 Task: Look for space in Berea, United States from 10th July, 2023 to 25th July, 2023 for 3 adults, 1 child in price range Rs.15000 to Rs.25000. Place can be shared room with 2 bedrooms having 3 beds and 2 bathrooms. Property type can be house, flat, guest house. Amenities needed are: wifi, TV, free parkinig on premises, gym, breakfast. Booking option can be shelf check-in. Required host language is English.
Action: Mouse moved to (593, 124)
Screenshot: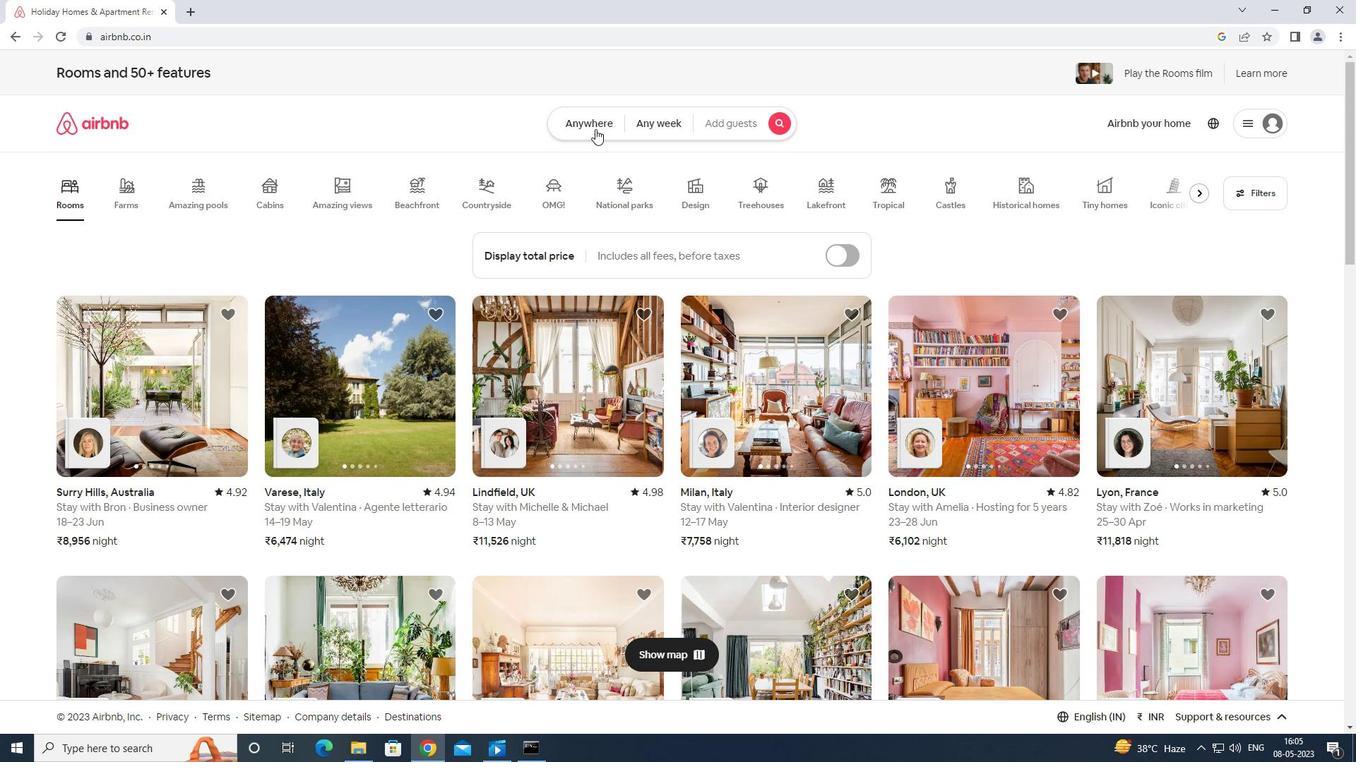 
Action: Mouse pressed left at (593, 124)
Screenshot: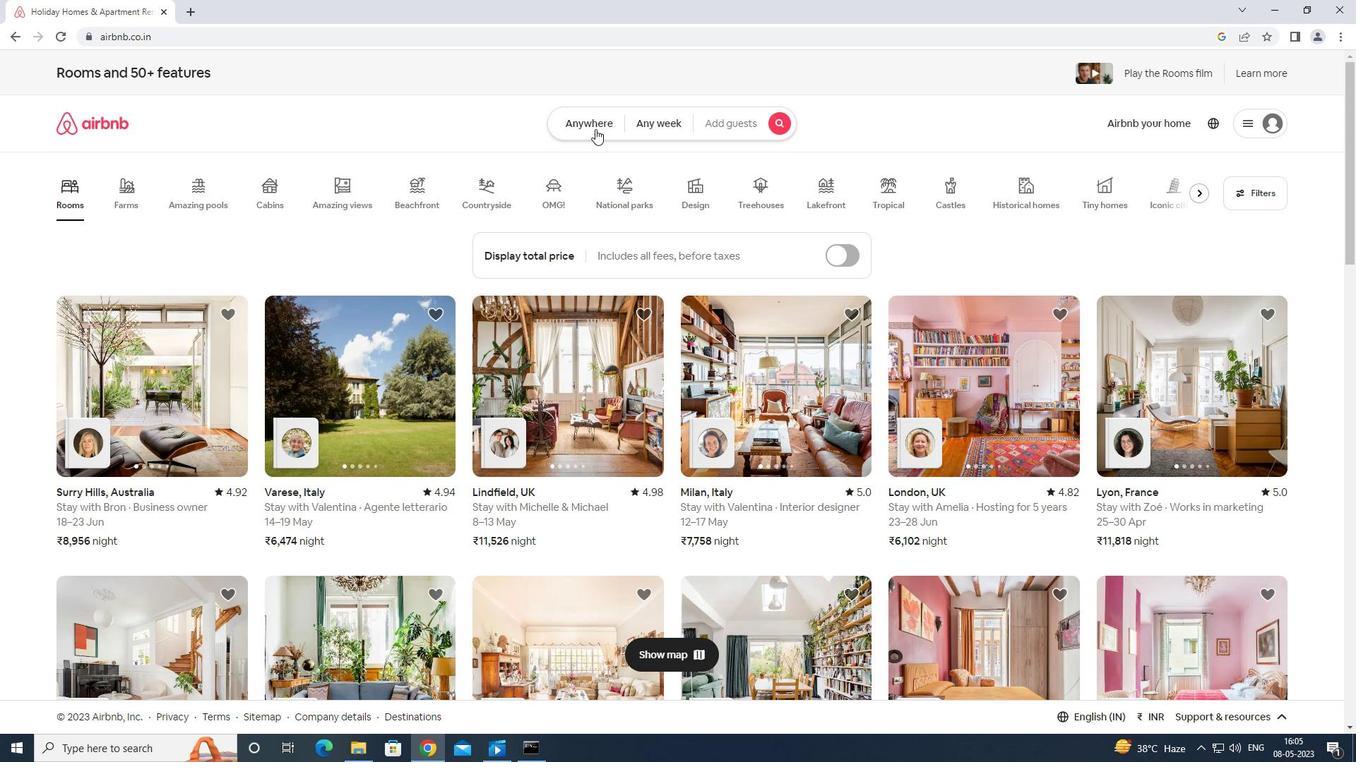 
Action: Mouse moved to (517, 173)
Screenshot: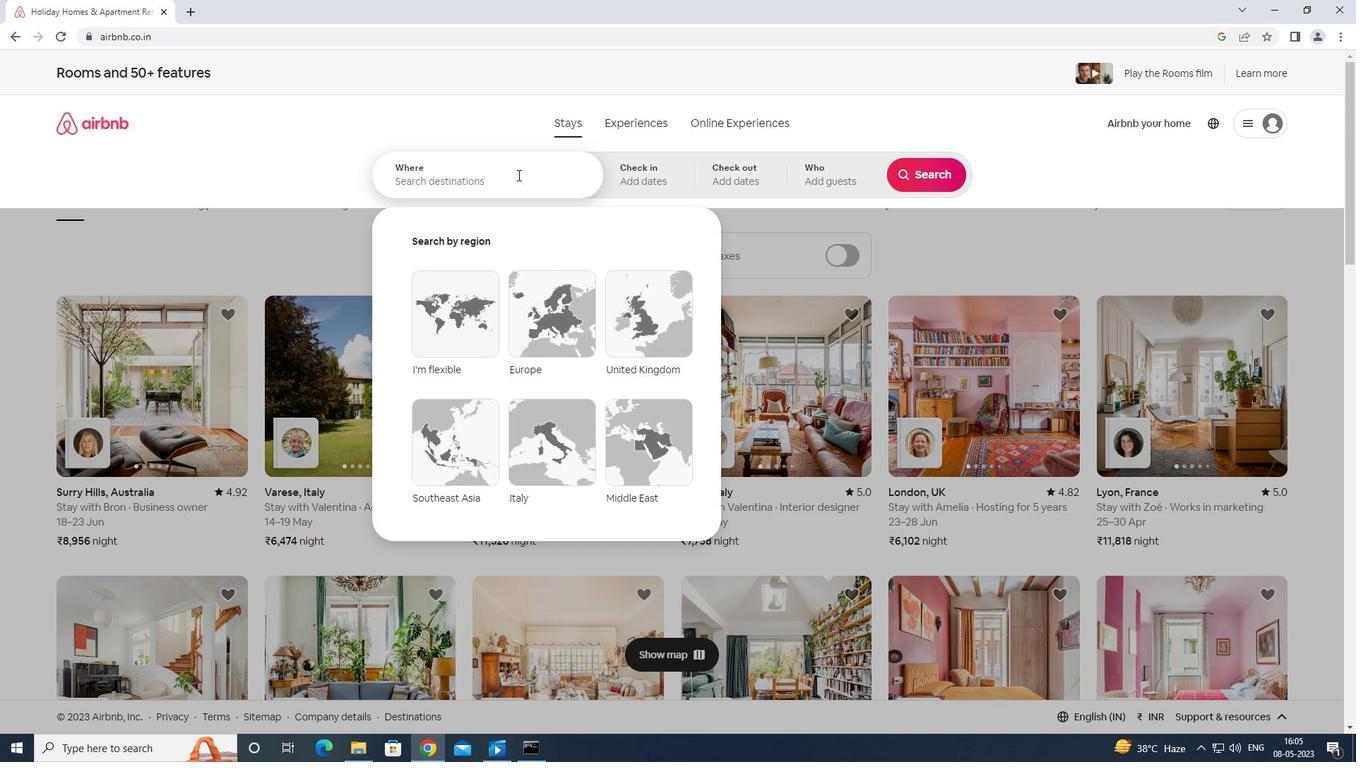 
Action: Mouse pressed left at (517, 173)
Screenshot: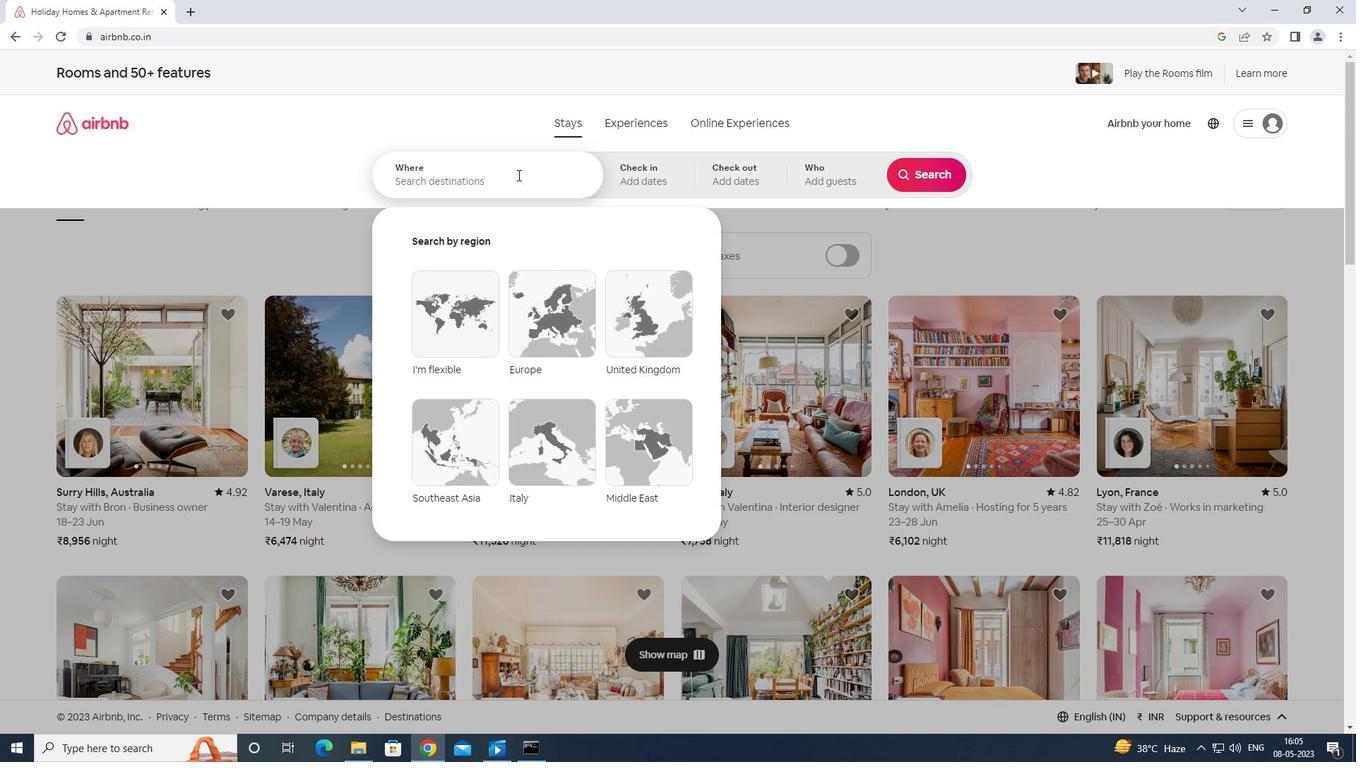
Action: Mouse moved to (524, 192)
Screenshot: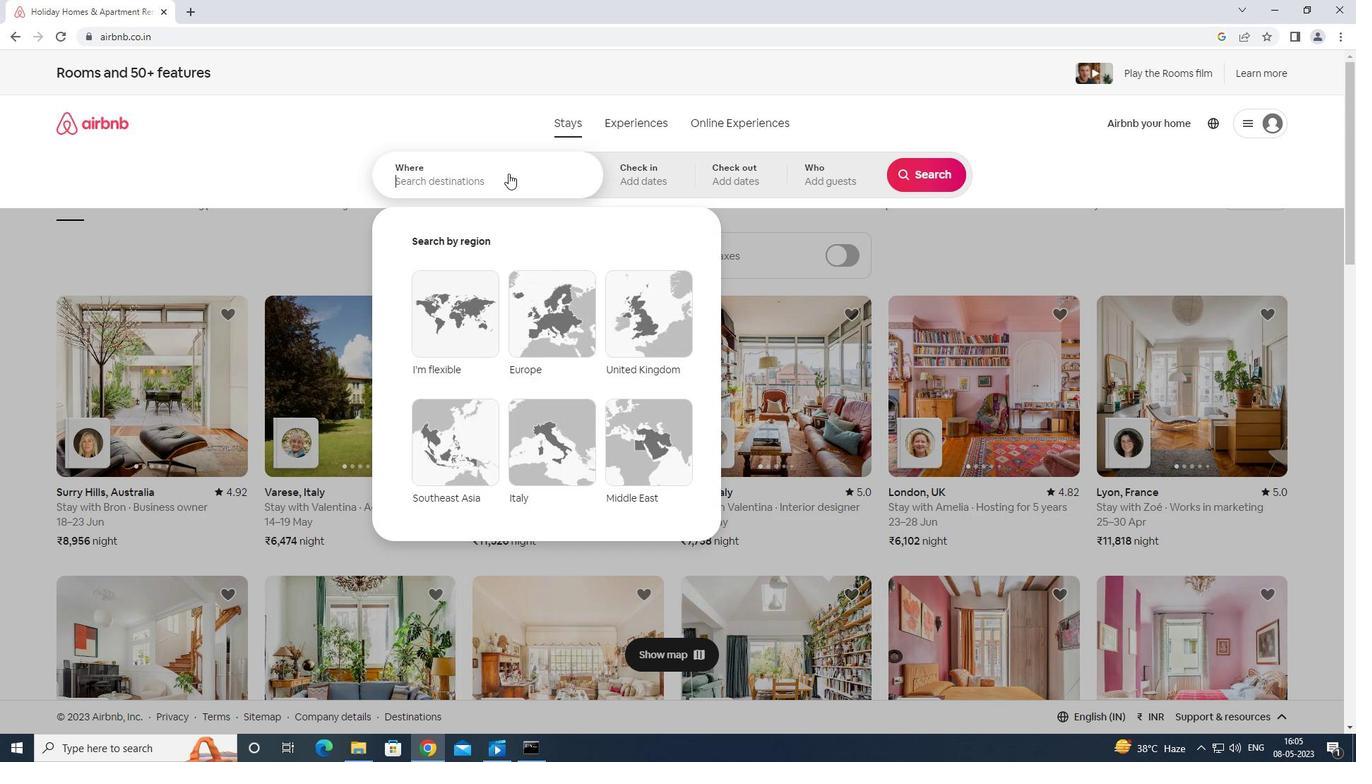 
Action: Key pressed <Key.shift>B<Key.backspace><Key.shift>BRE<Key.backspace><Key.backspace>EREA<Key.space>UNITED<Key.space>STT<Key.backspace>ATES<Key.enter>
Screenshot: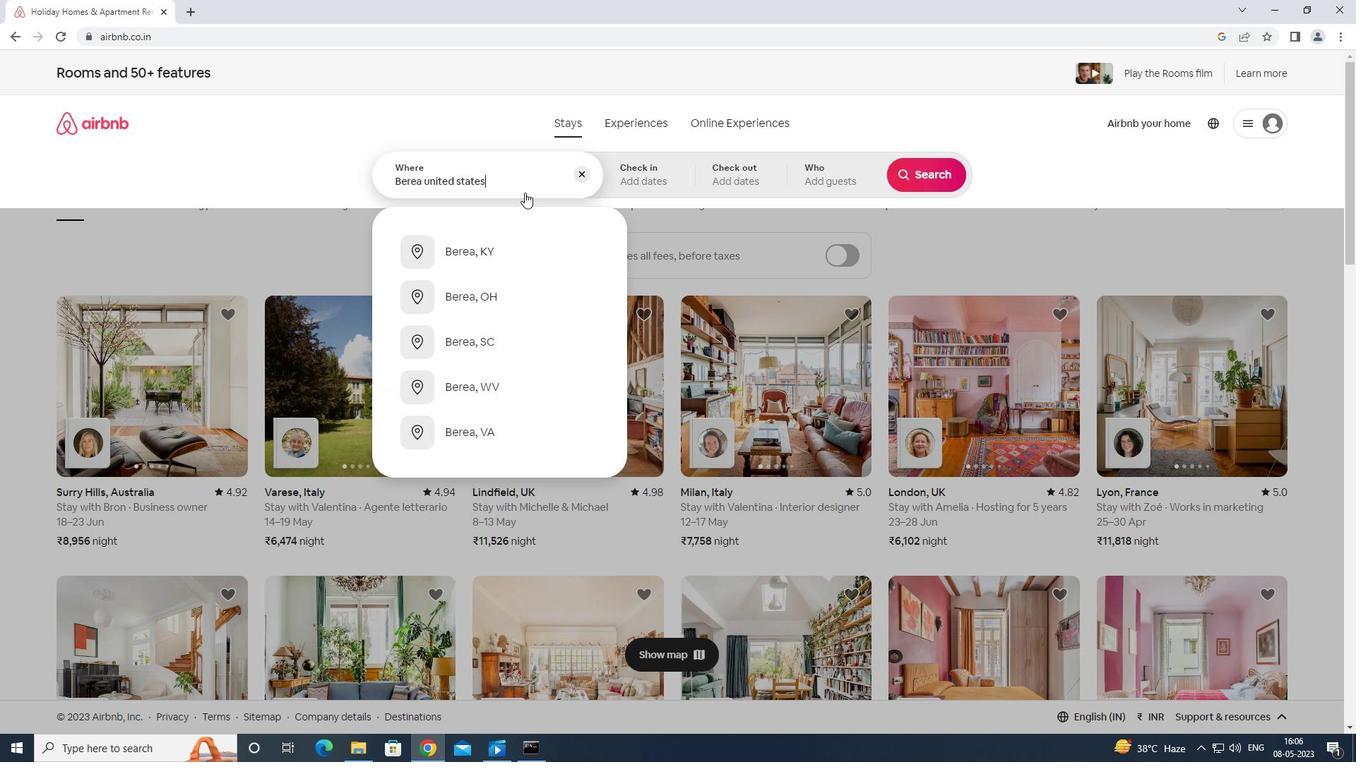 
Action: Mouse moved to (924, 290)
Screenshot: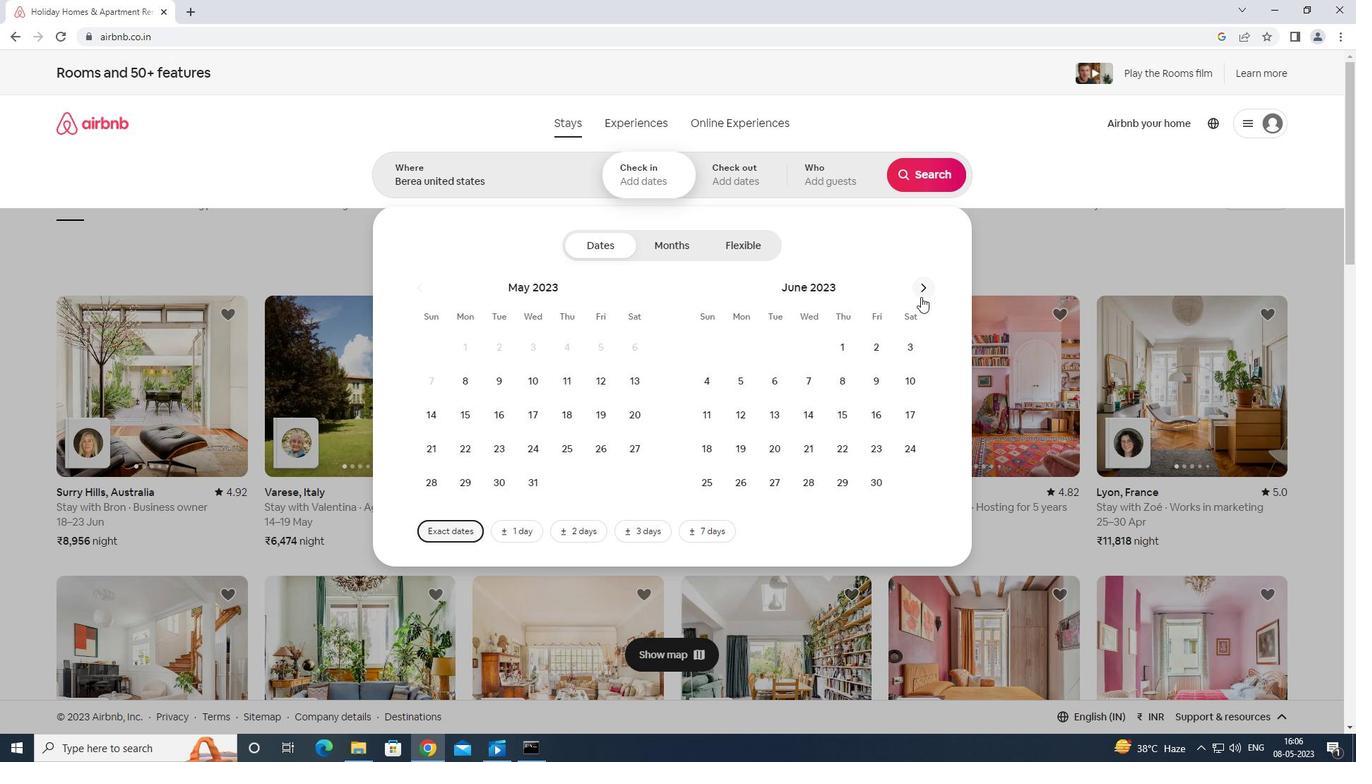 
Action: Mouse pressed left at (924, 290)
Screenshot: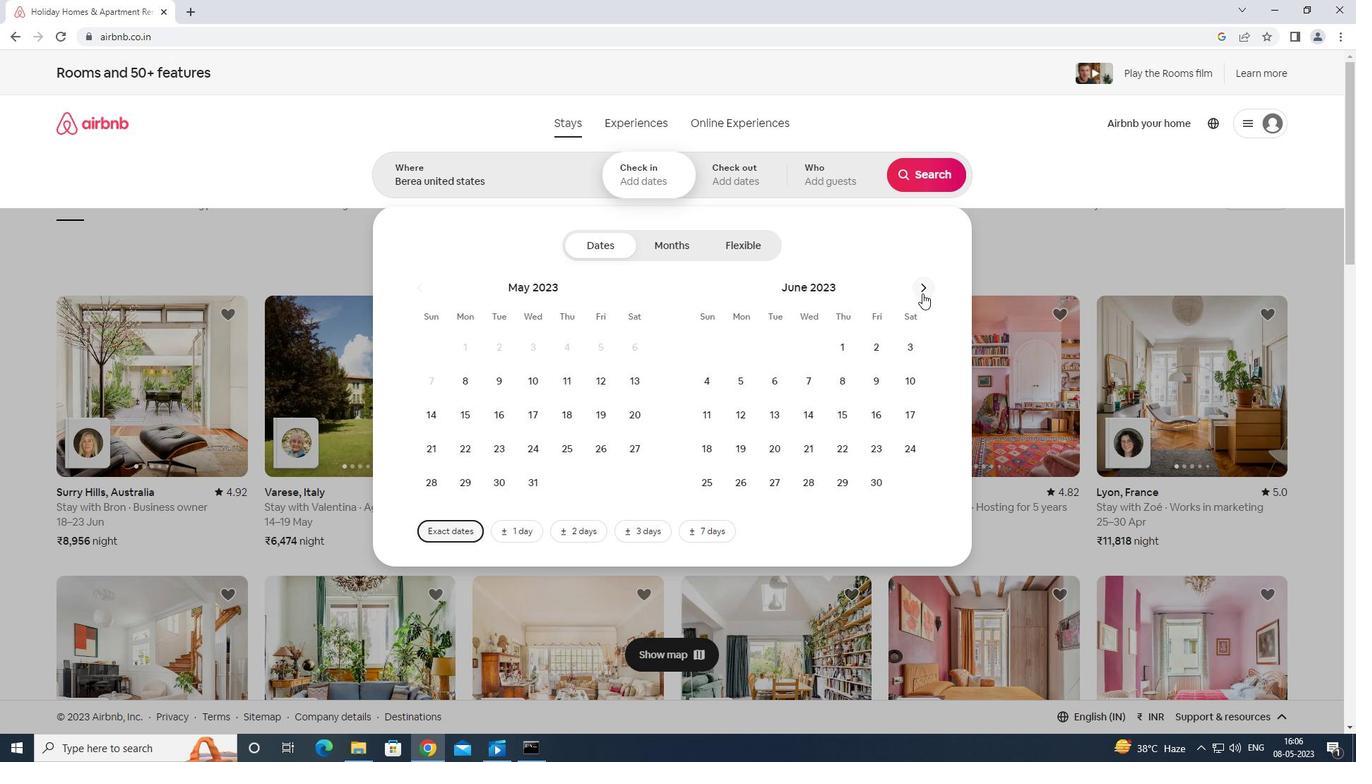 
Action: Mouse moved to (738, 413)
Screenshot: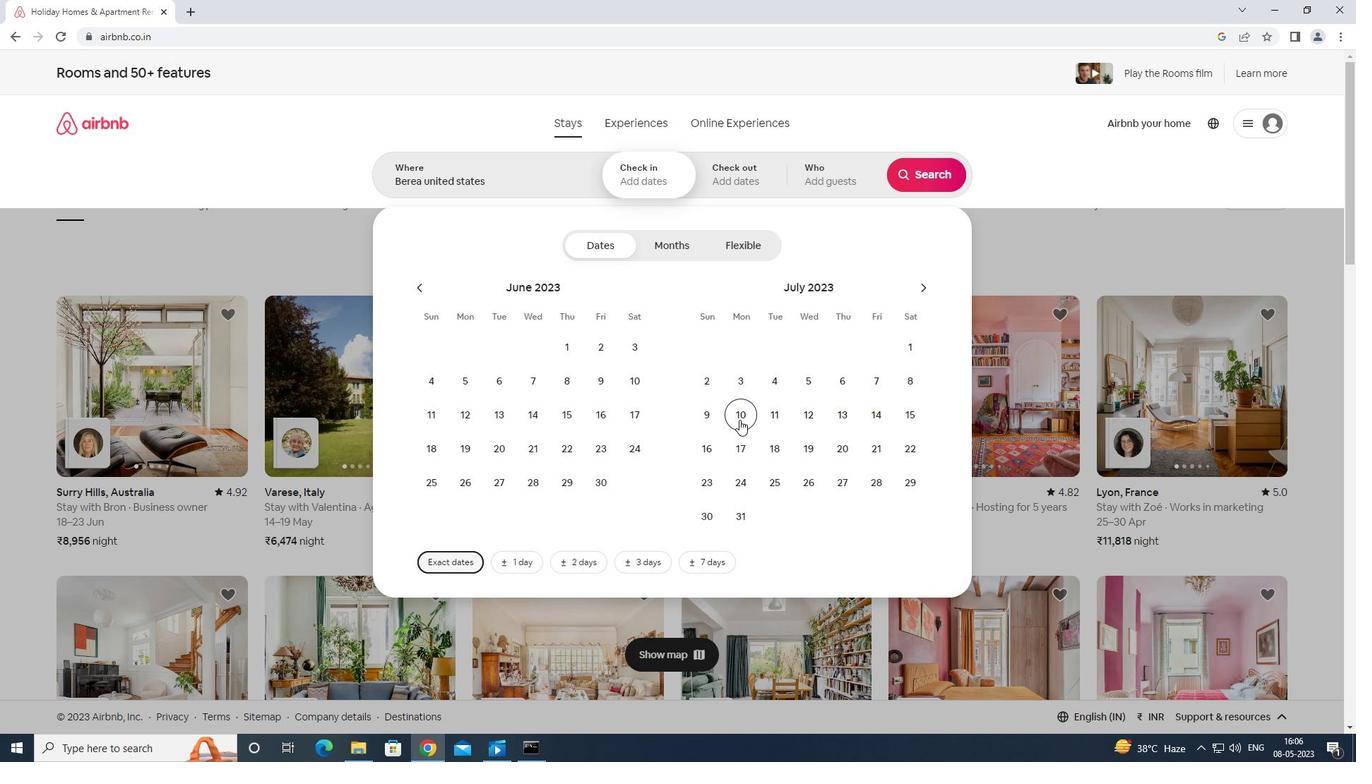 
Action: Mouse pressed left at (738, 413)
Screenshot: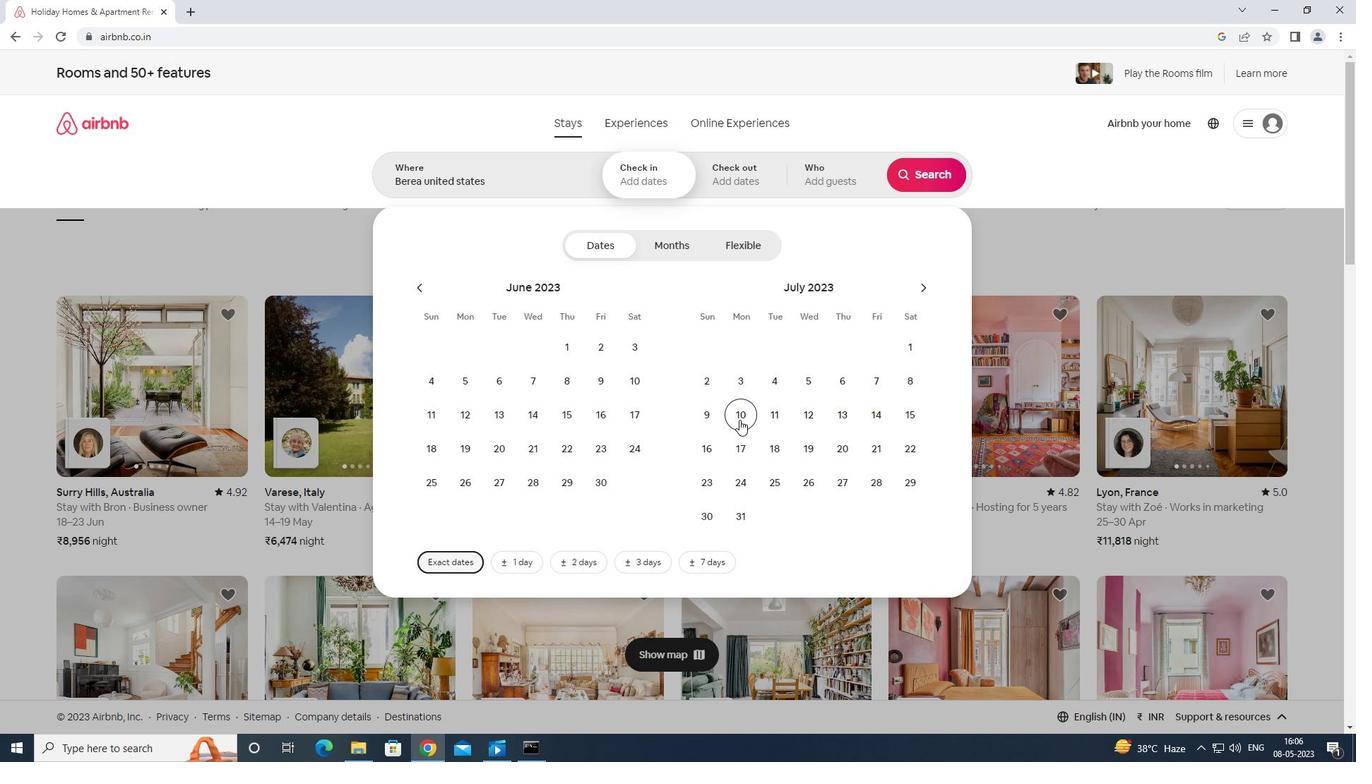 
Action: Mouse moved to (781, 479)
Screenshot: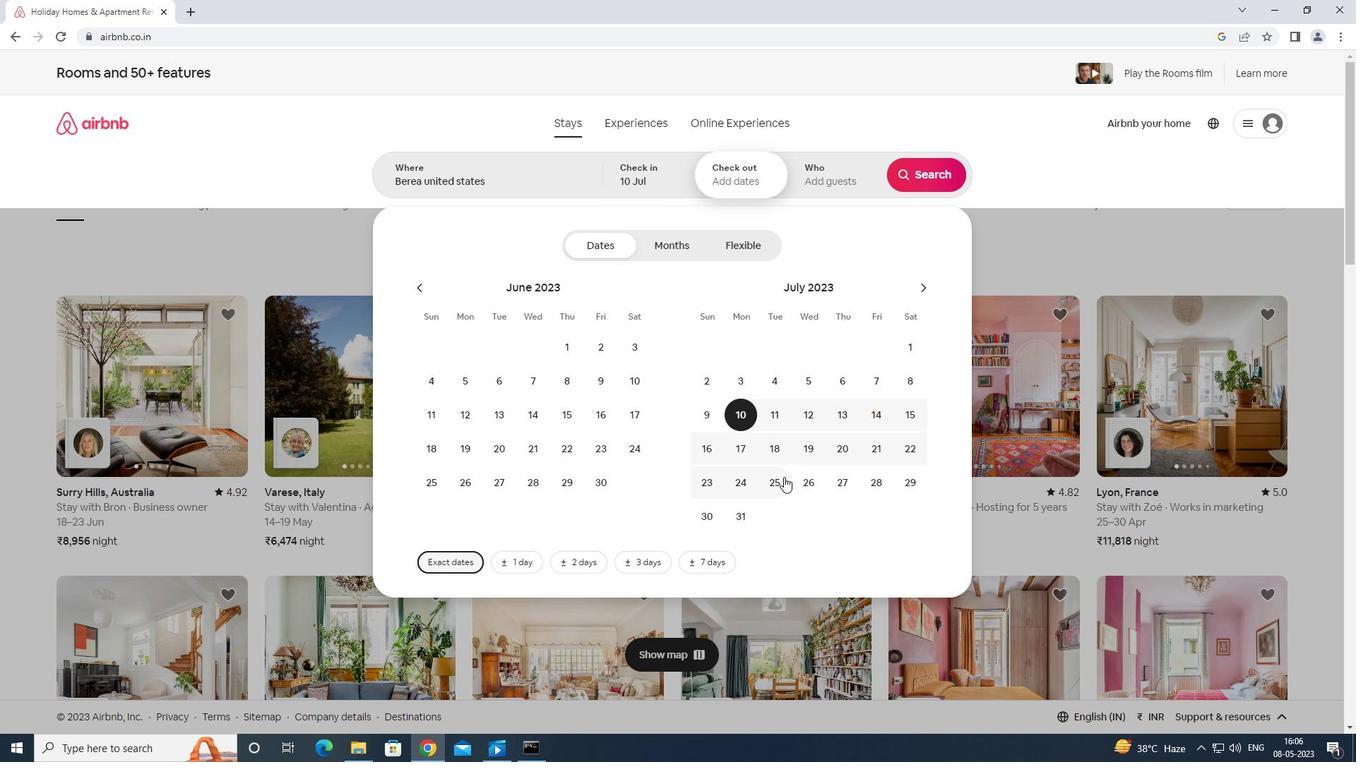 
Action: Mouse pressed left at (781, 479)
Screenshot: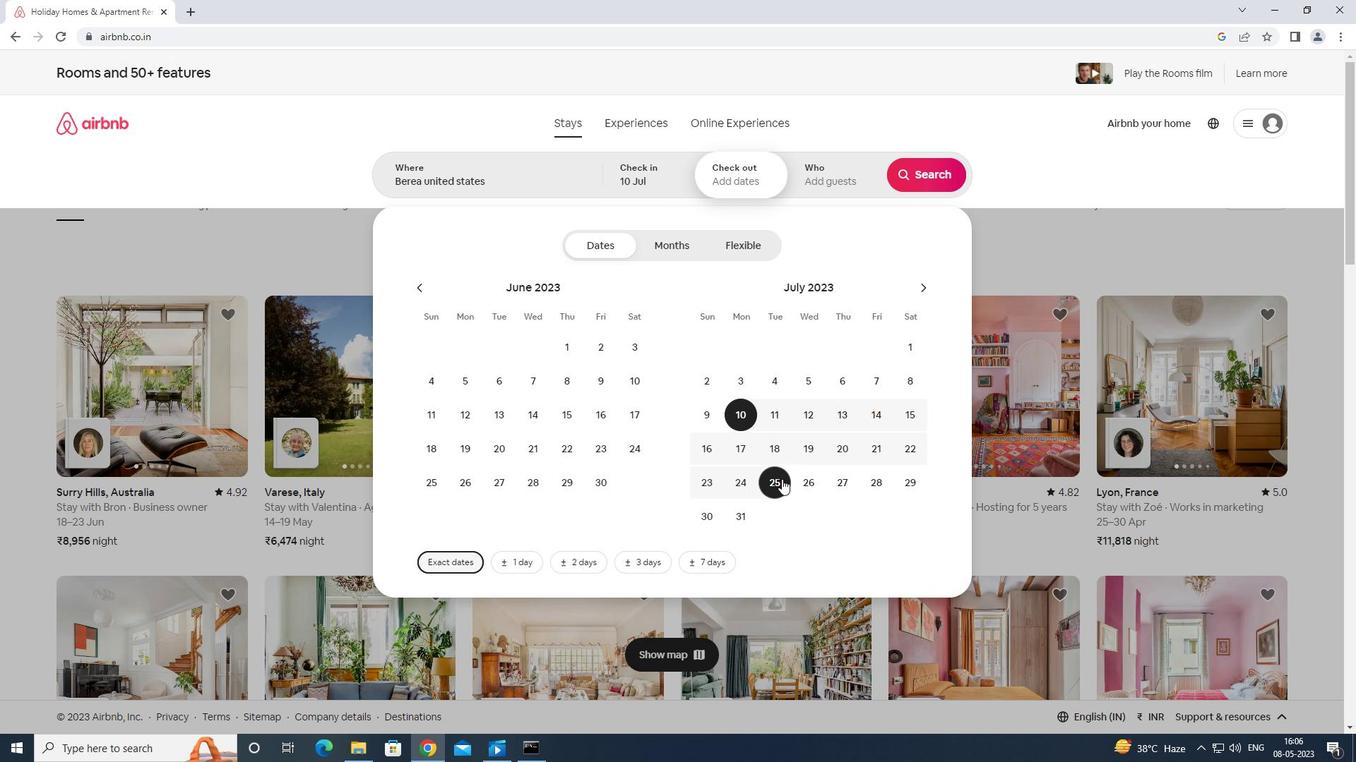 
Action: Mouse moved to (832, 177)
Screenshot: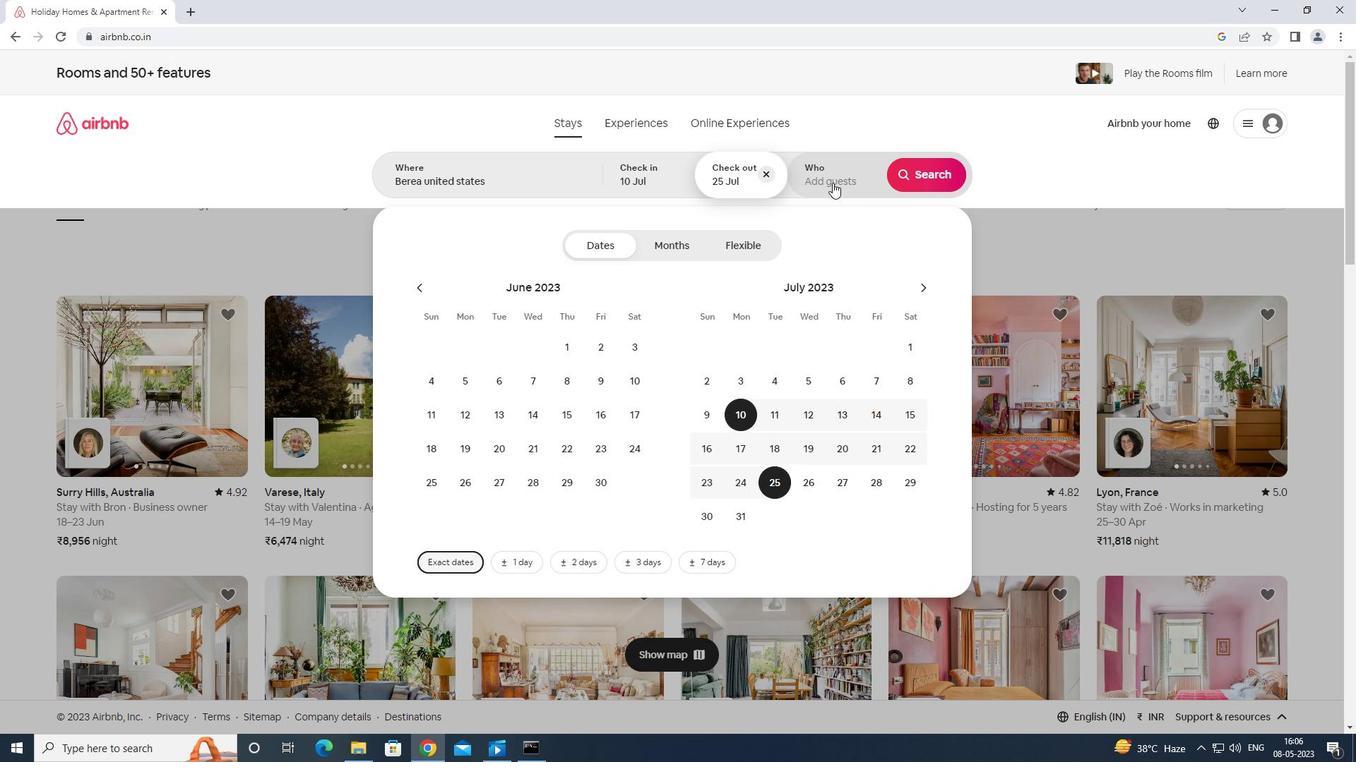 
Action: Mouse pressed left at (832, 177)
Screenshot: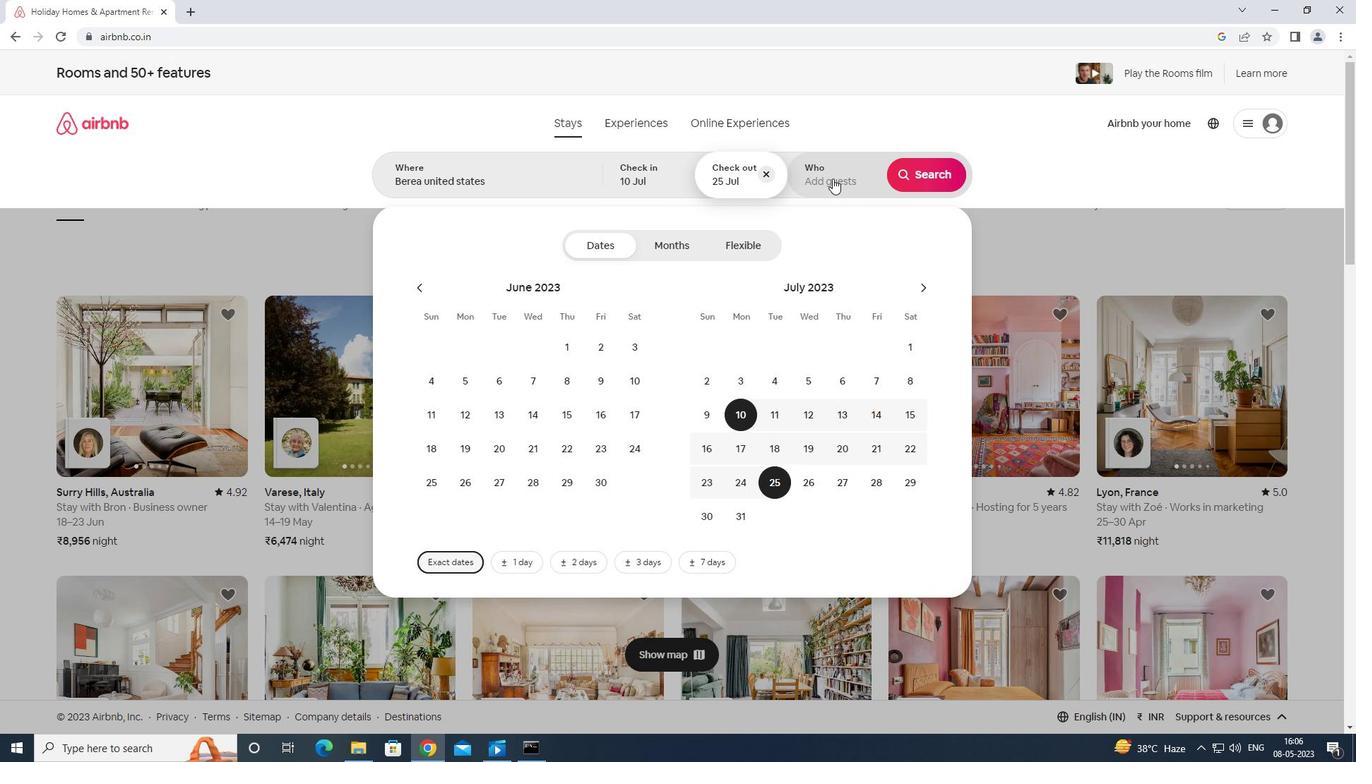 
Action: Mouse moved to (926, 250)
Screenshot: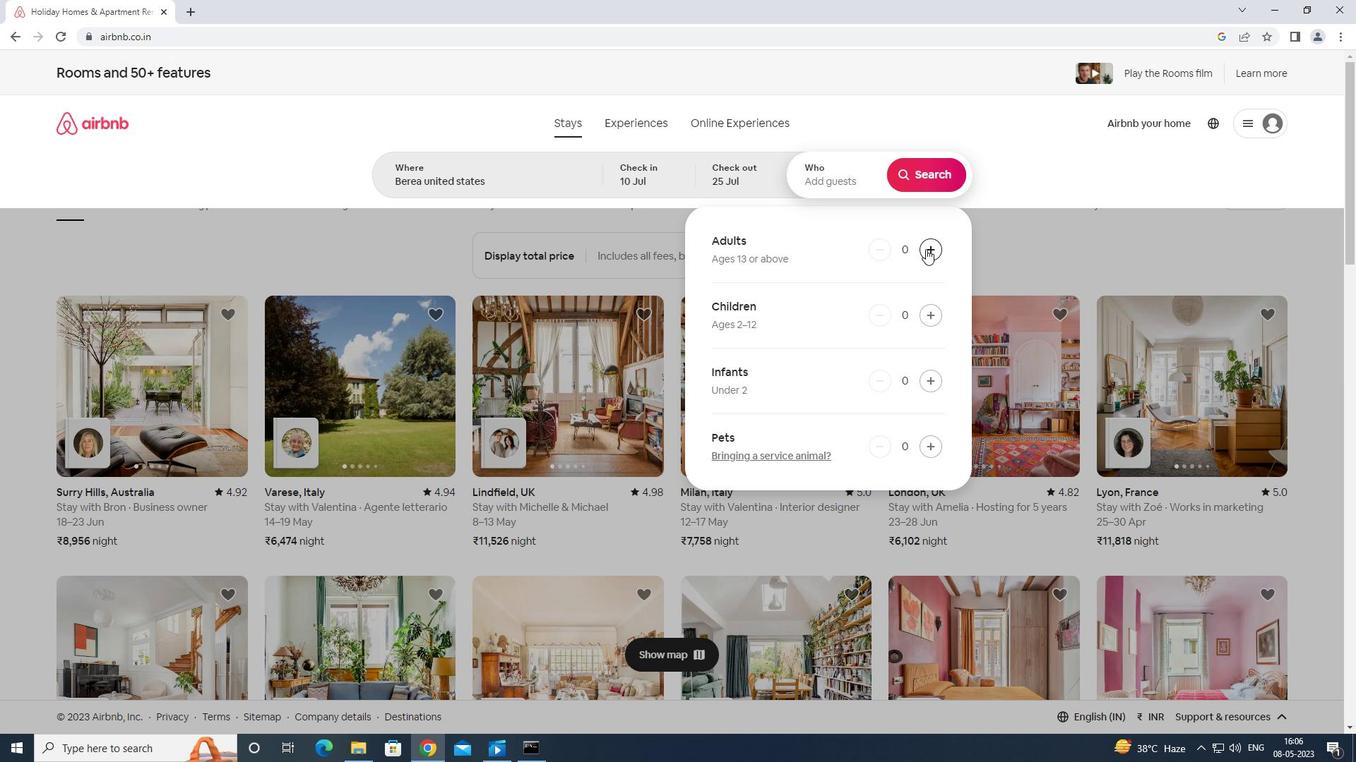 
Action: Mouse pressed left at (926, 250)
Screenshot: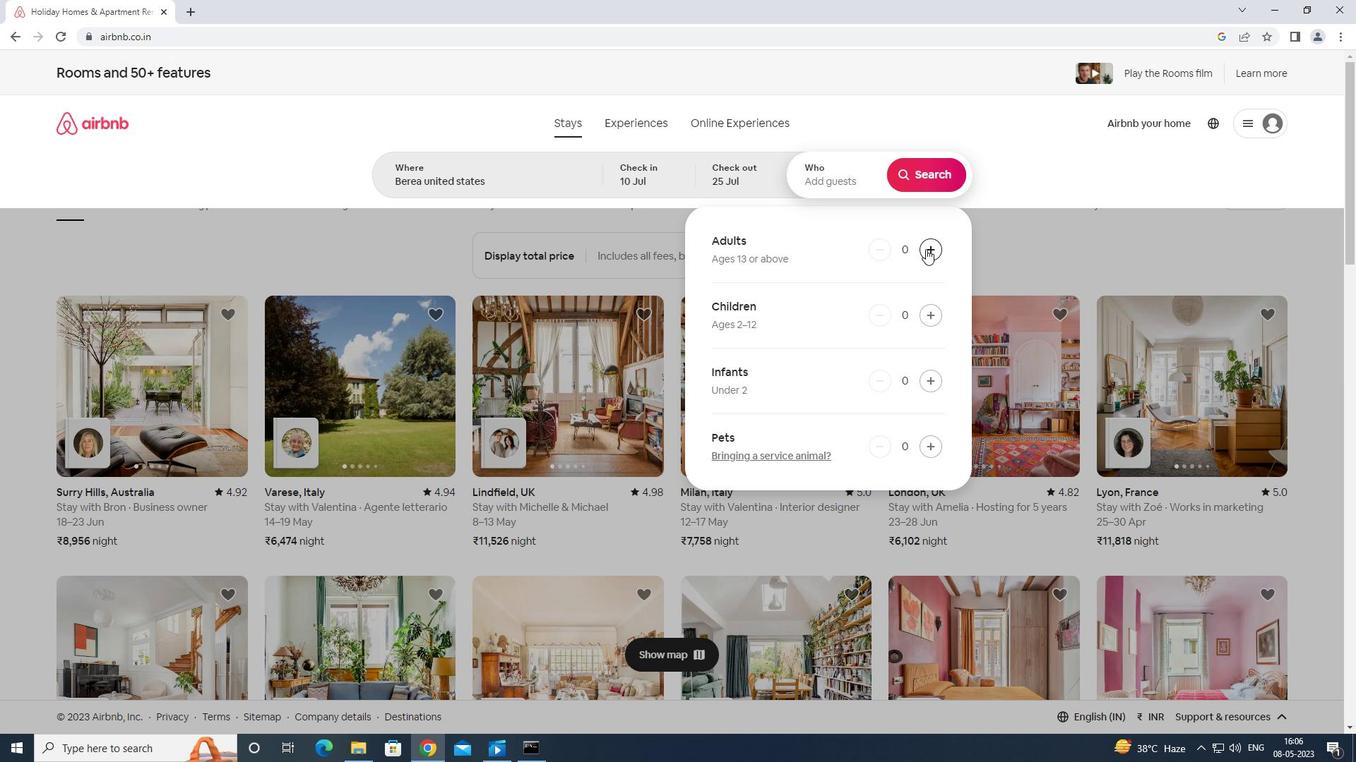 
Action: Mouse moved to (927, 250)
Screenshot: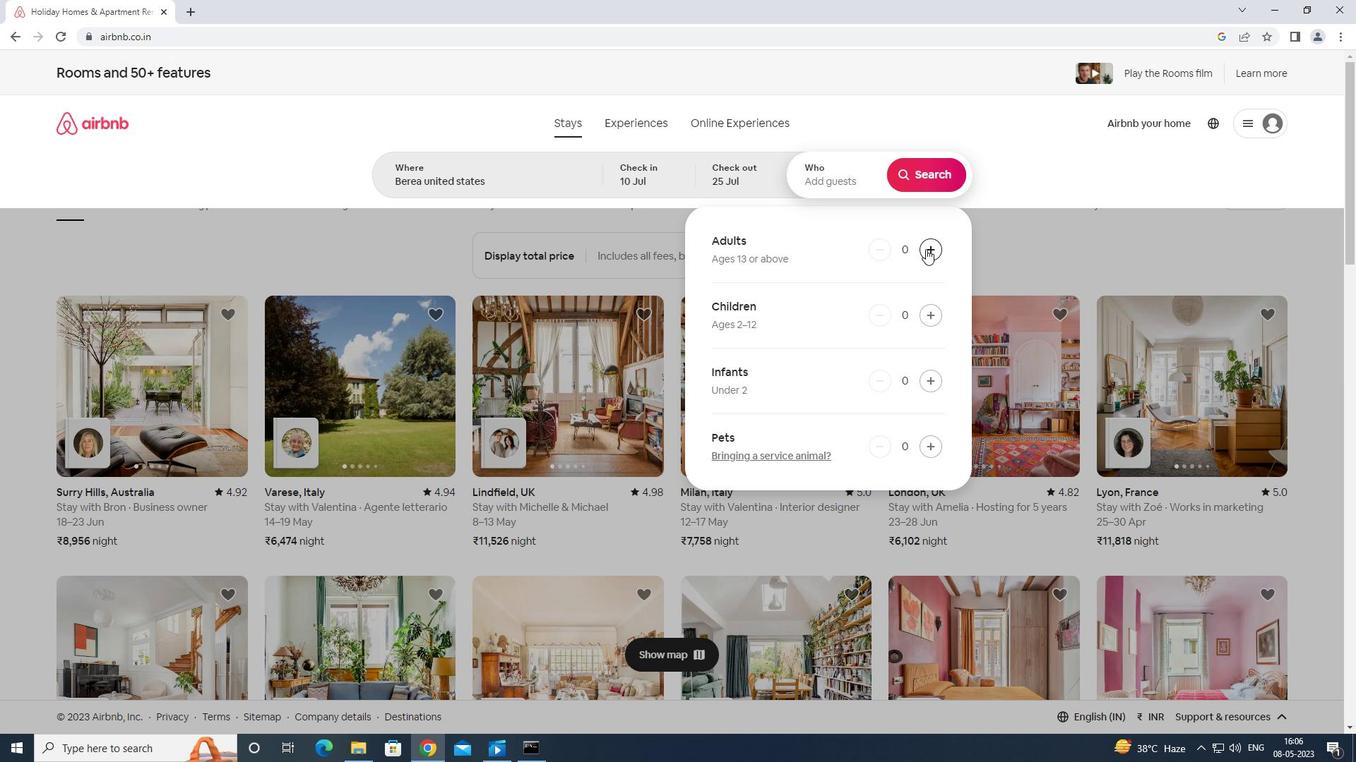 
Action: Mouse pressed left at (927, 250)
Screenshot: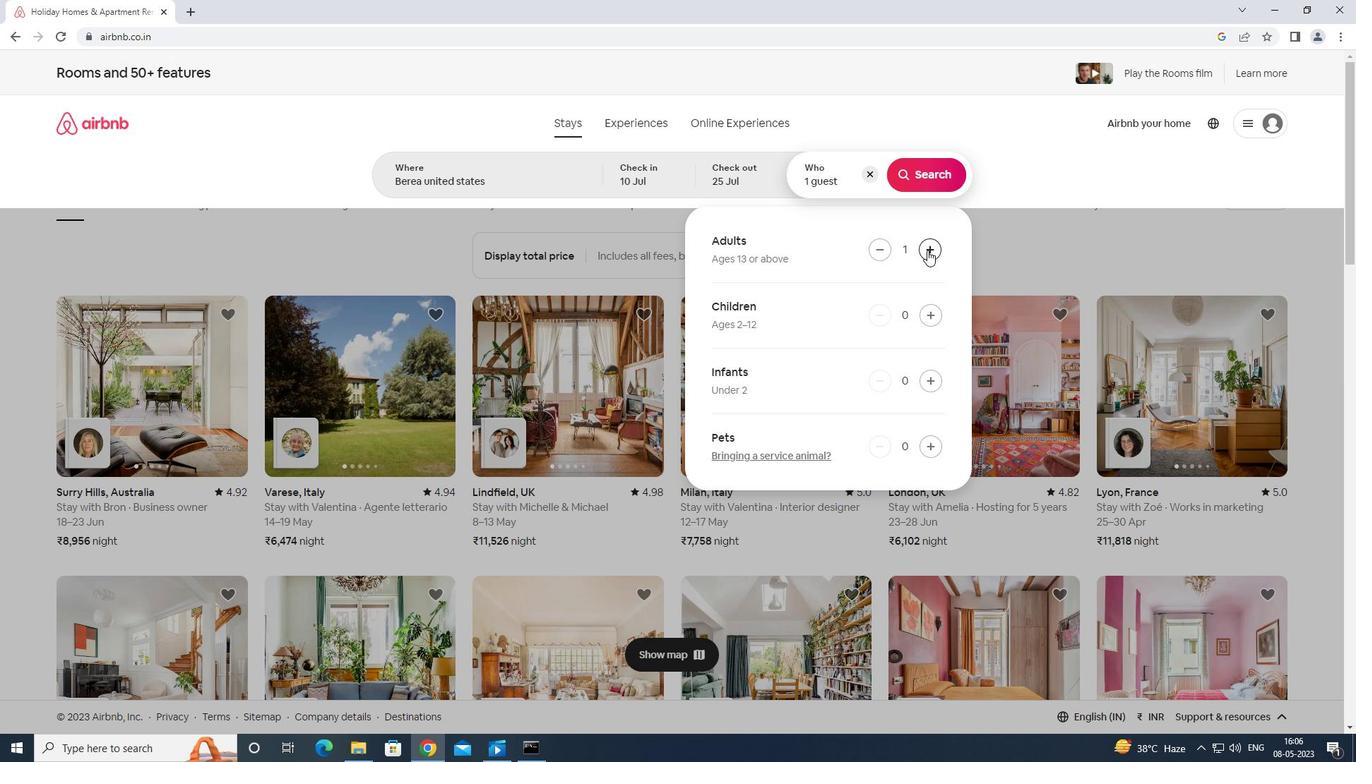 
Action: Mouse pressed left at (927, 250)
Screenshot: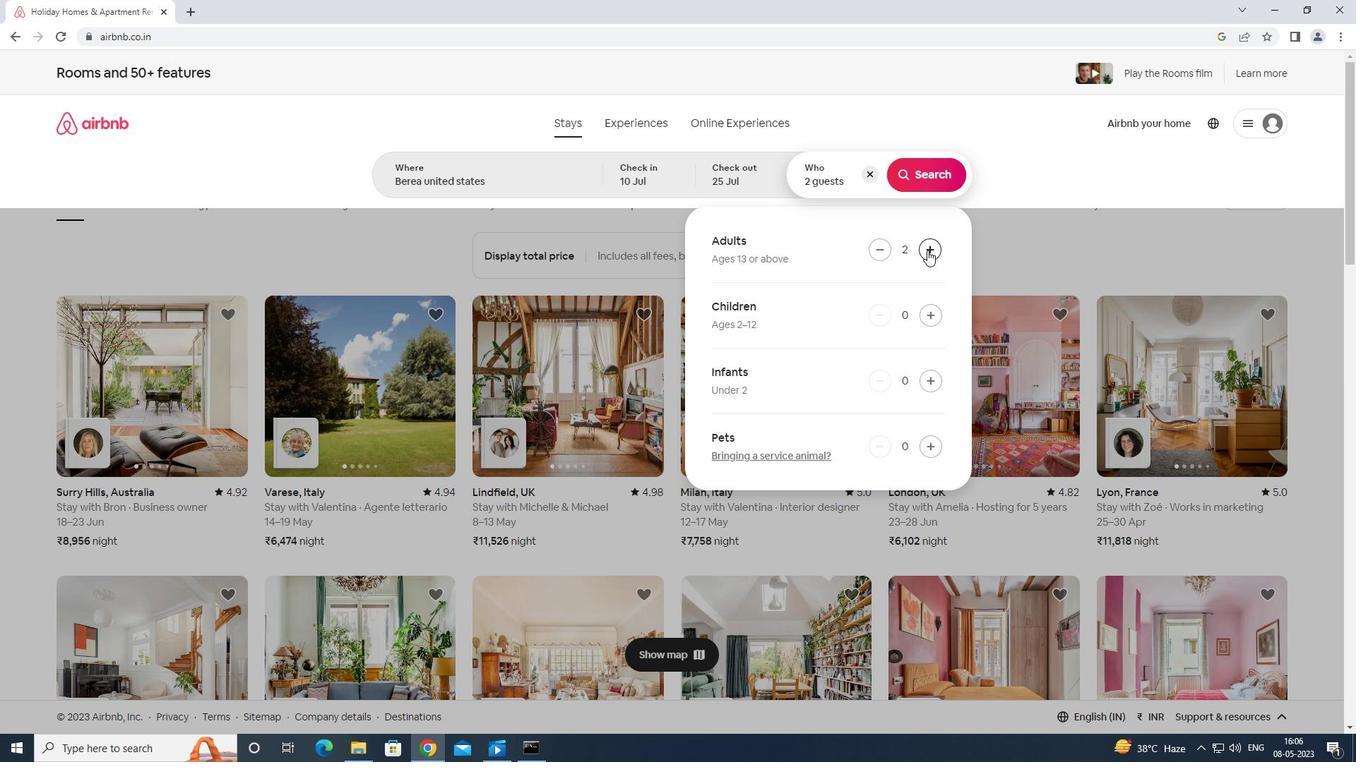 
Action: Mouse moved to (930, 312)
Screenshot: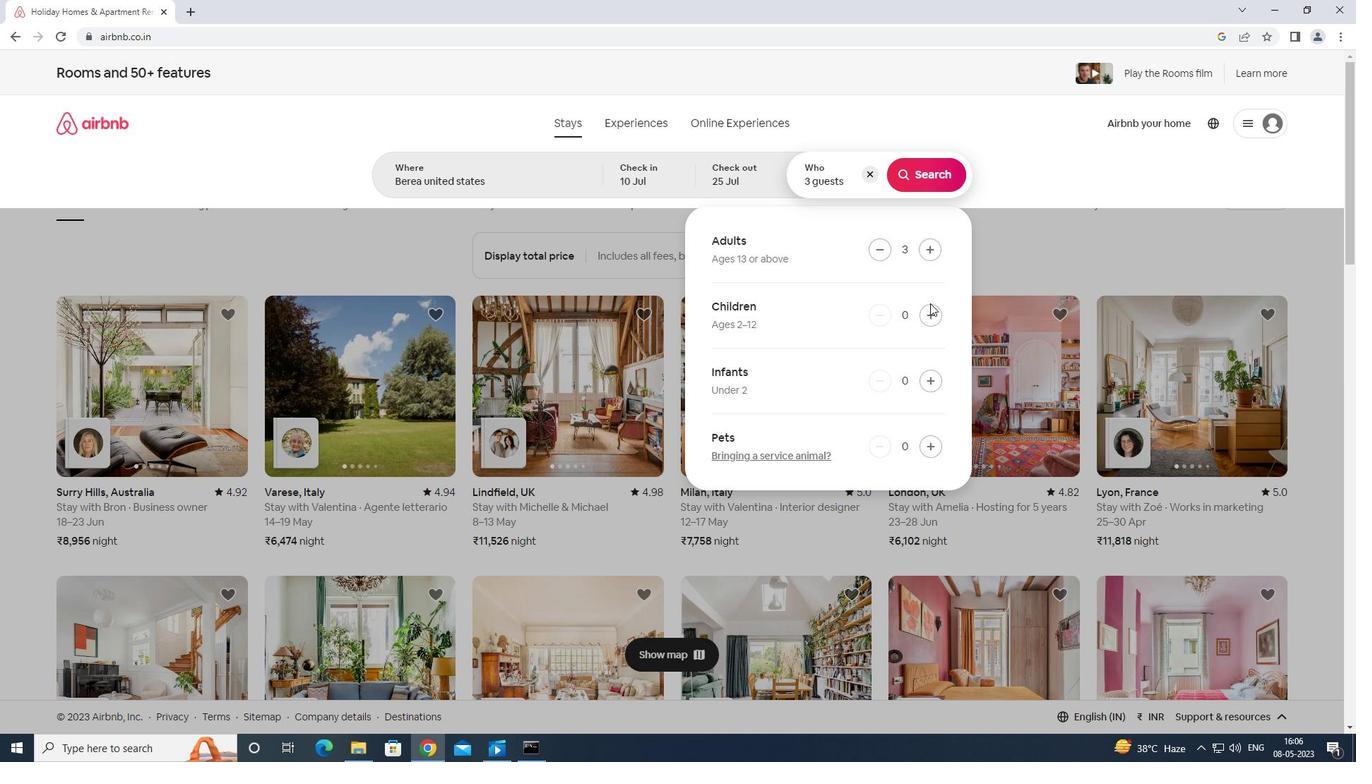 
Action: Mouse pressed left at (930, 312)
Screenshot: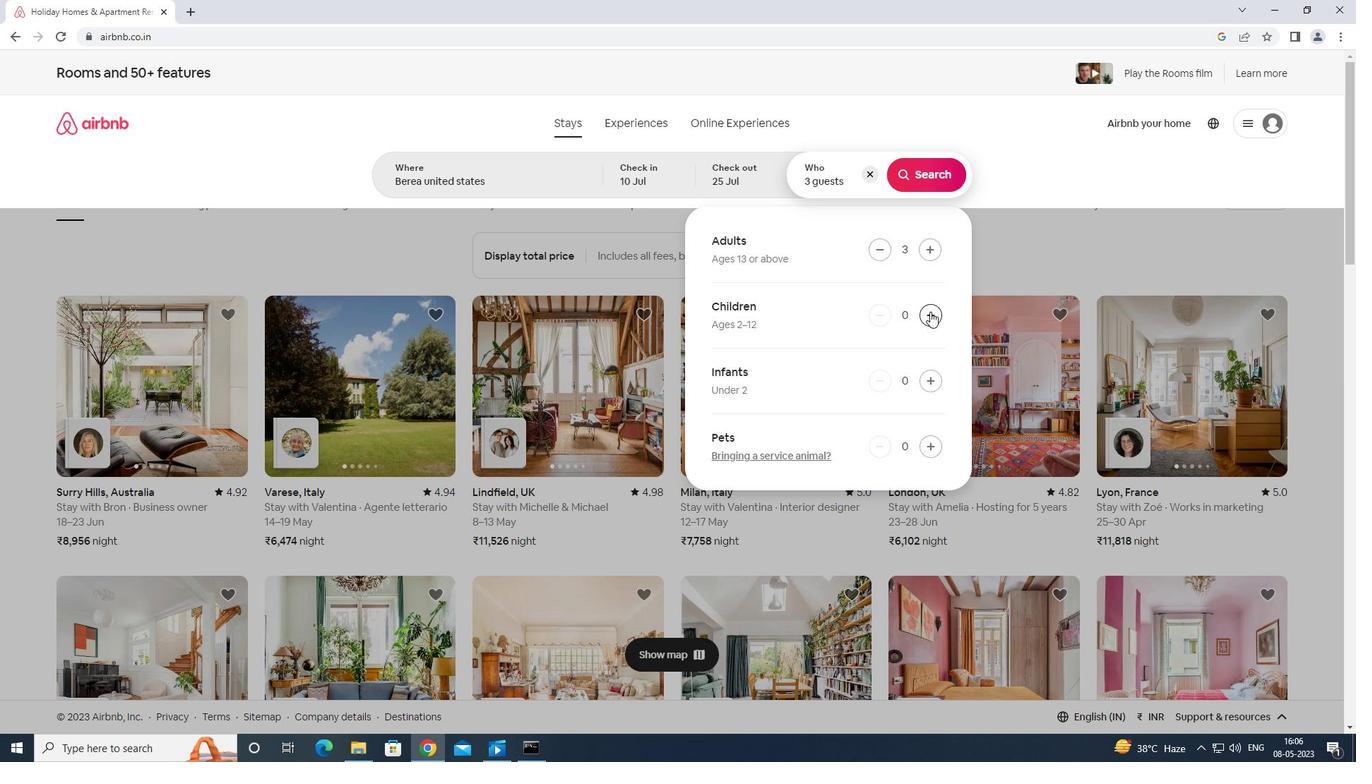 
Action: Mouse moved to (927, 171)
Screenshot: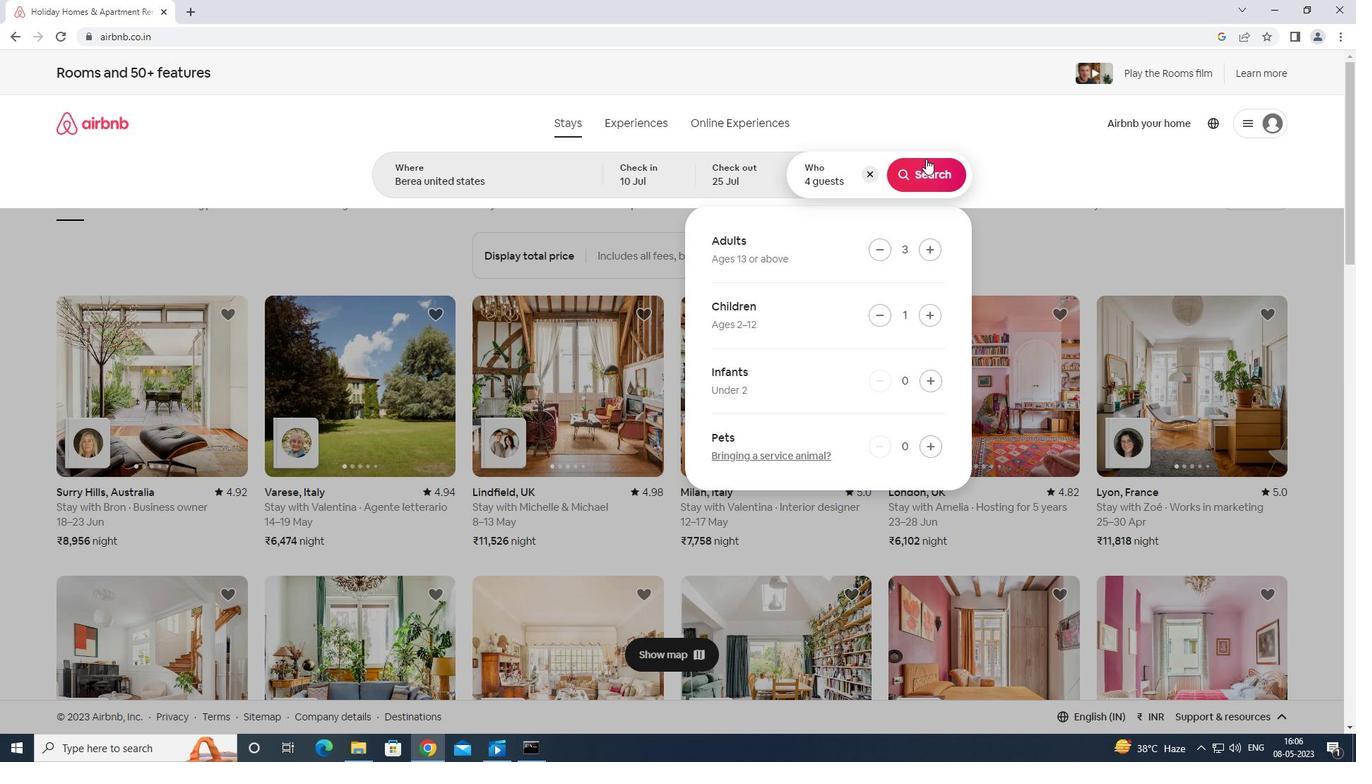 
Action: Mouse pressed left at (927, 171)
Screenshot: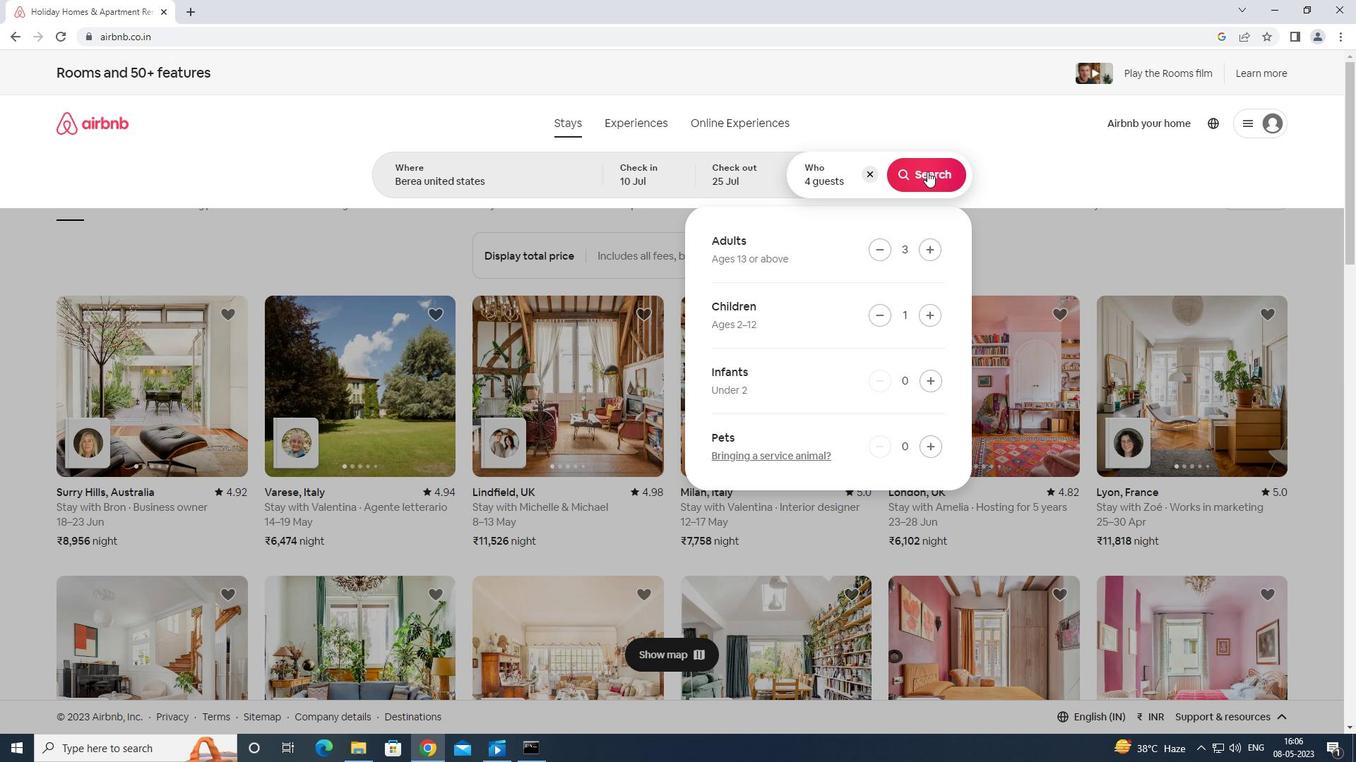 
Action: Mouse moved to (1301, 129)
Screenshot: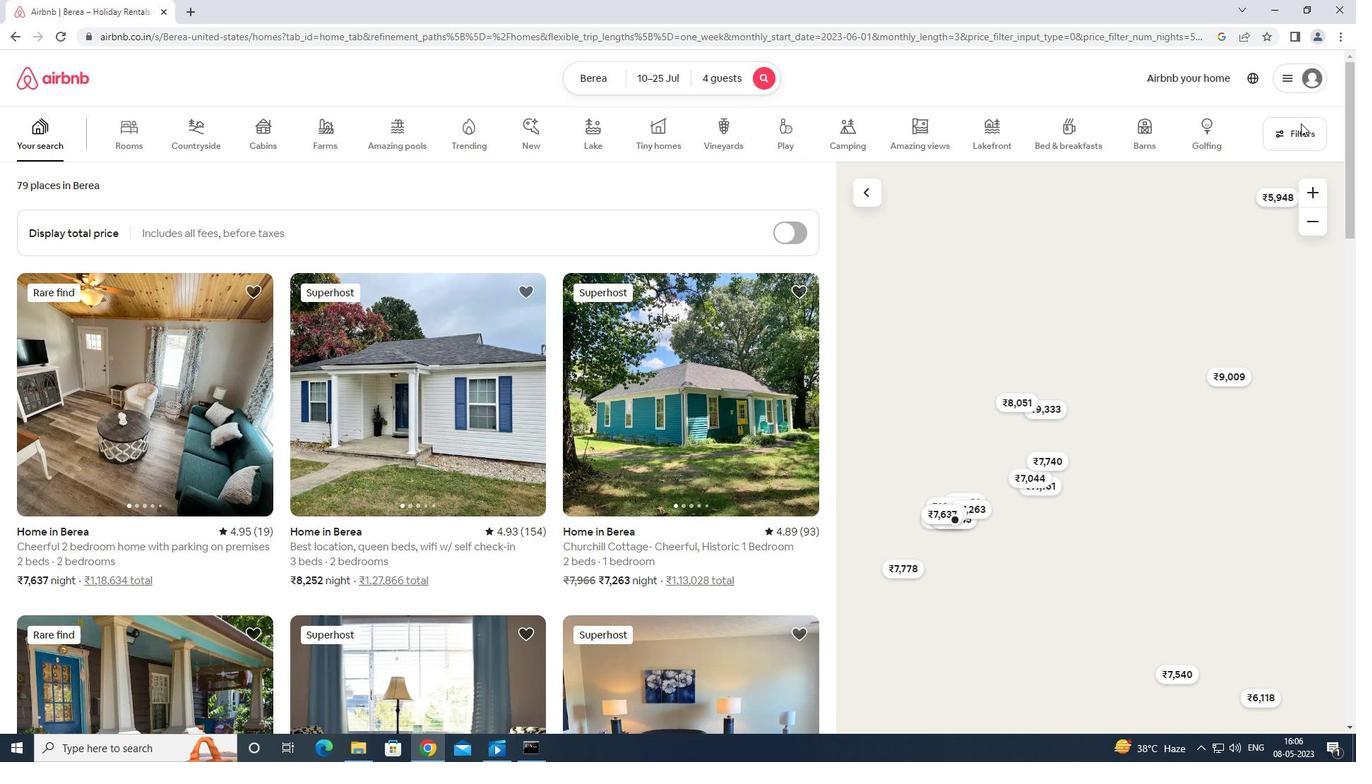 
Action: Mouse pressed left at (1301, 129)
Screenshot: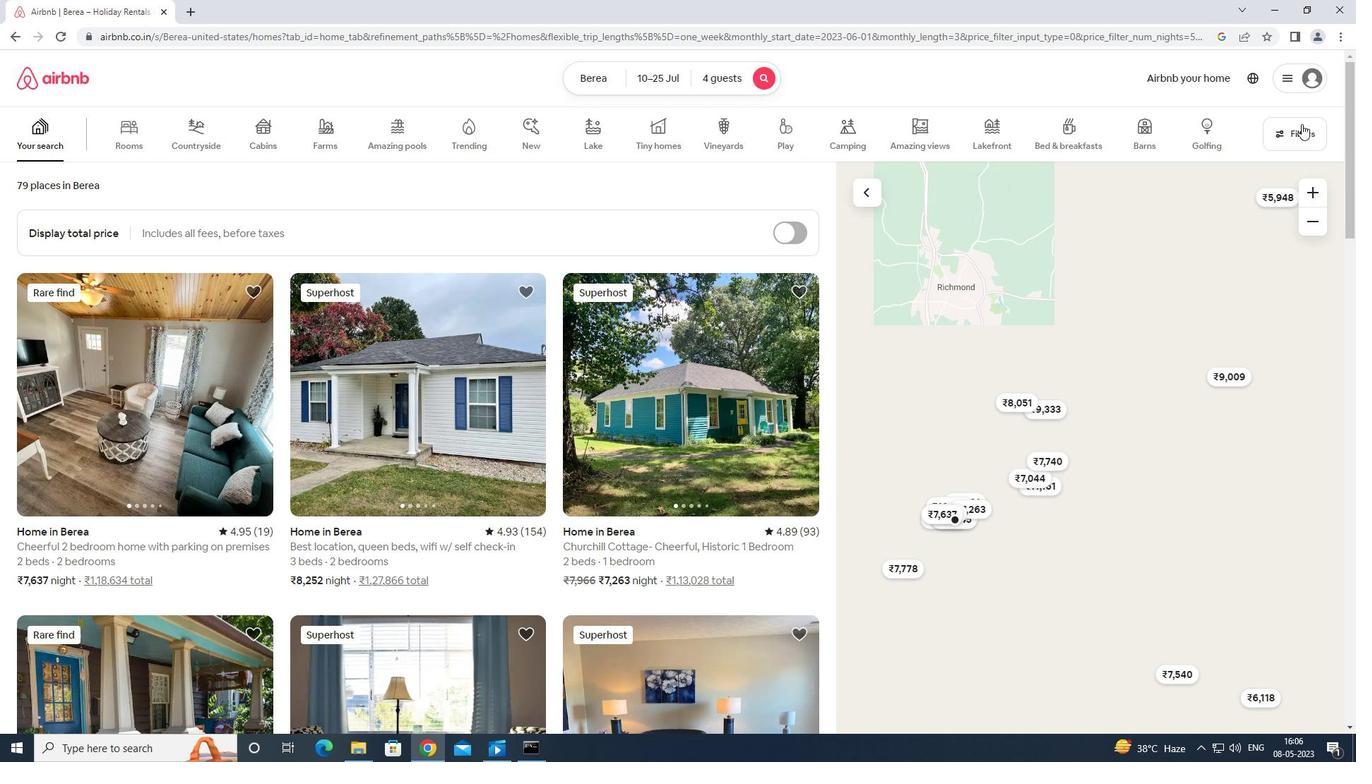 
Action: Mouse moved to (609, 465)
Screenshot: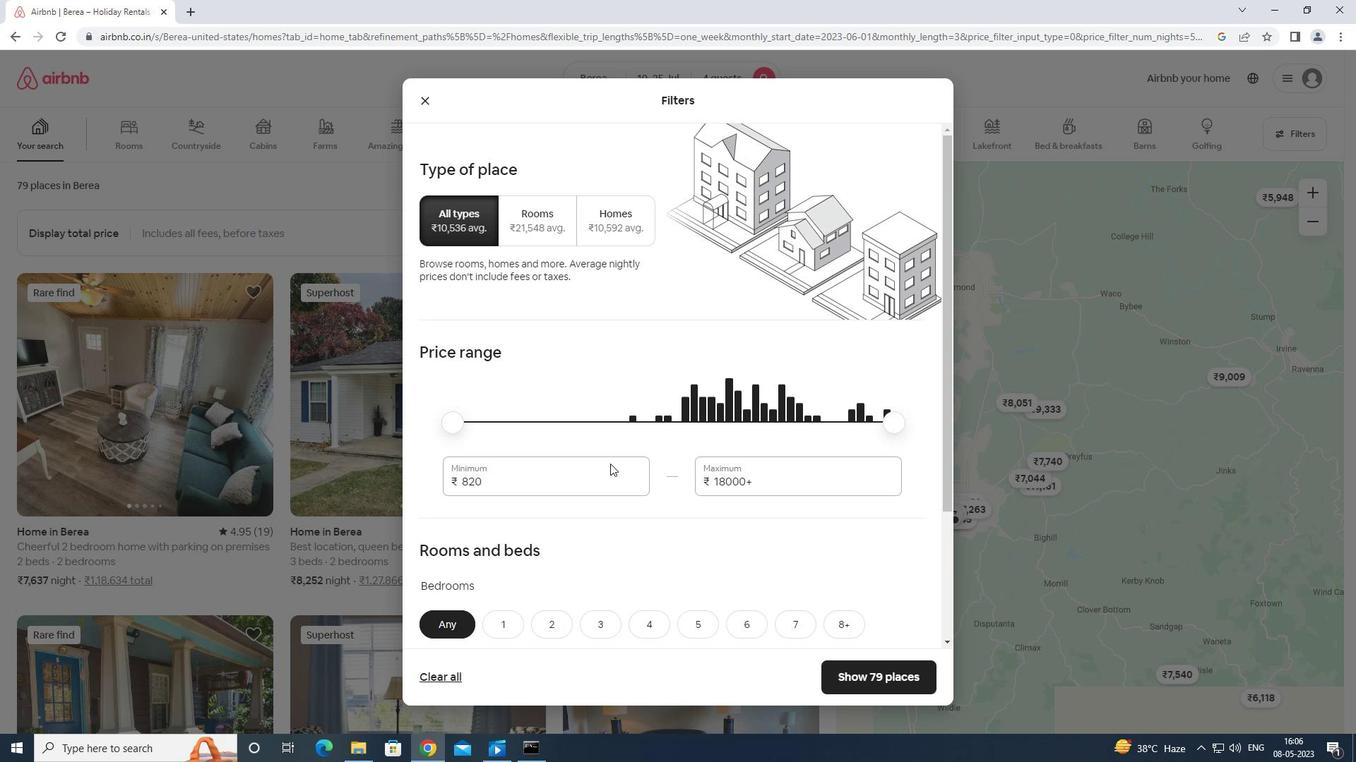 
Action: Mouse pressed left at (609, 465)
Screenshot: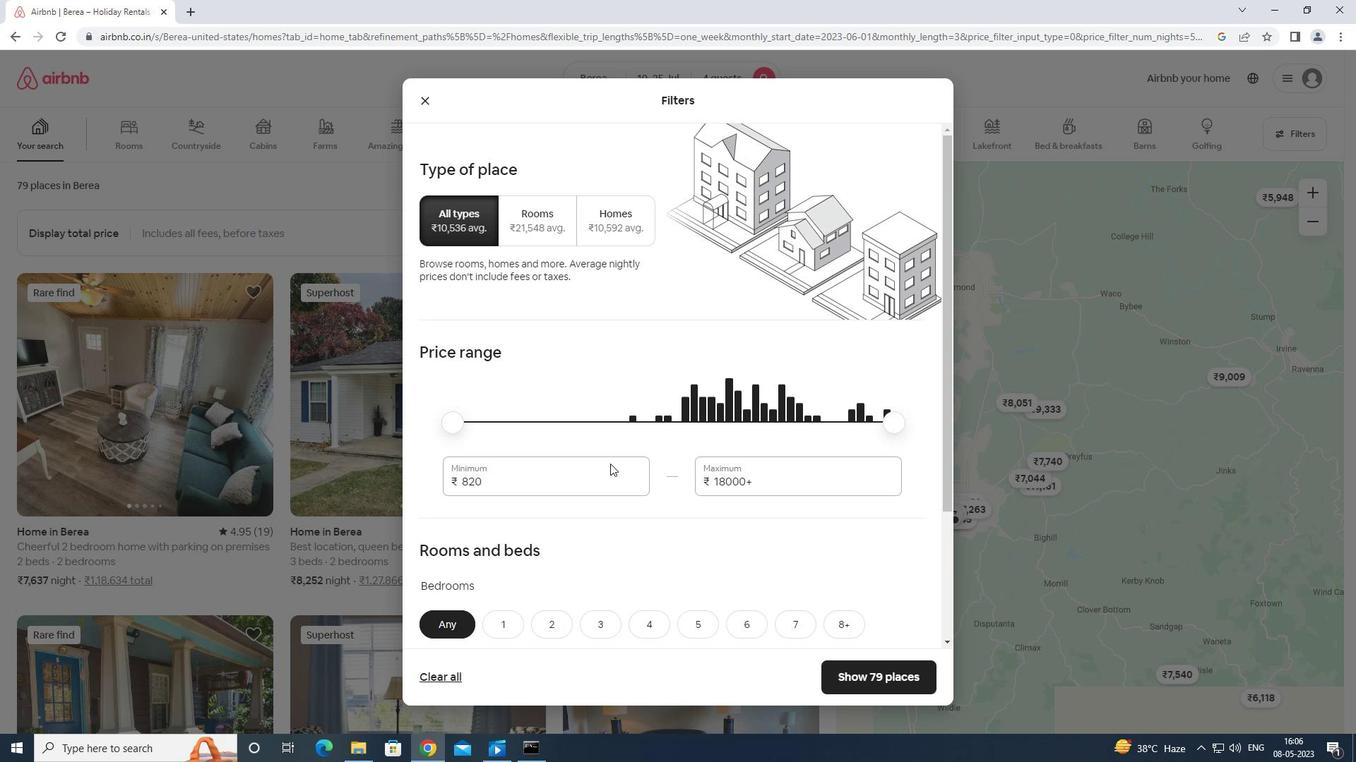 
Action: Mouse moved to (620, 482)
Screenshot: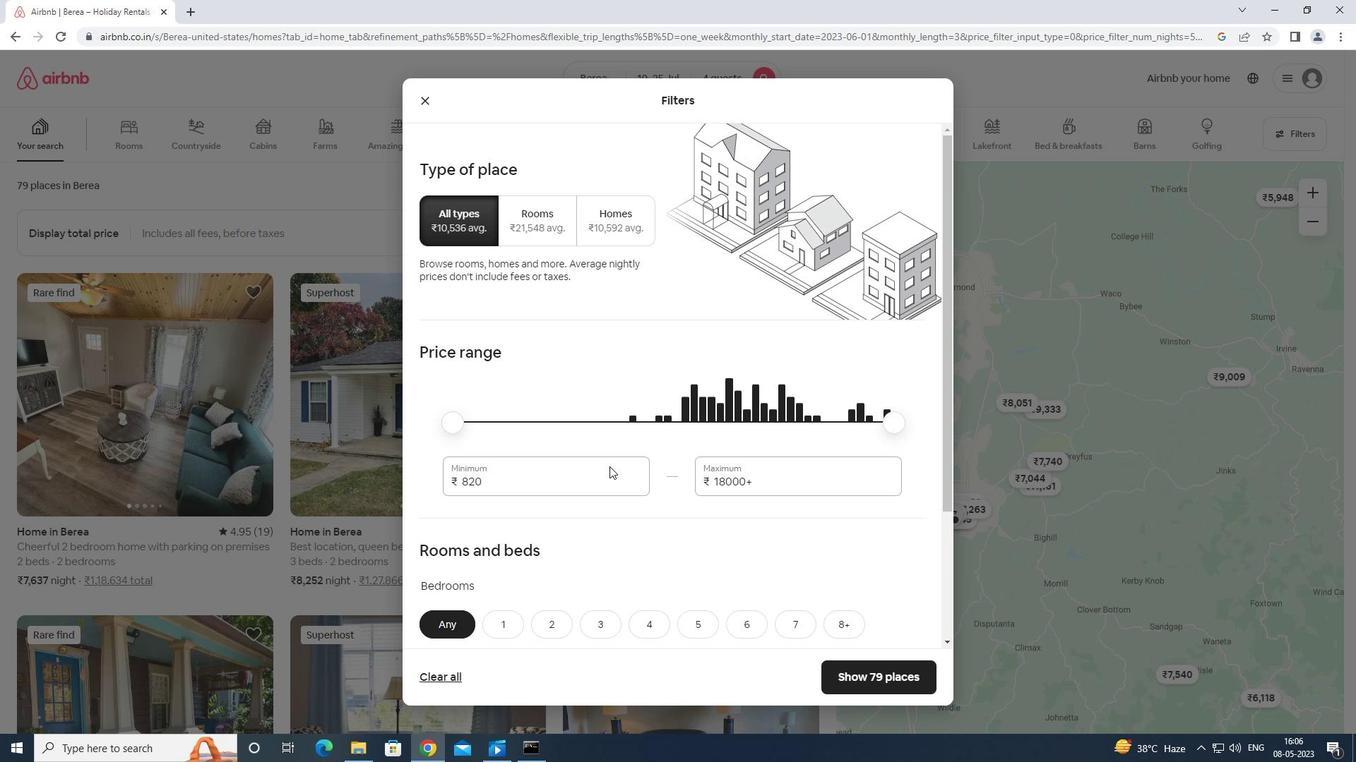 
Action: Key pressed <Key.backspace><Key.backspace><Key.backspace><Key.backspace><Key.backspace><Key.backspace><Key.backspace><Key.backspace><Key.backspace><Key.backspace><Key.backspace><Key.backspace>10<Key.backspace>5000
Screenshot: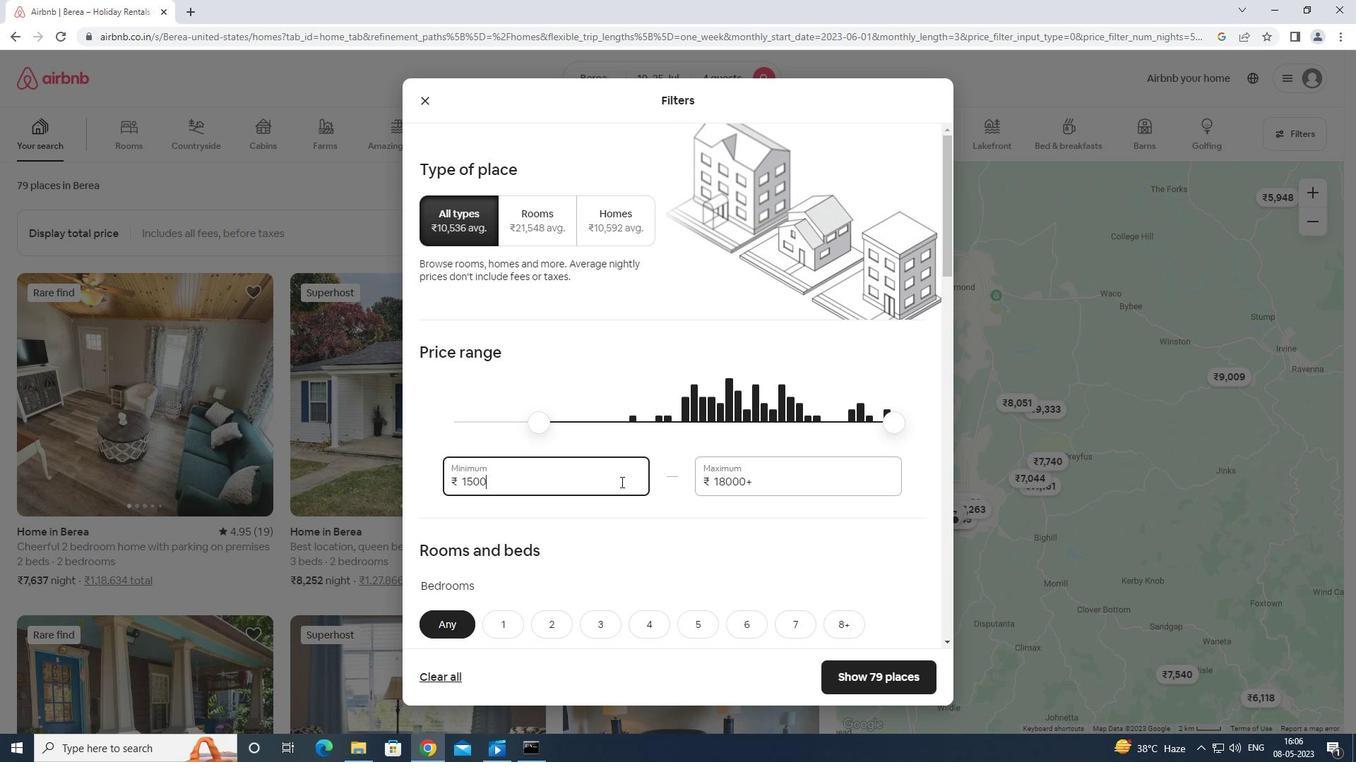 
Action: Mouse moved to (750, 478)
Screenshot: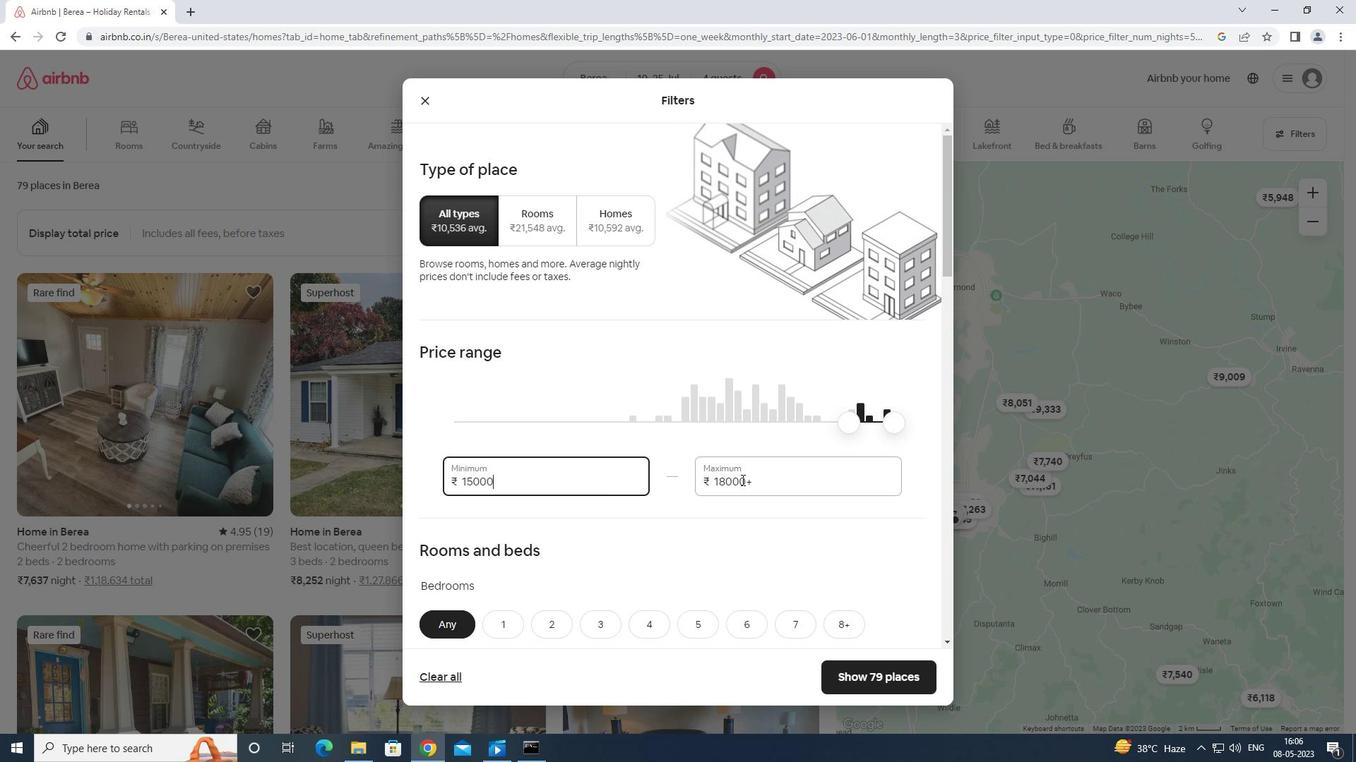 
Action: Mouse pressed left at (750, 478)
Screenshot: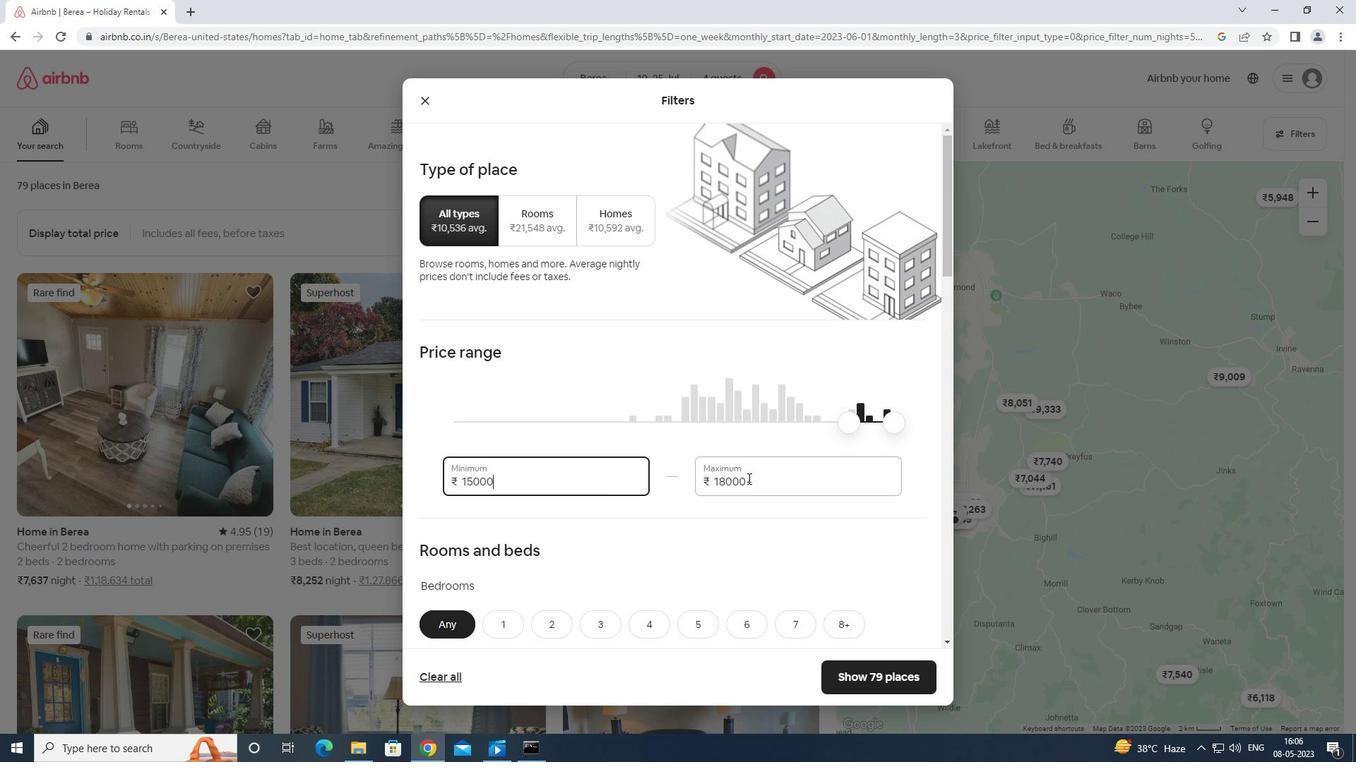 
Action: Mouse moved to (759, 478)
Screenshot: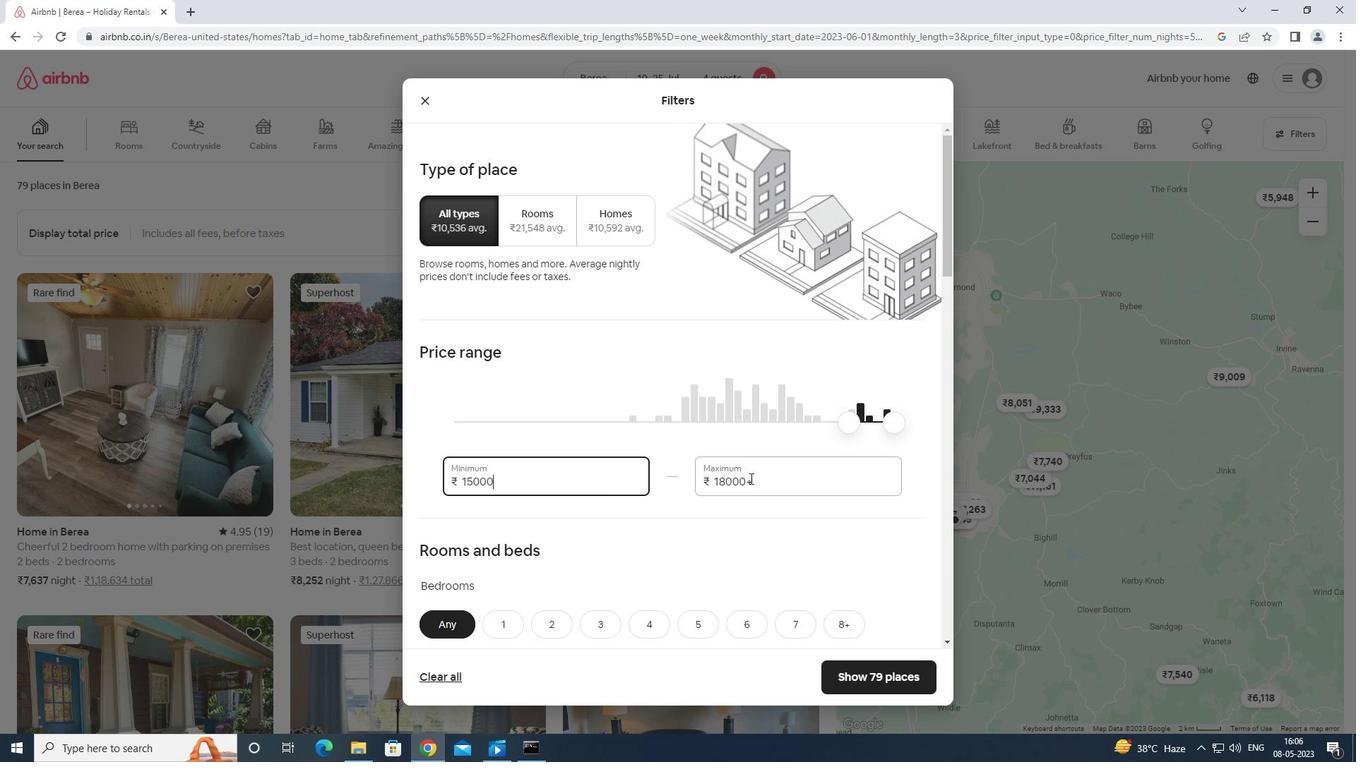 
Action: Key pressed <Key.backspace><Key.backspace><Key.backspace><Key.backspace><Key.backspace><Key.backspace><Key.backspace><Key.backspace><Key.backspace><Key.backspace><Key.backspace><Key.backspace><Key.backspace><Key.backspace><Key.backspace><Key.backspace><Key.backspace><Key.backspace>25000
Screenshot: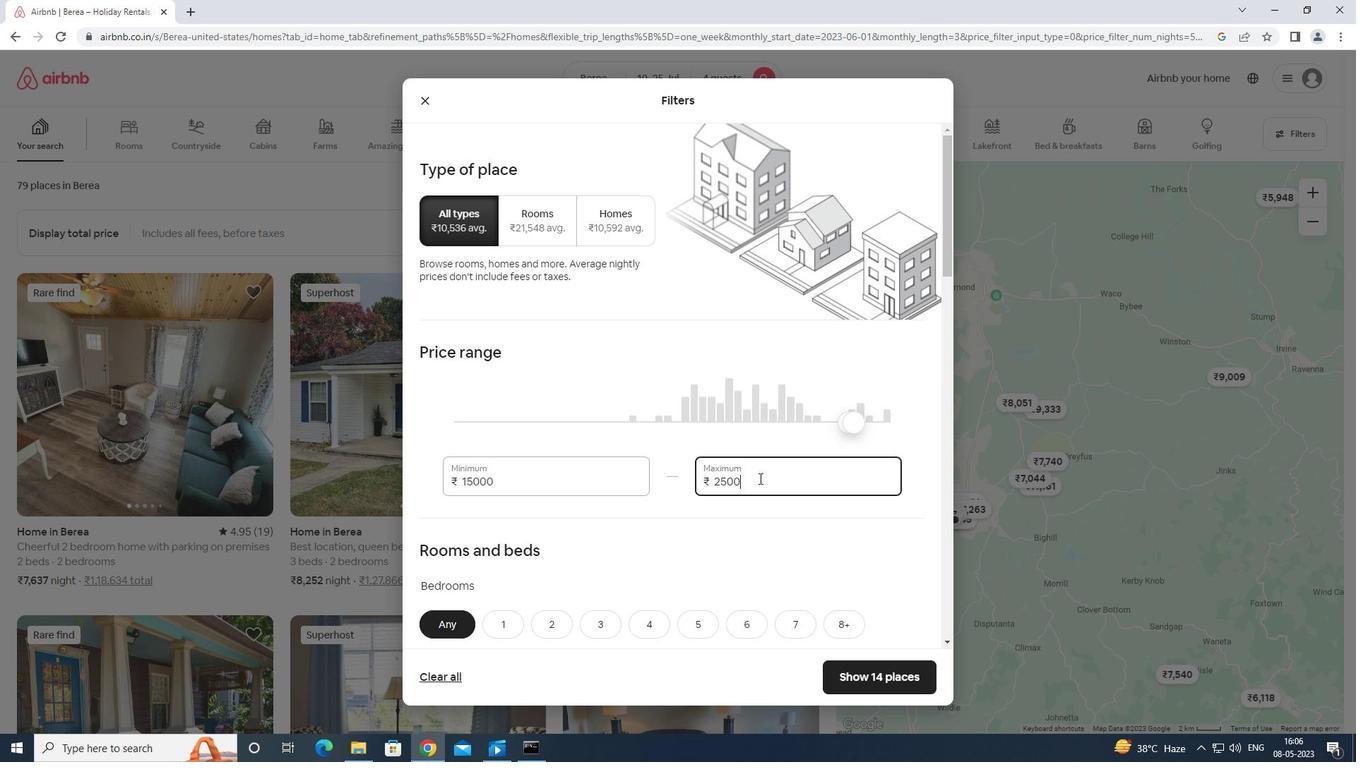 
Action: Mouse moved to (764, 478)
Screenshot: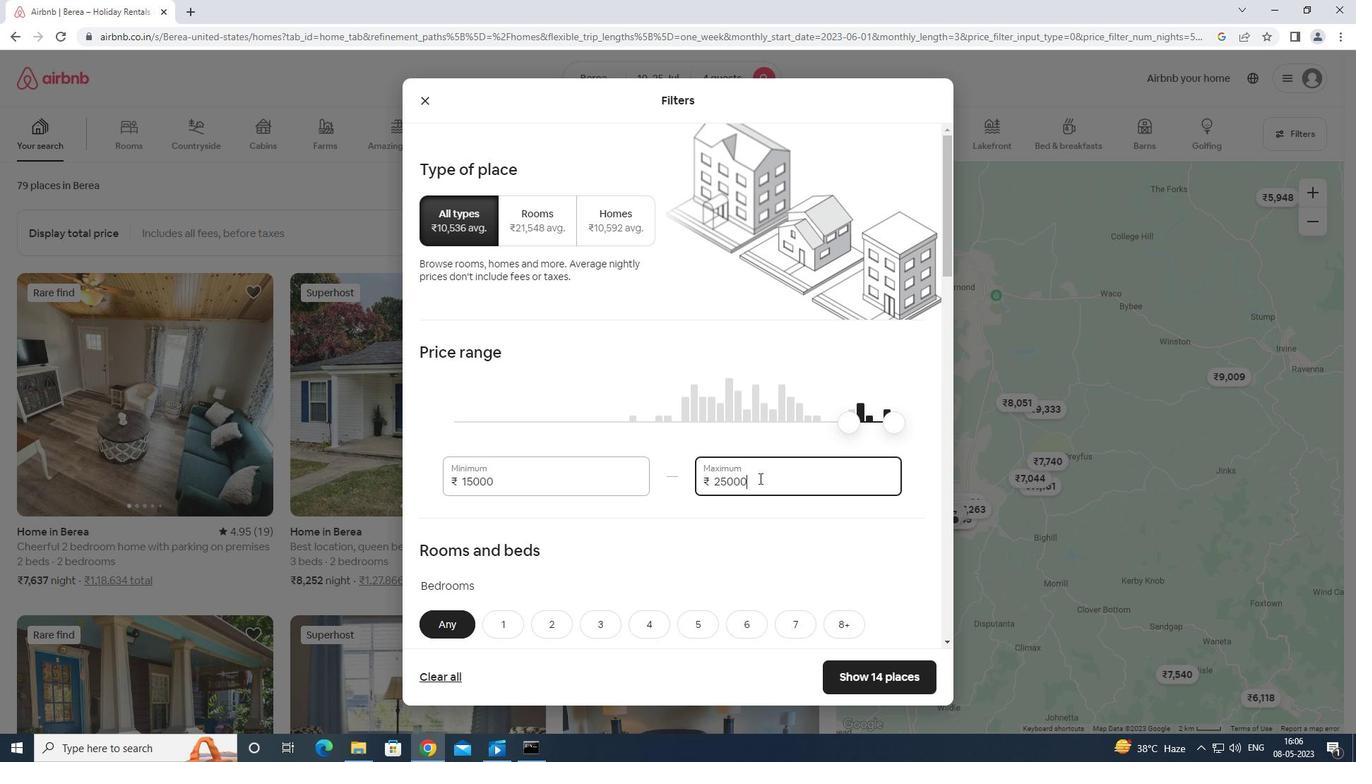 
Action: Mouse scrolled (764, 478) with delta (0, 0)
Screenshot: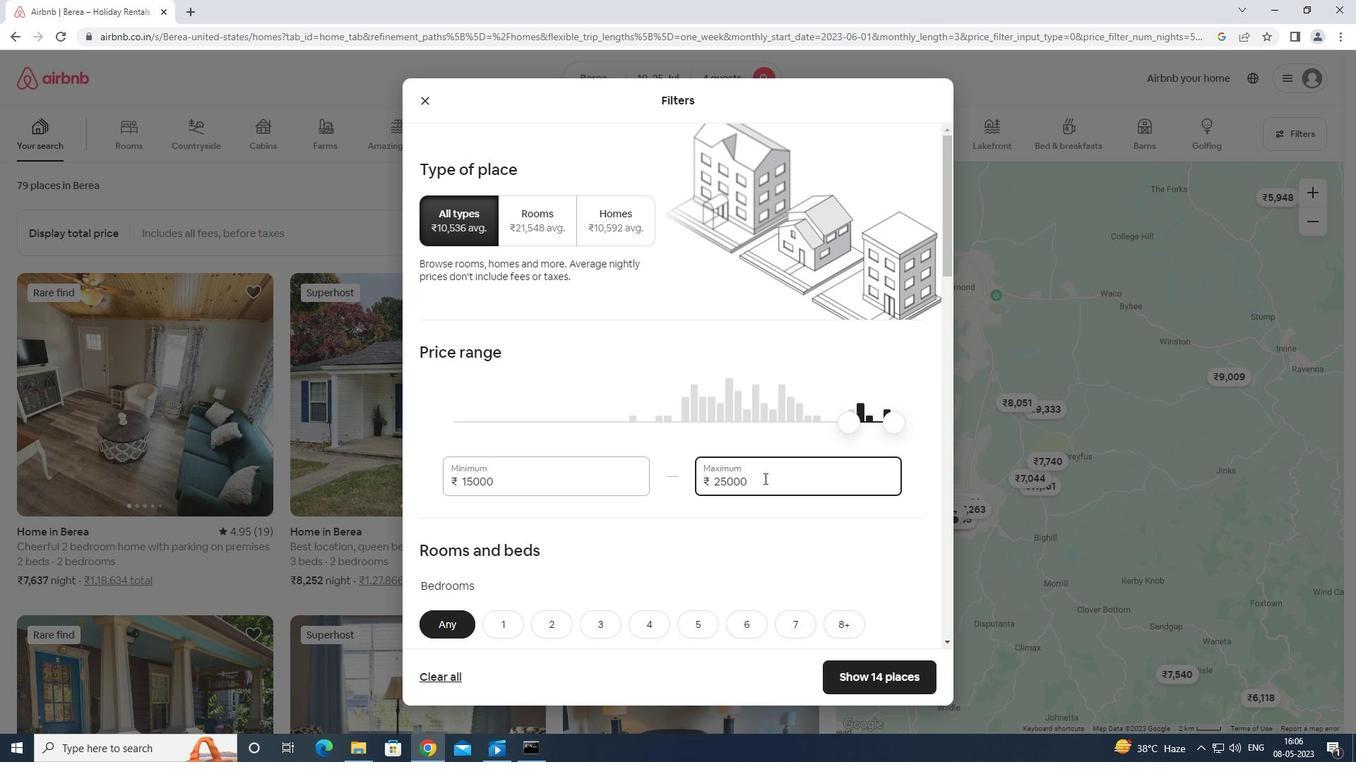 
Action: Mouse scrolled (764, 478) with delta (0, 0)
Screenshot: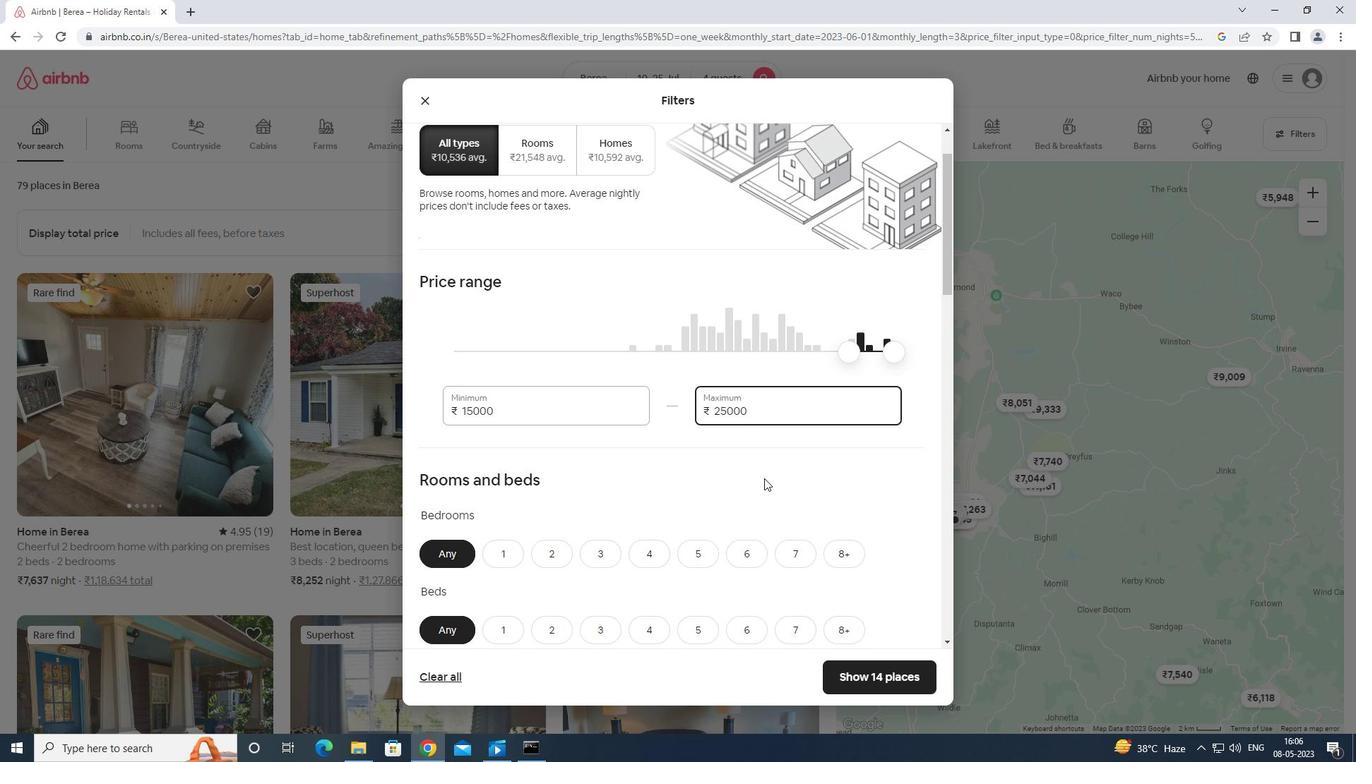 
Action: Mouse moved to (561, 486)
Screenshot: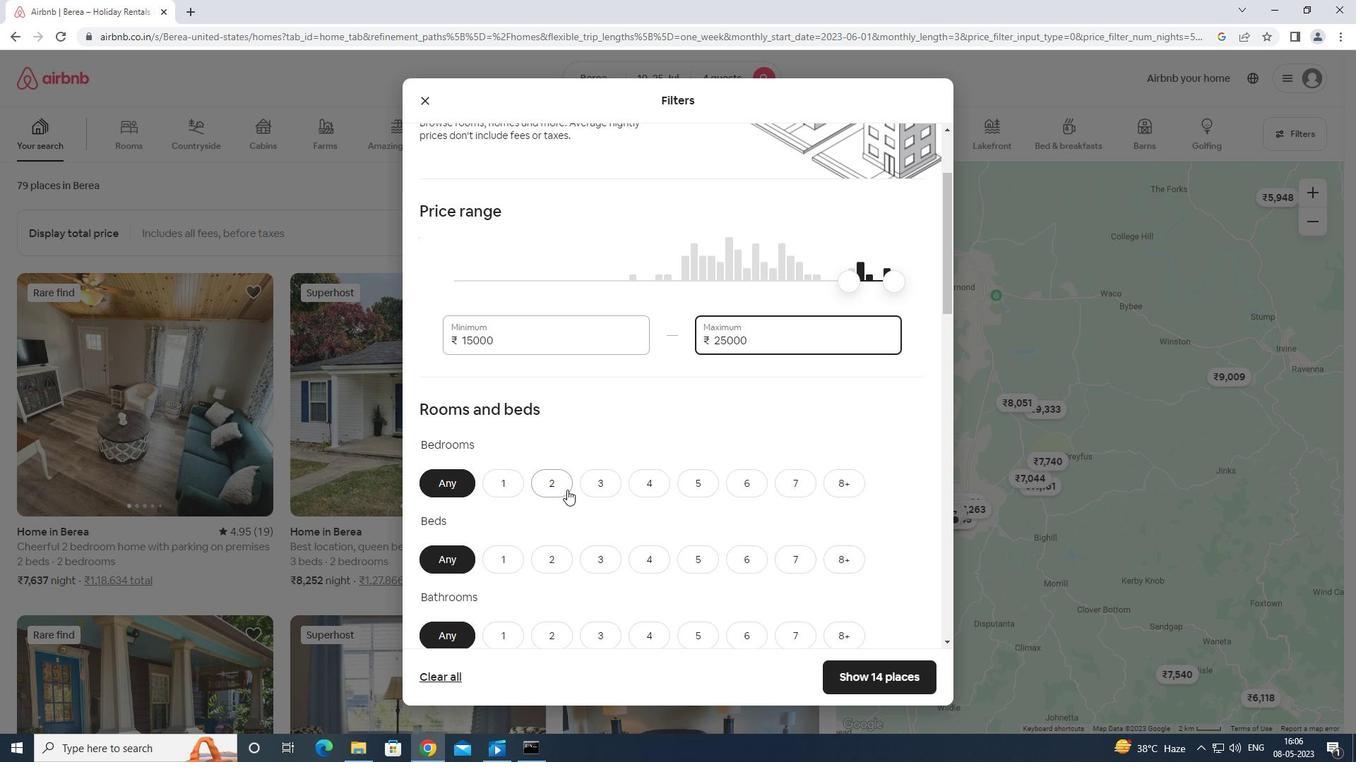 
Action: Mouse pressed left at (561, 486)
Screenshot: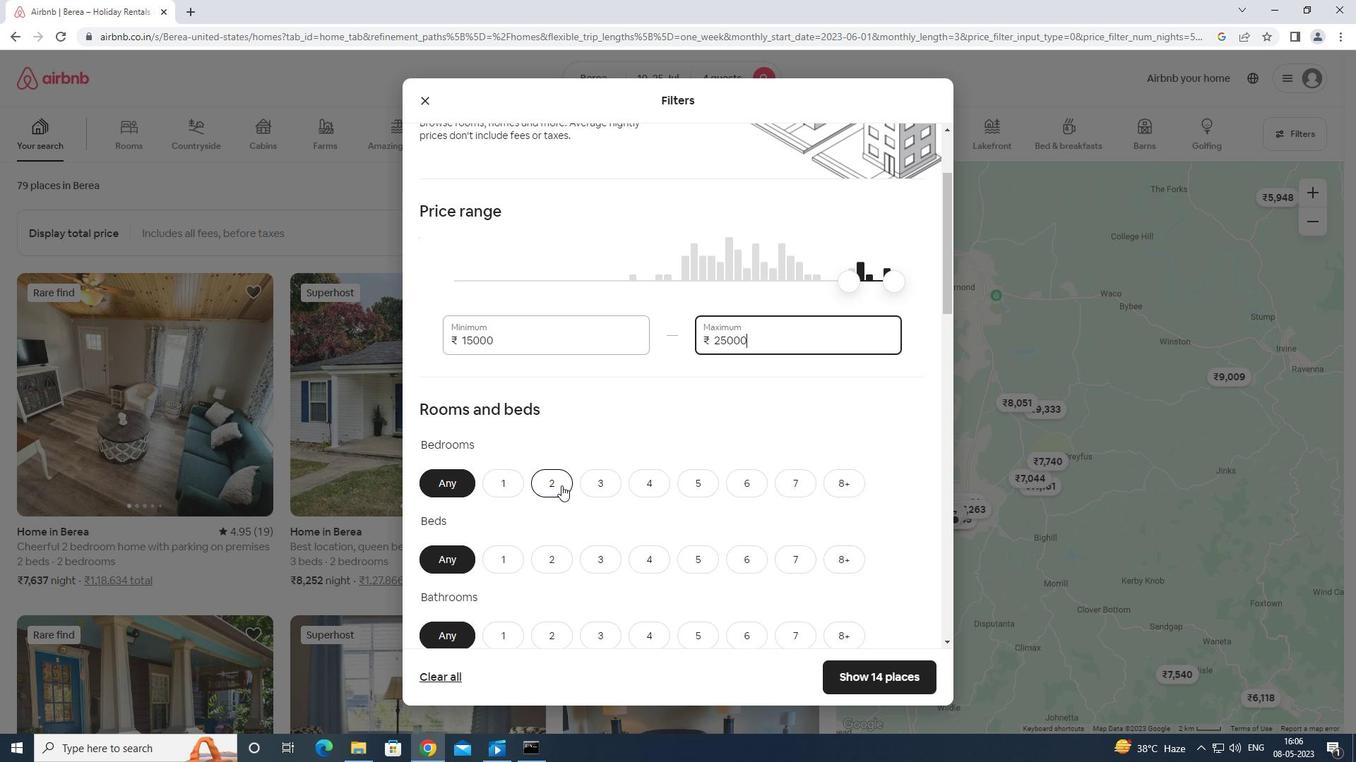 
Action: Mouse moved to (606, 556)
Screenshot: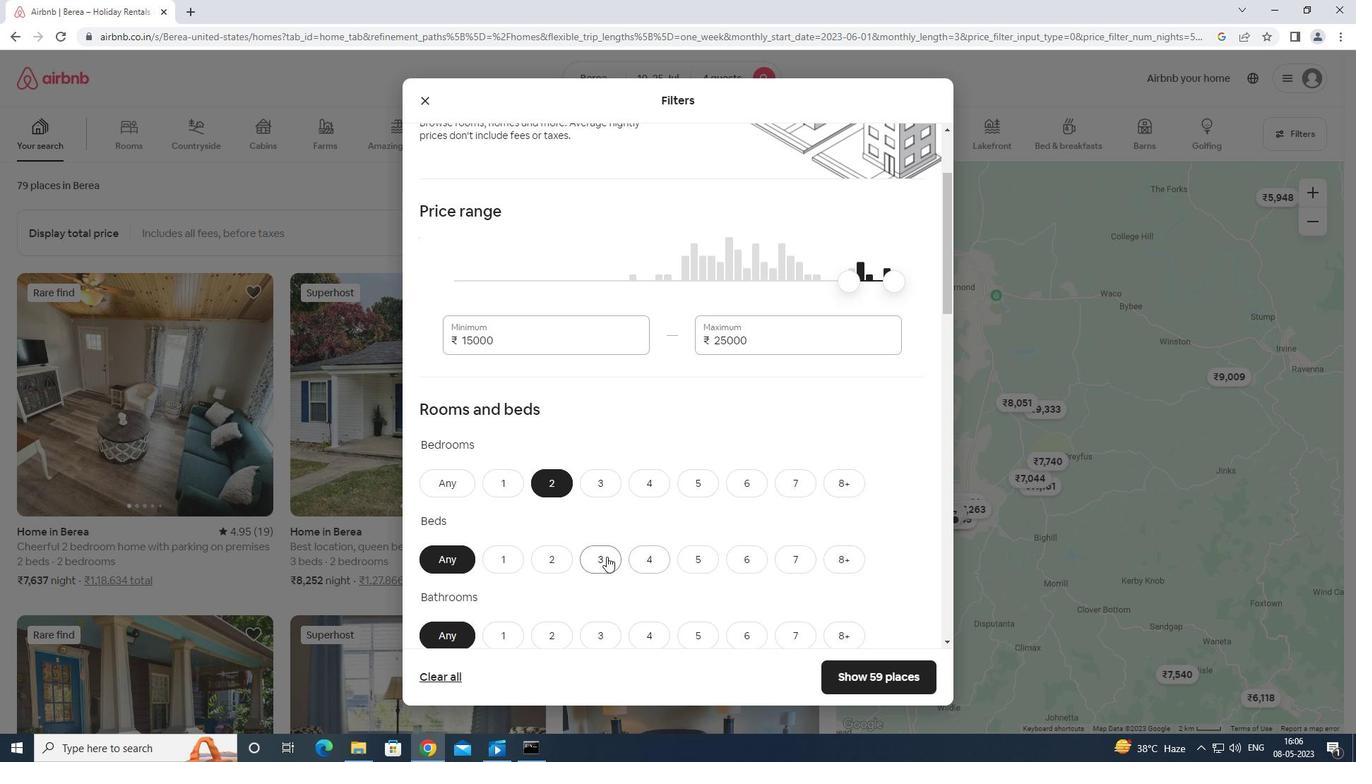 
Action: Mouse pressed left at (606, 556)
Screenshot: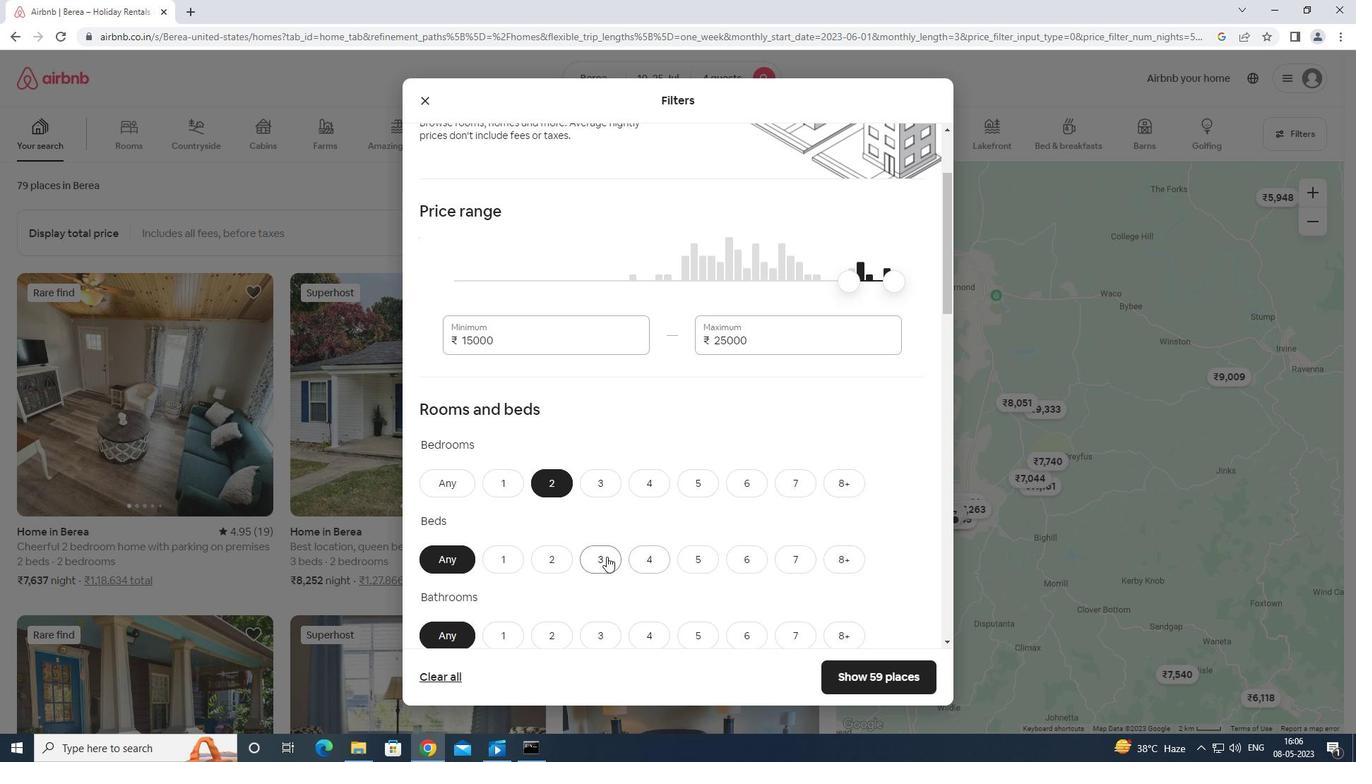 
Action: Mouse moved to (553, 635)
Screenshot: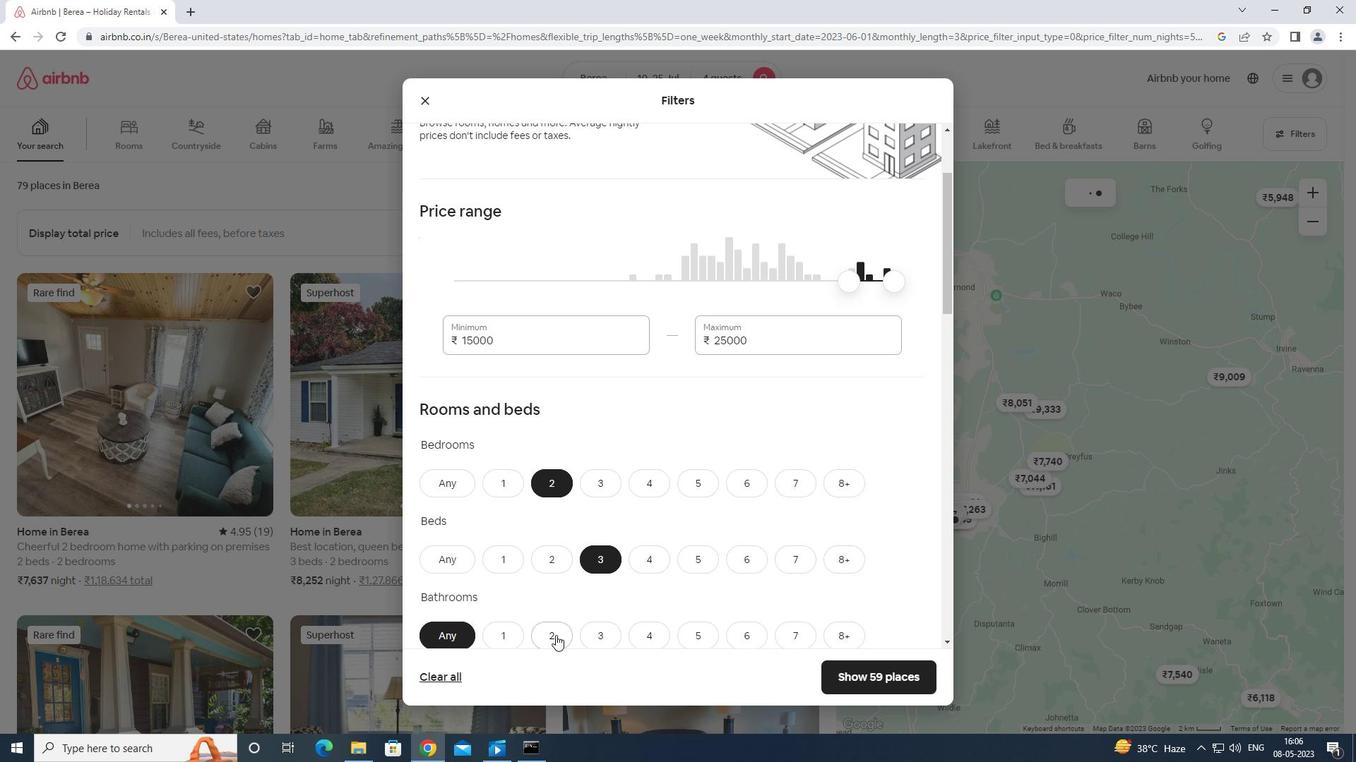 
Action: Mouse pressed left at (553, 635)
Screenshot: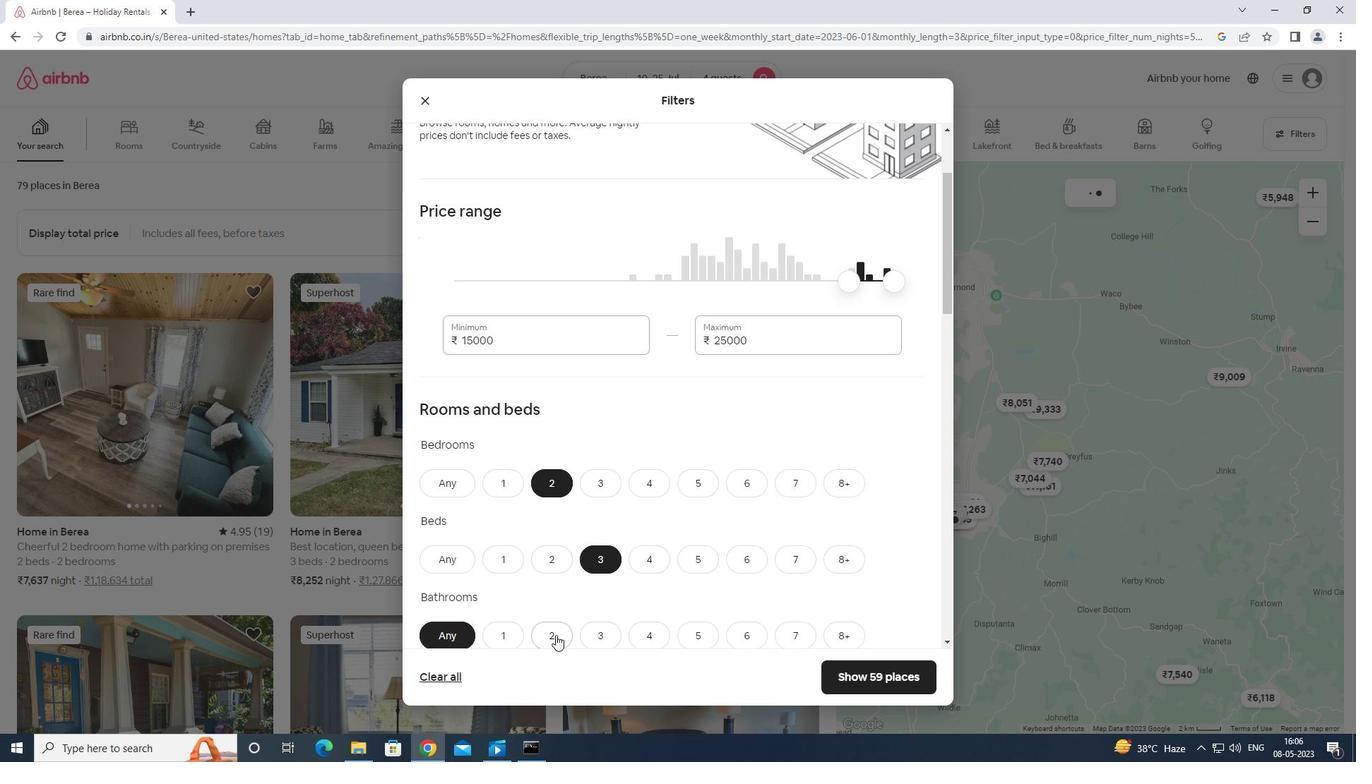 
Action: Mouse moved to (590, 606)
Screenshot: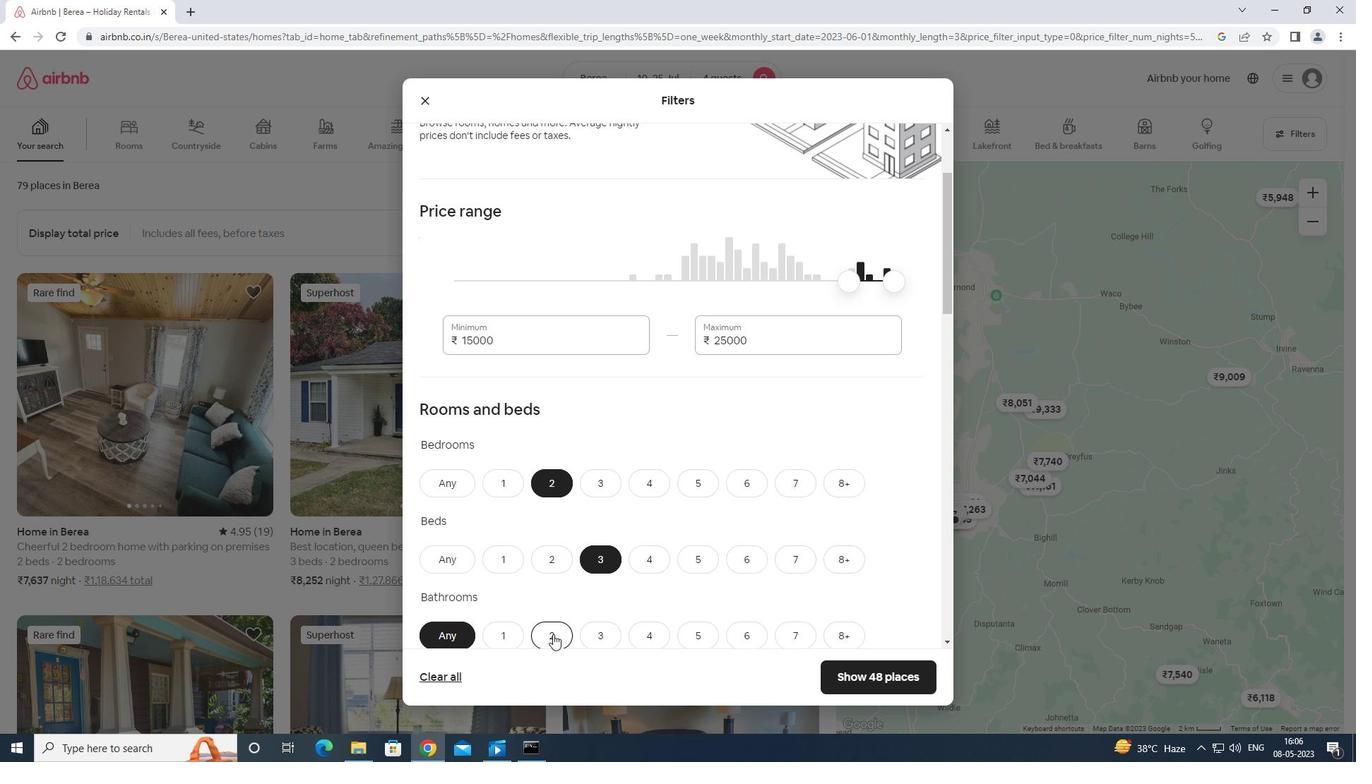 
Action: Mouse scrolled (590, 606) with delta (0, 0)
Screenshot: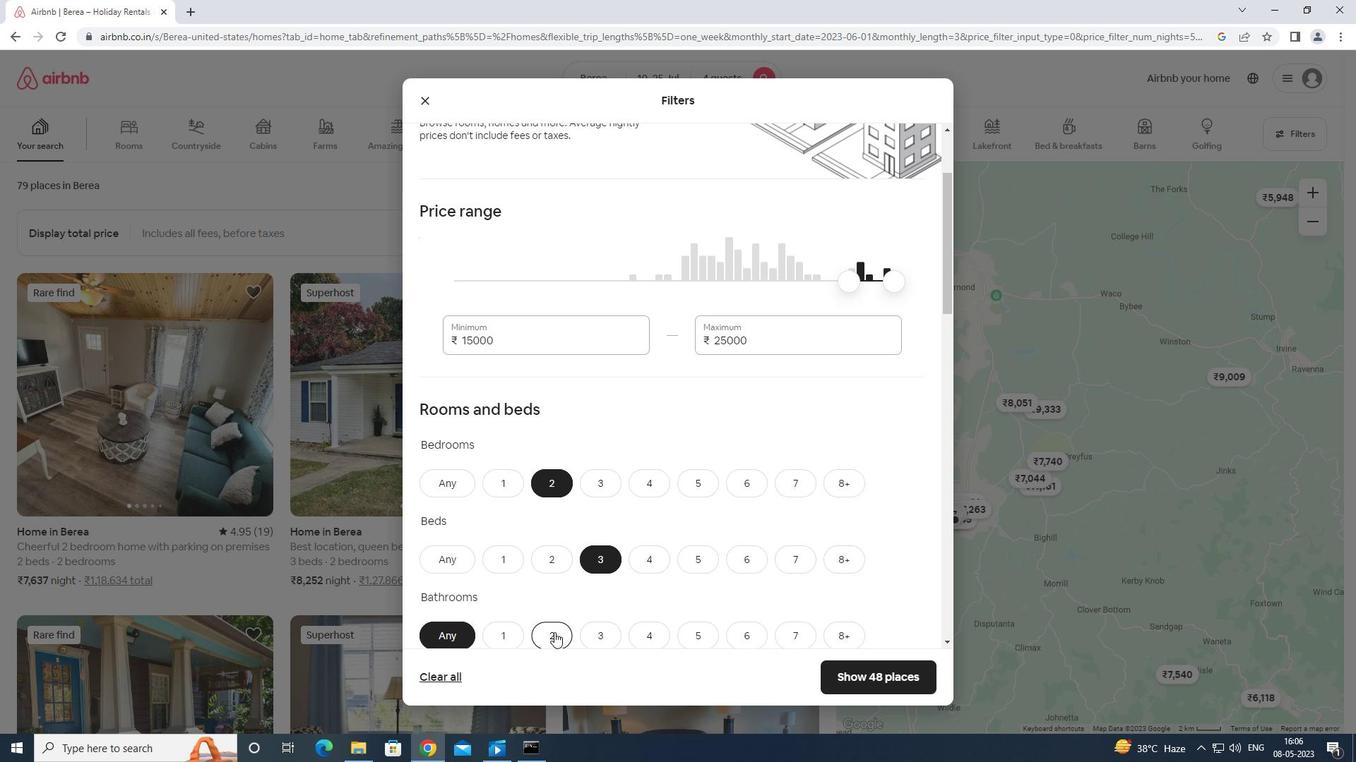 
Action: Mouse moved to (591, 606)
Screenshot: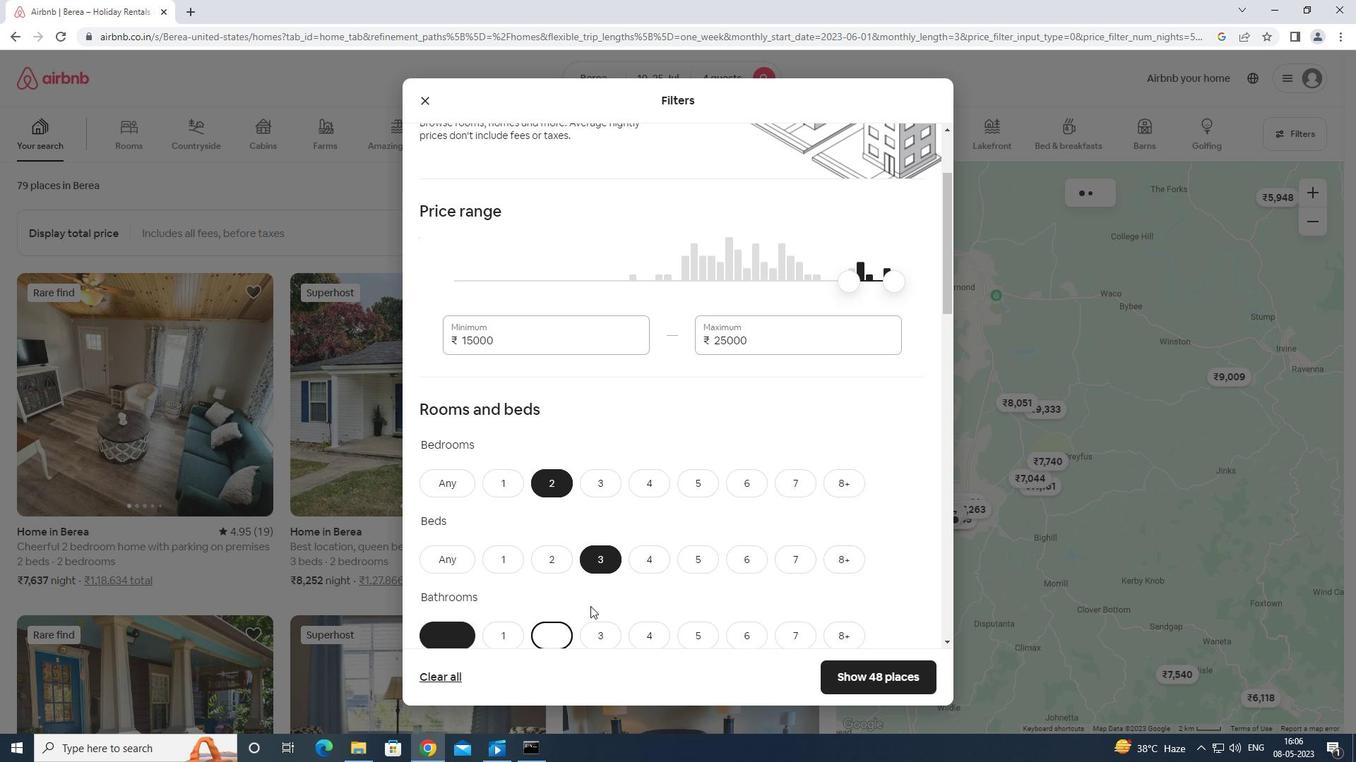 
Action: Mouse scrolled (591, 606) with delta (0, 0)
Screenshot: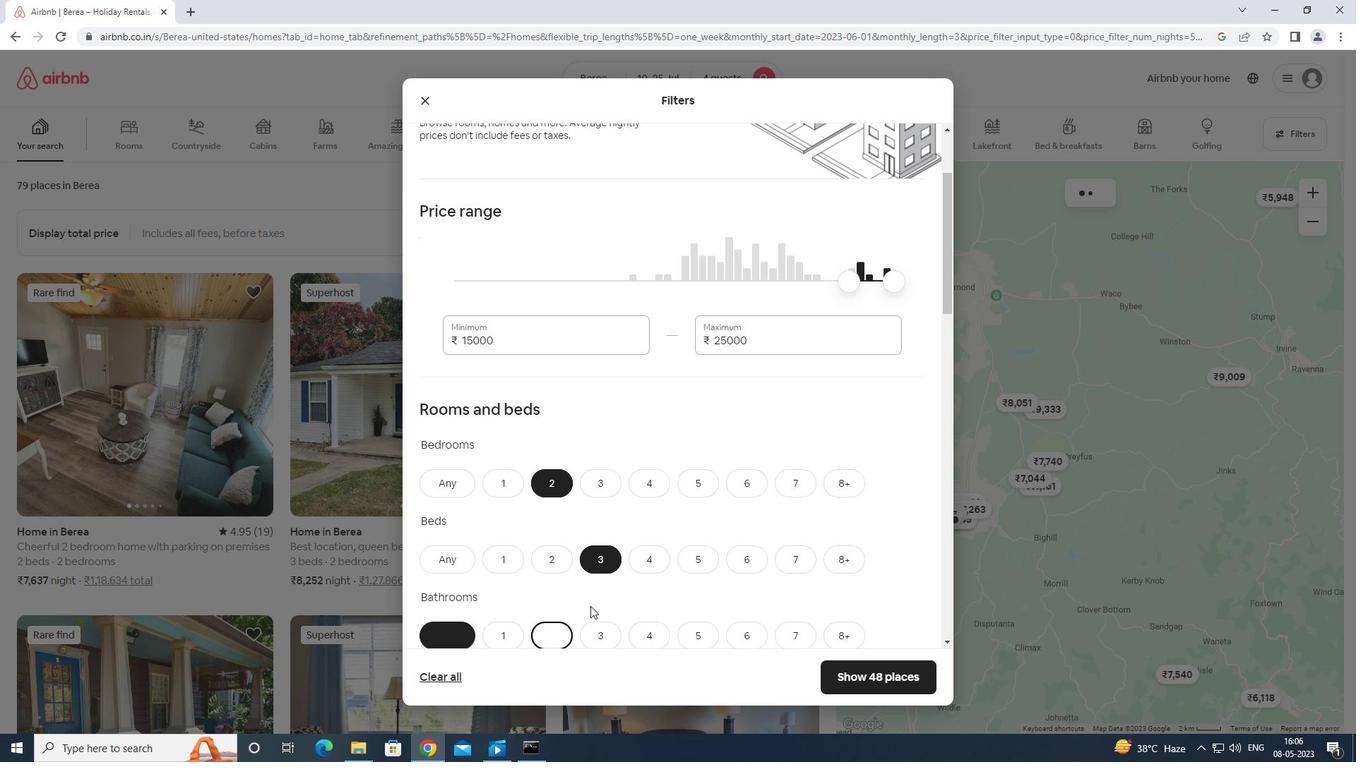 
Action: Mouse moved to (592, 606)
Screenshot: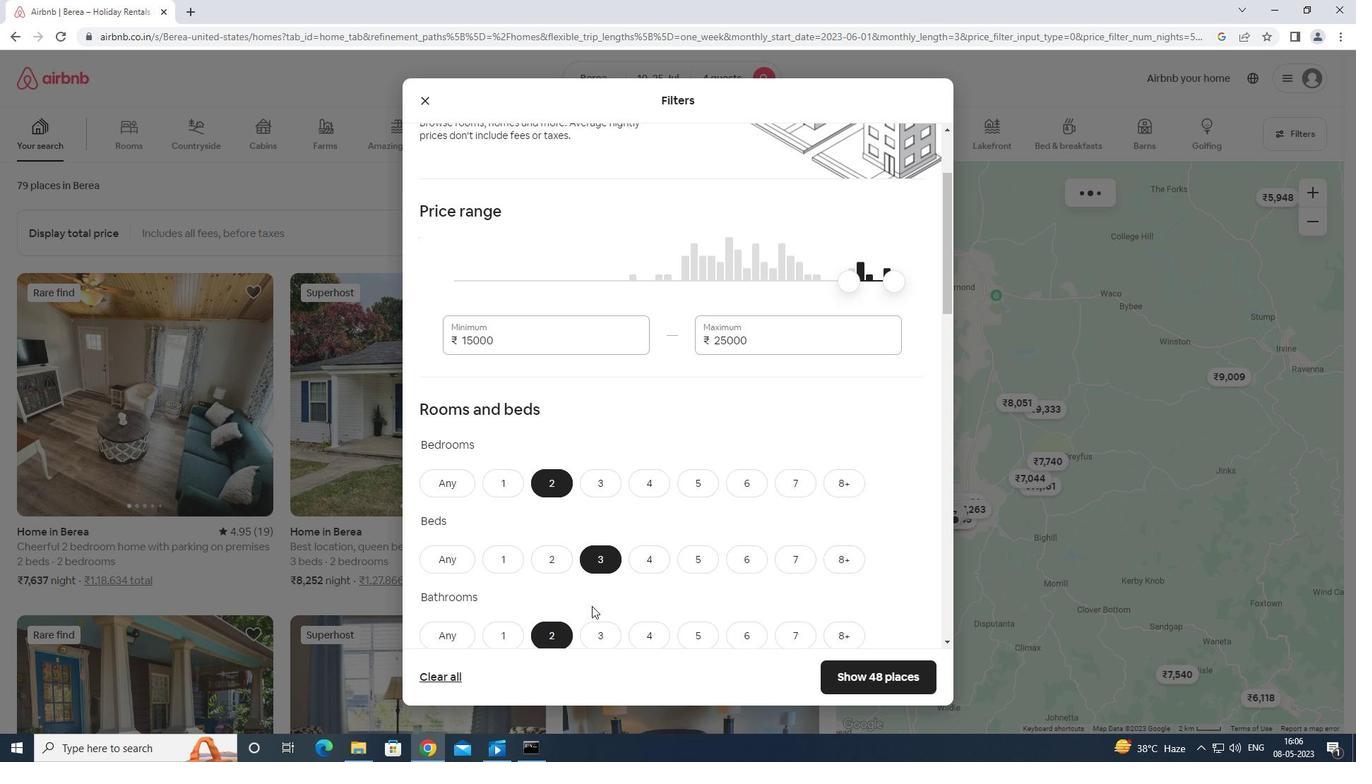 
Action: Mouse scrolled (592, 605) with delta (0, 0)
Screenshot: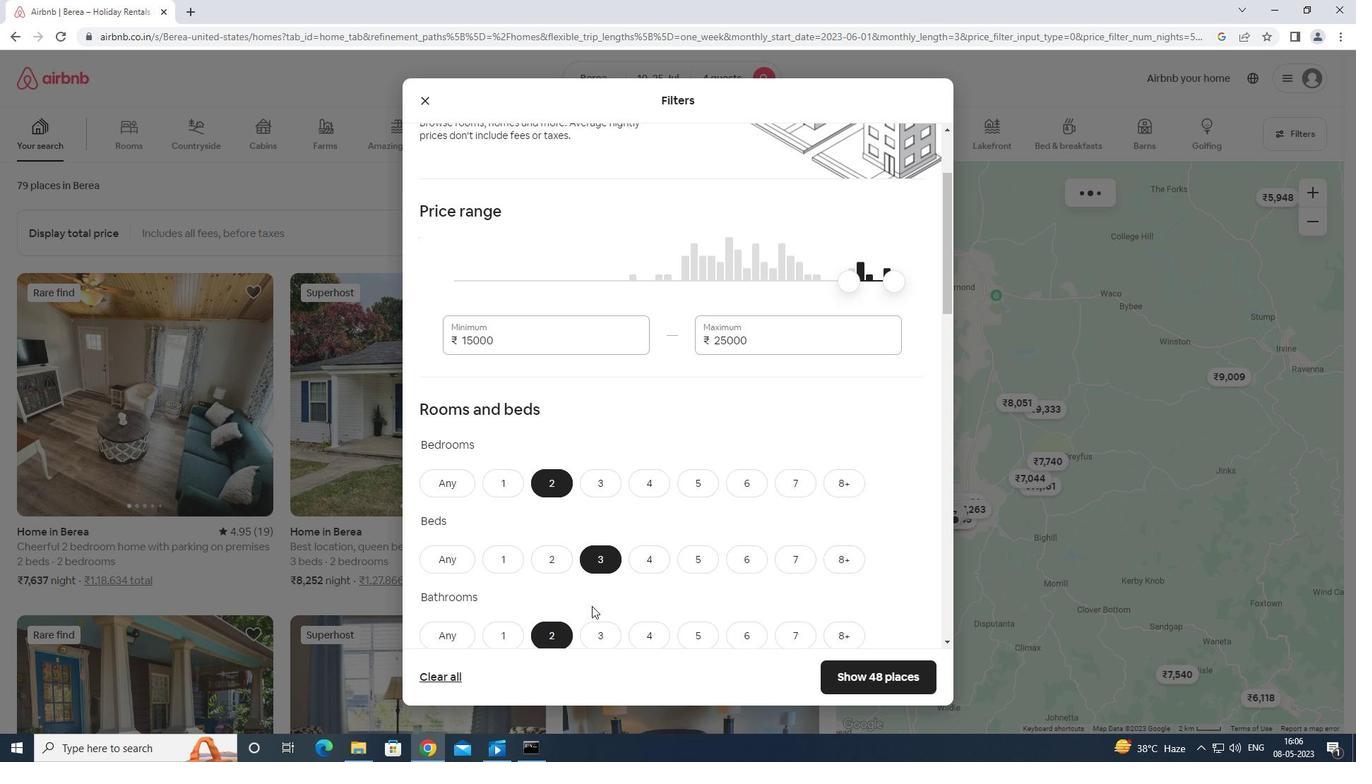 
Action: Mouse moved to (594, 601)
Screenshot: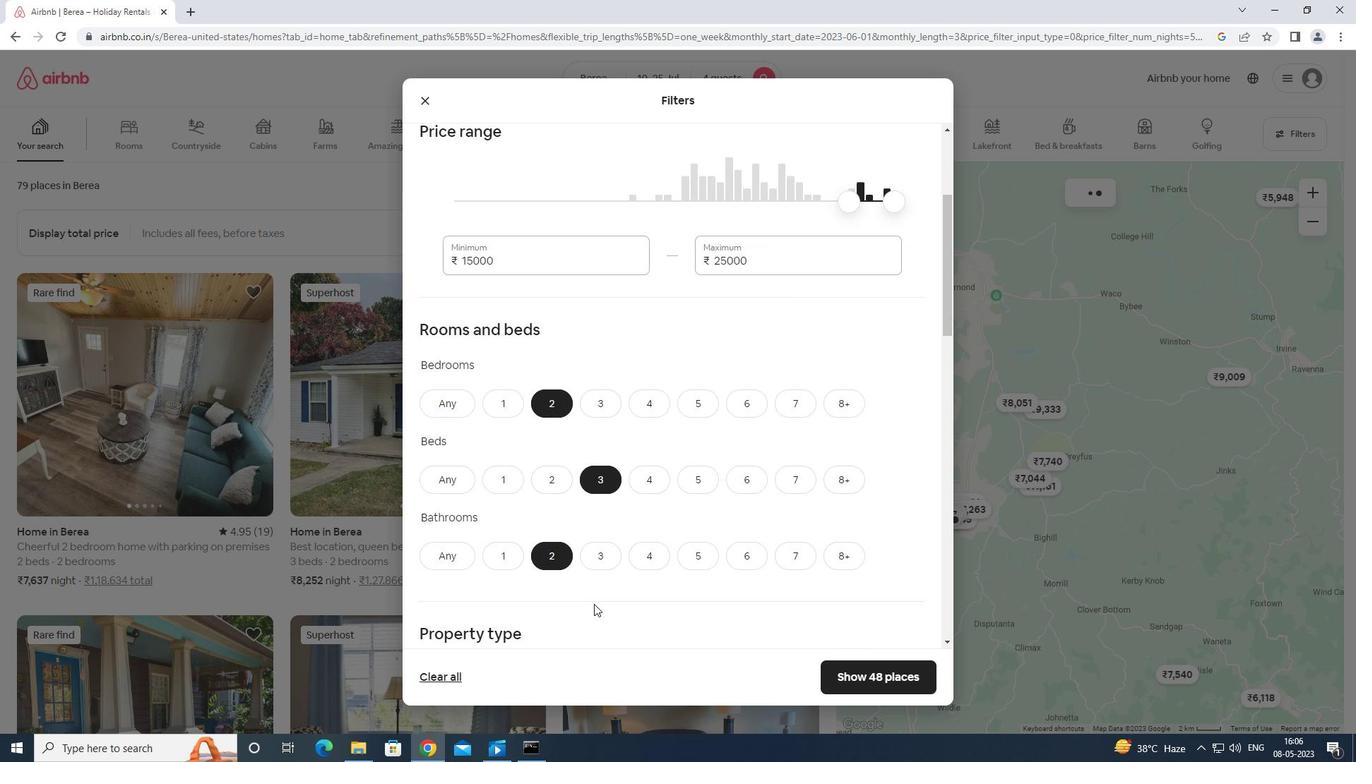
Action: Mouse scrolled (594, 600) with delta (0, 0)
Screenshot: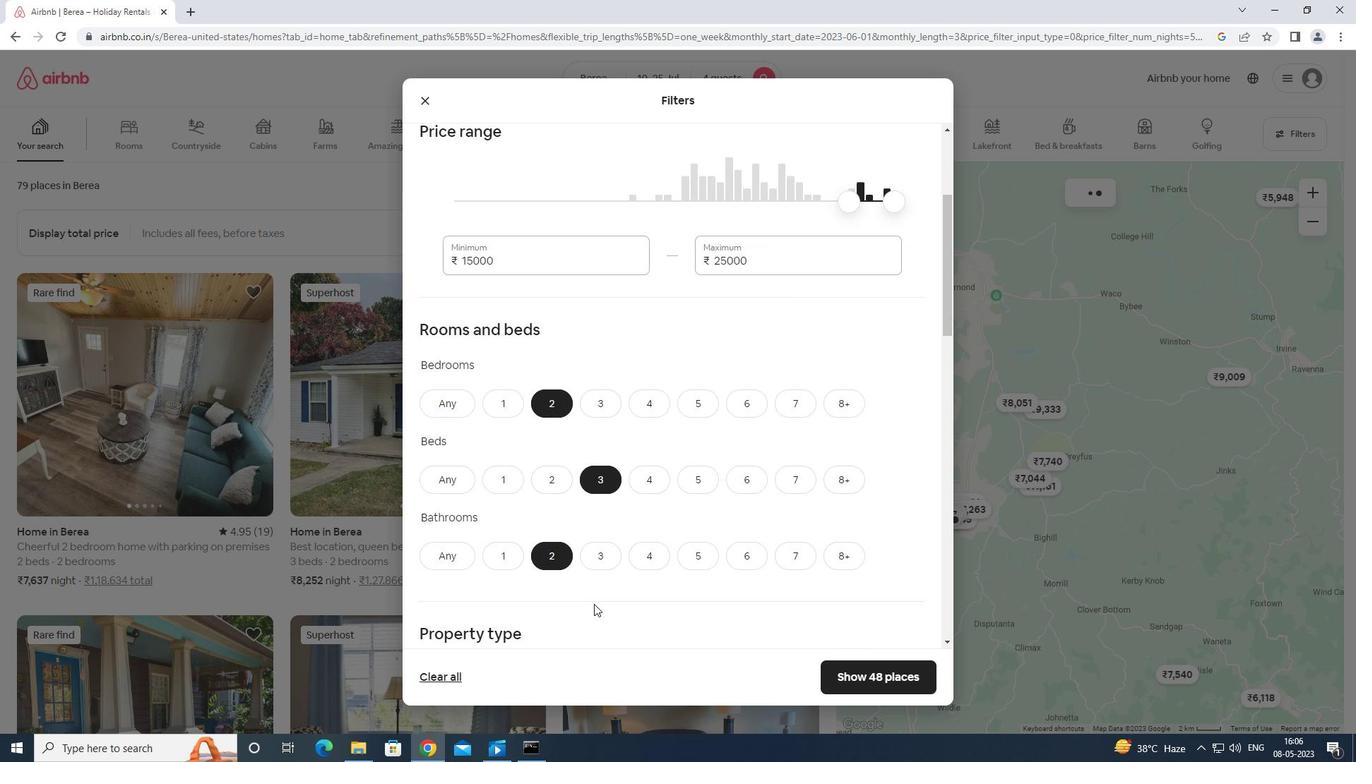
Action: Mouse moved to (504, 514)
Screenshot: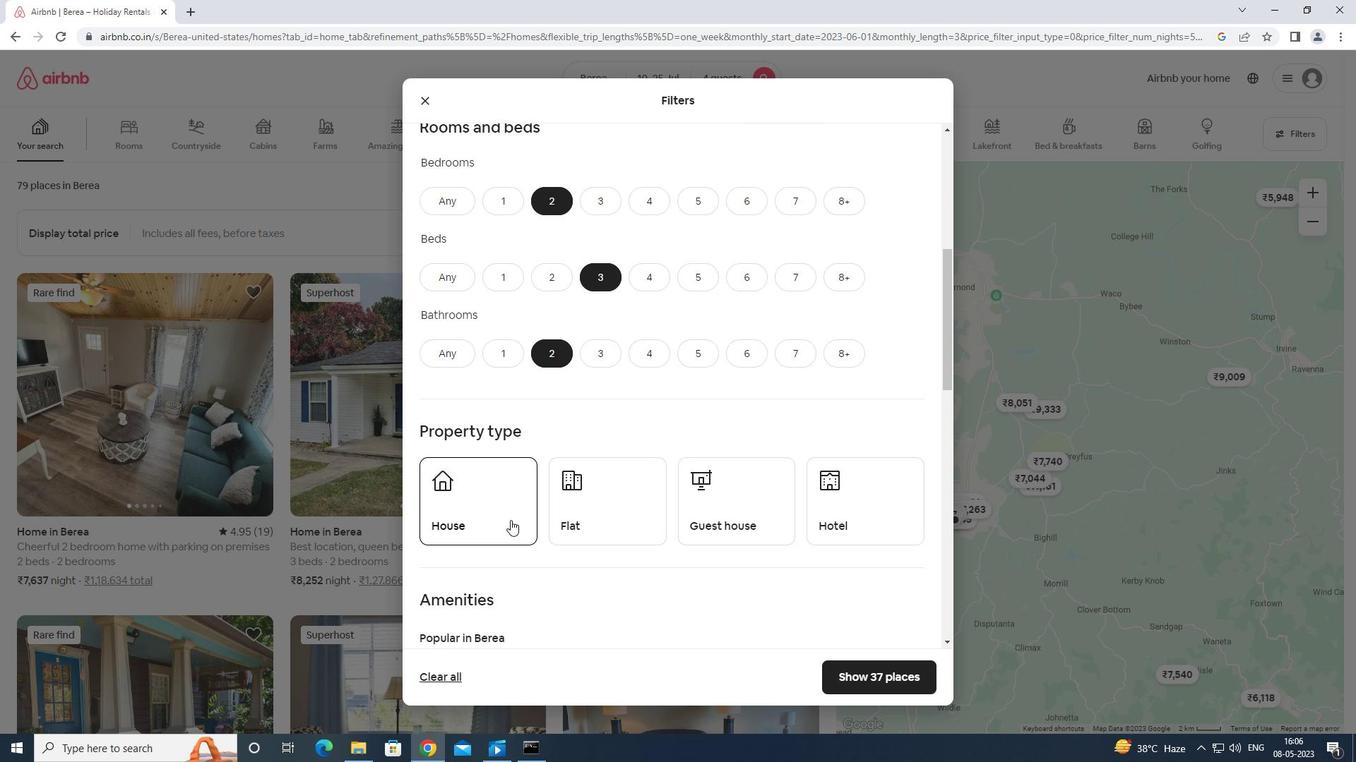 
Action: Mouse pressed left at (504, 514)
Screenshot: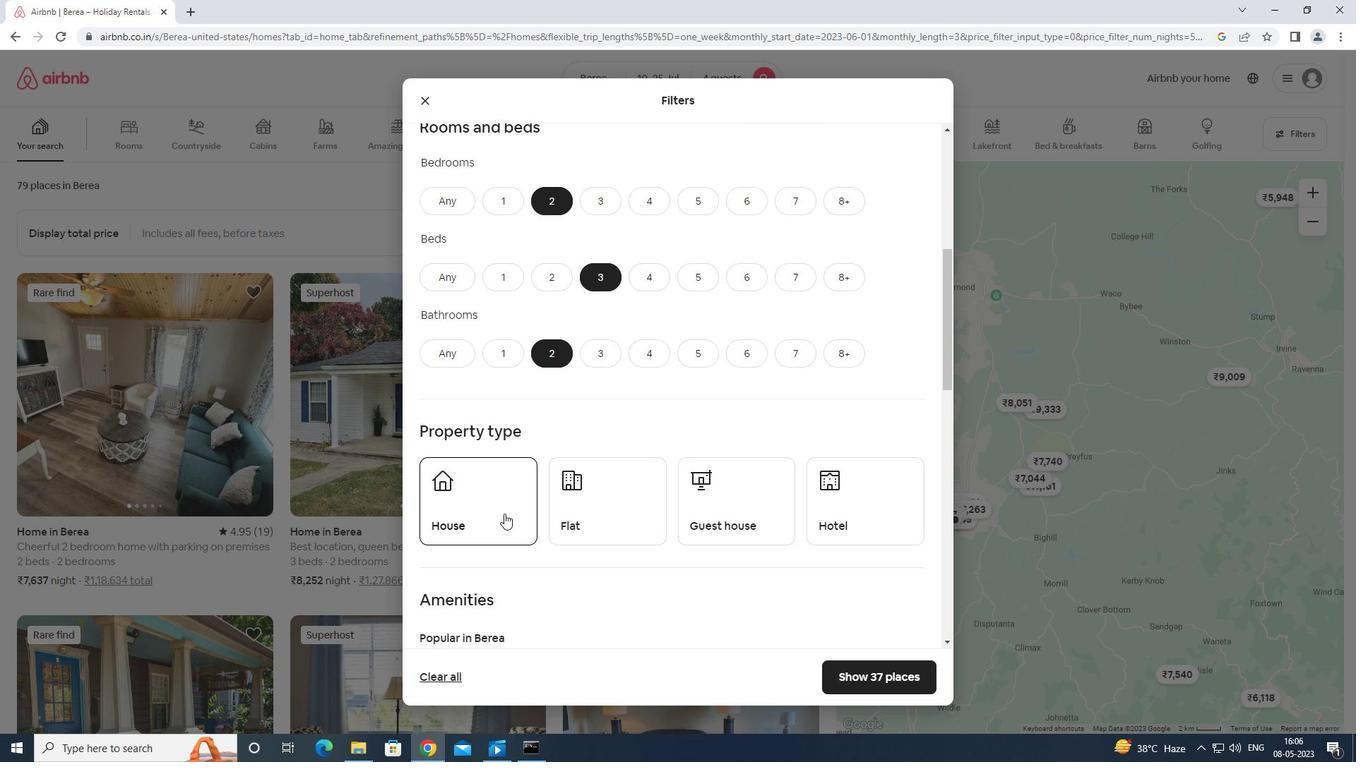 
Action: Mouse moved to (608, 521)
Screenshot: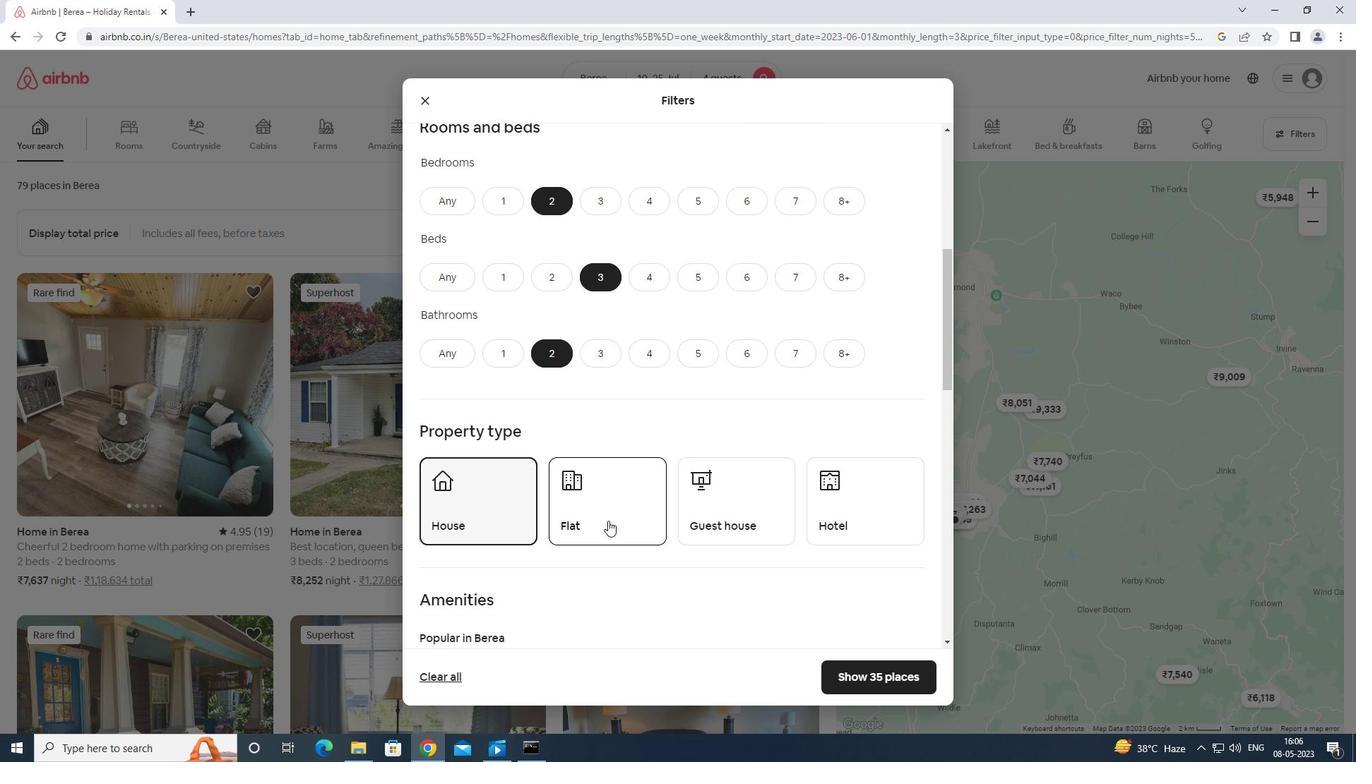 
Action: Mouse pressed left at (608, 521)
Screenshot: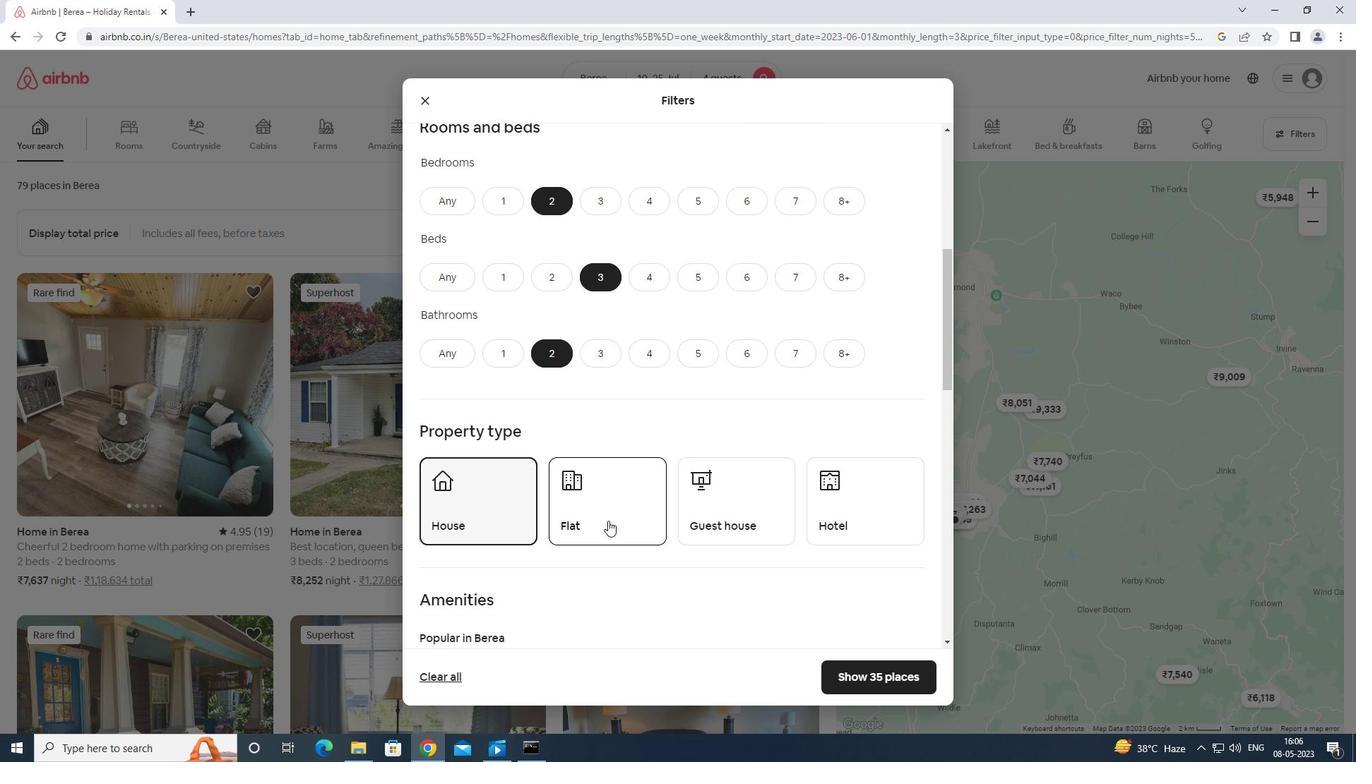 
Action: Mouse moved to (726, 500)
Screenshot: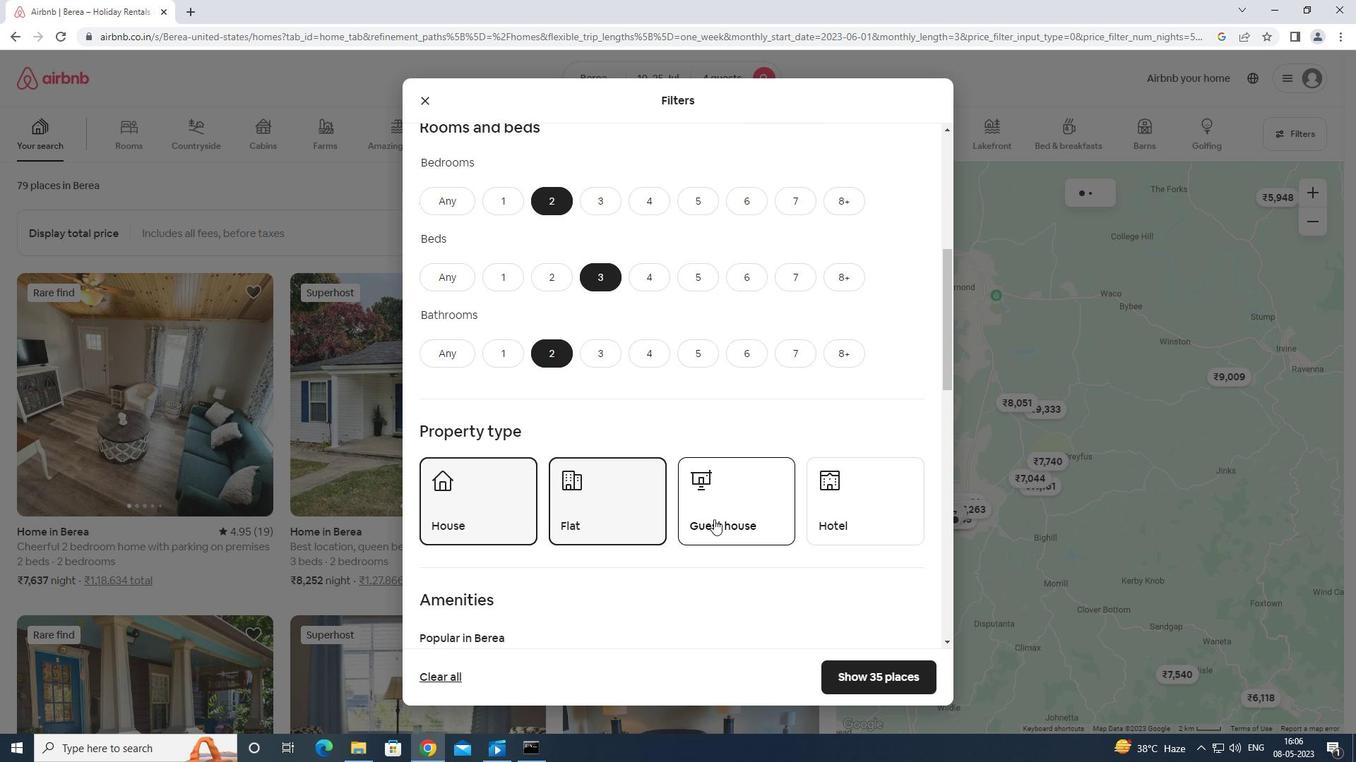 
Action: Mouse pressed left at (726, 500)
Screenshot: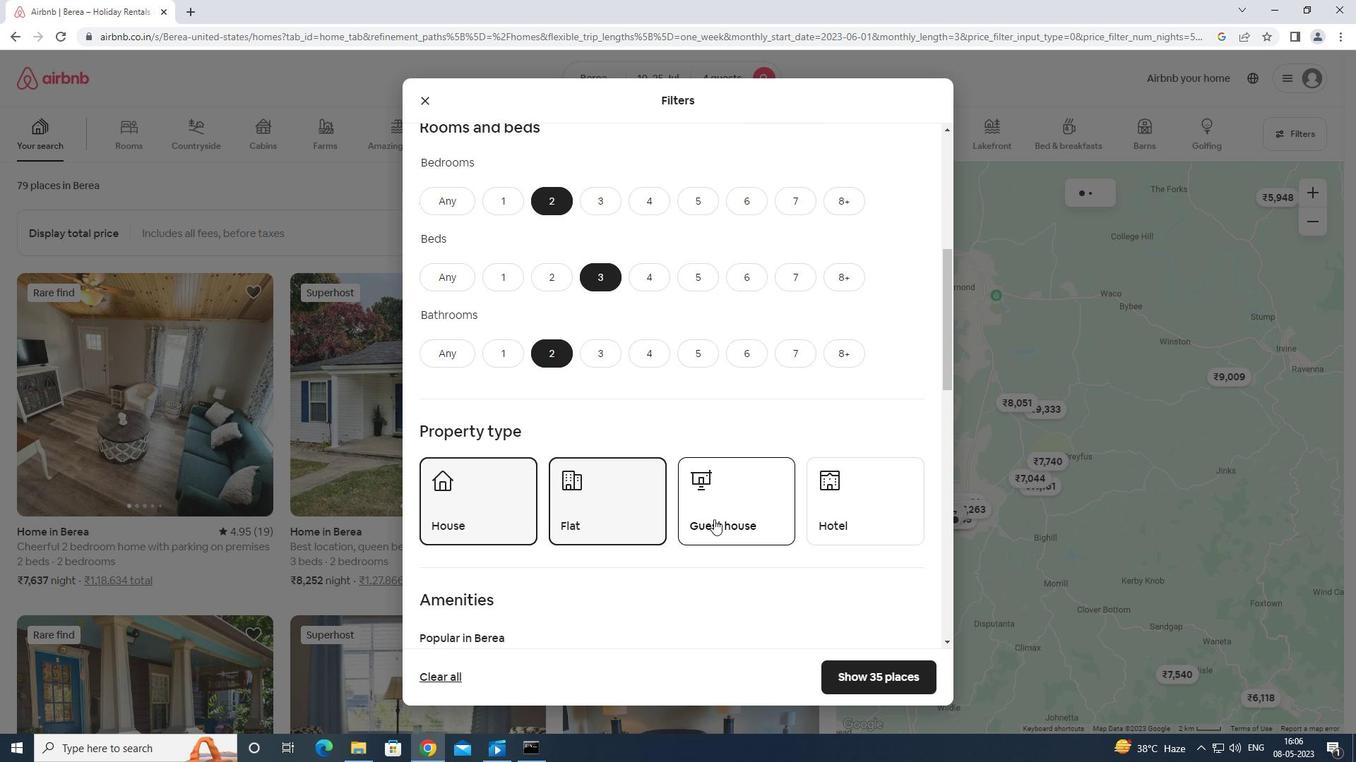 
Action: Mouse moved to (732, 492)
Screenshot: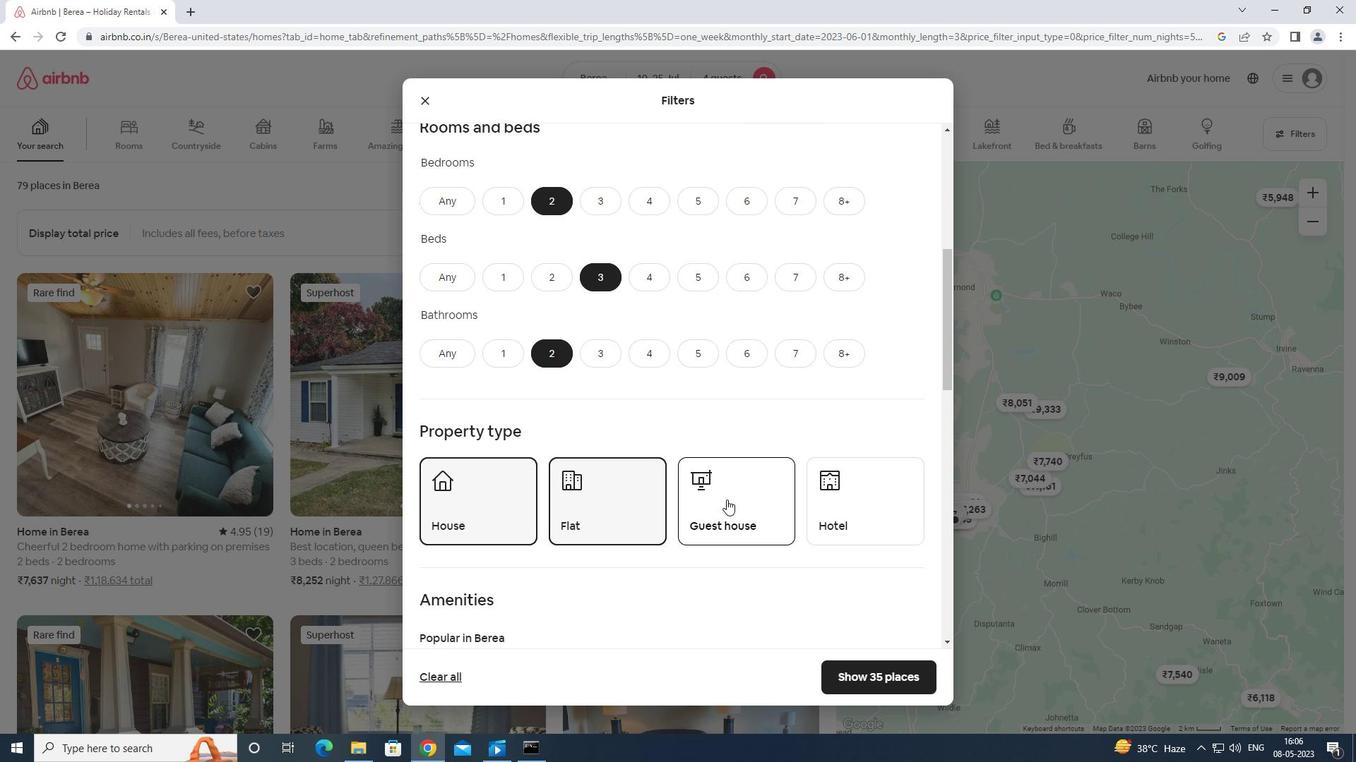 
Action: Mouse scrolled (732, 491) with delta (0, 0)
Screenshot: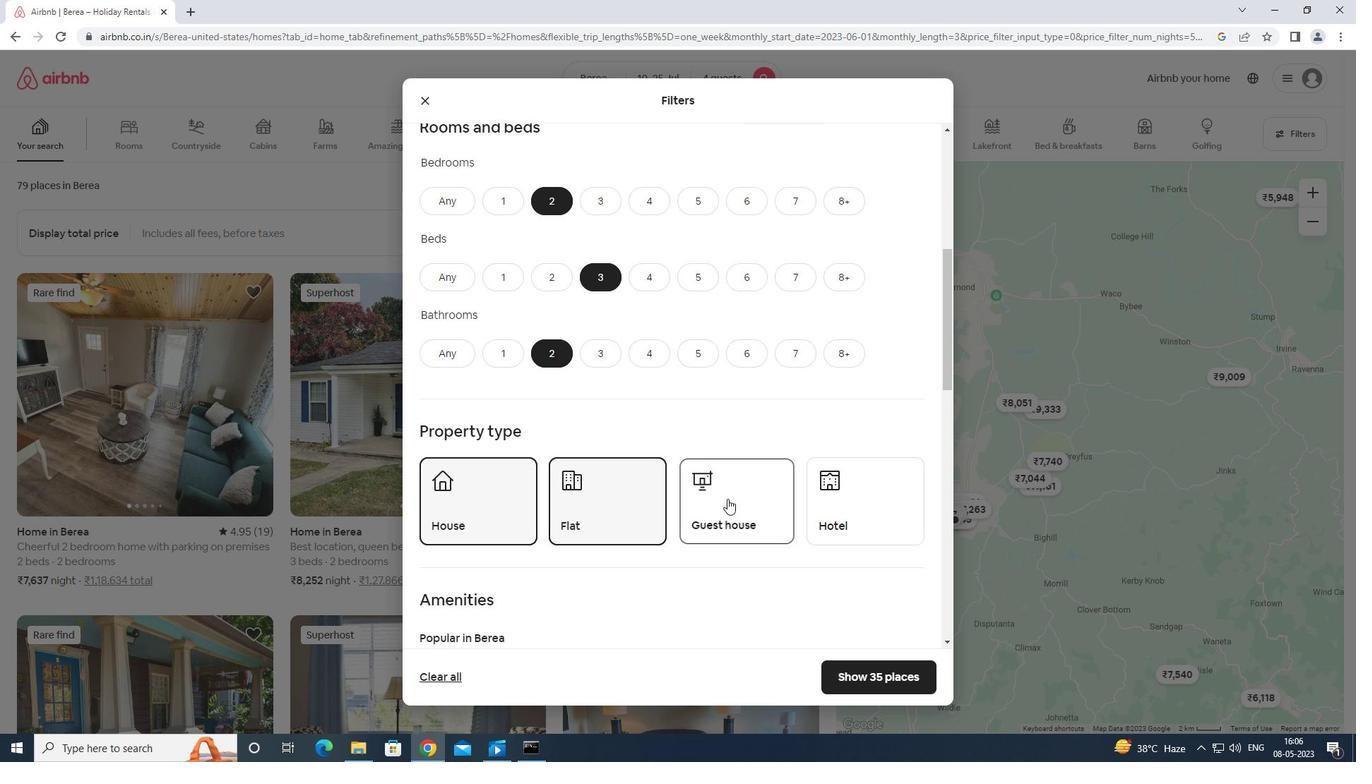 
Action: Mouse scrolled (732, 491) with delta (0, 0)
Screenshot: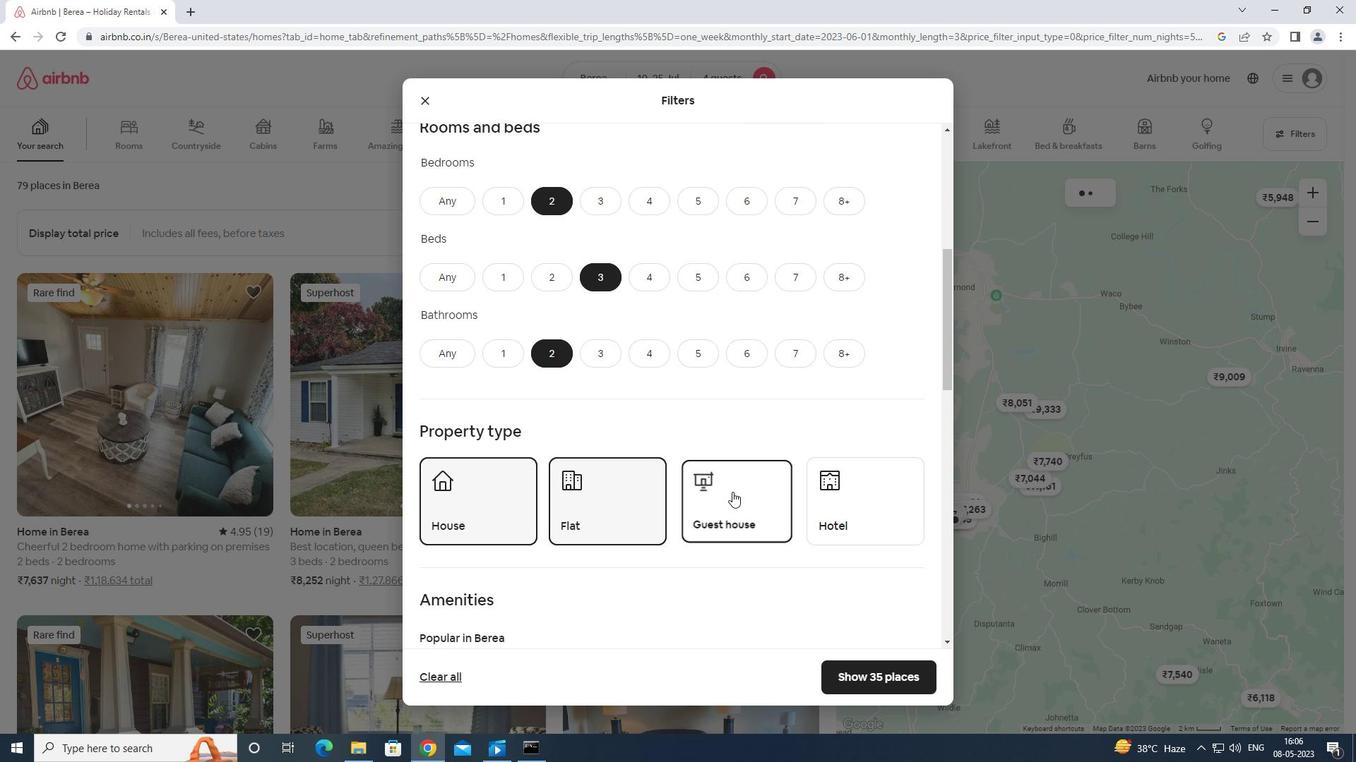 
Action: Mouse scrolled (732, 491) with delta (0, 0)
Screenshot: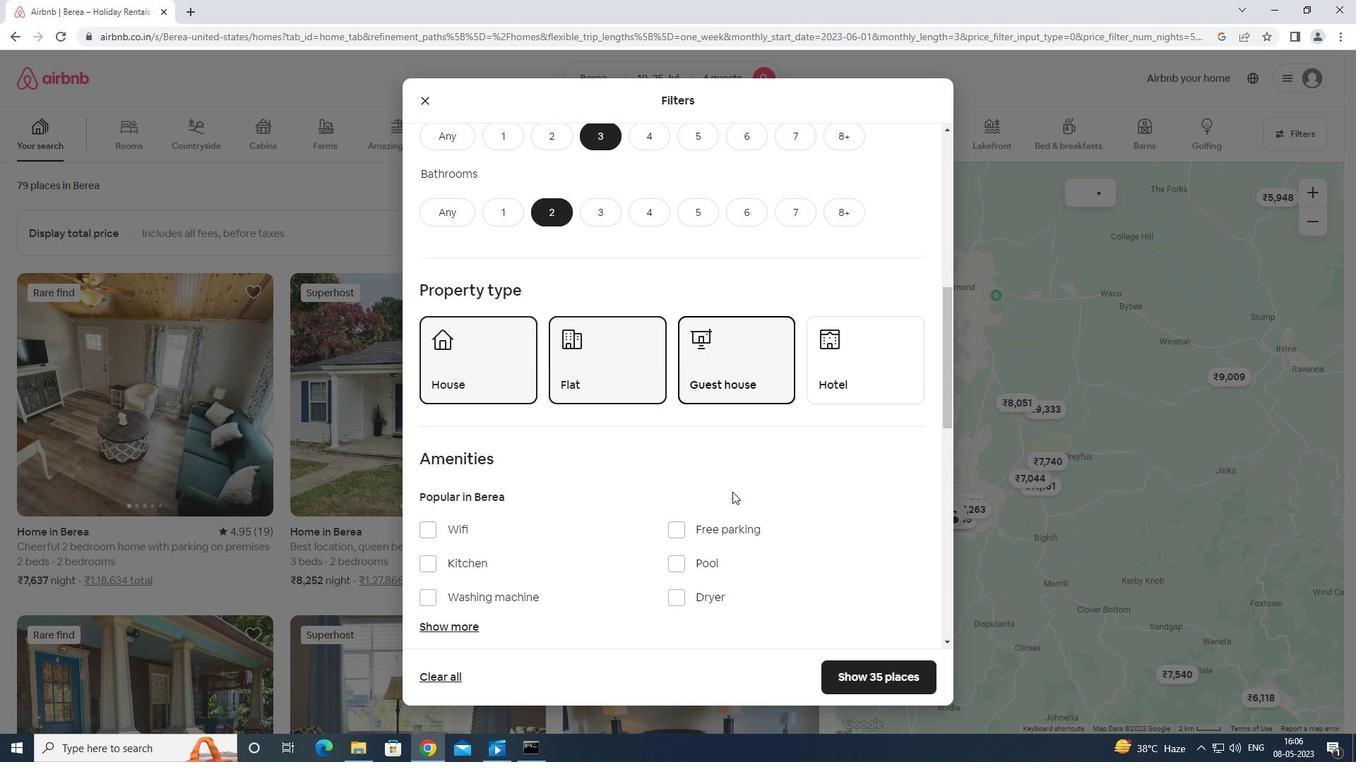 
Action: Mouse moved to (425, 451)
Screenshot: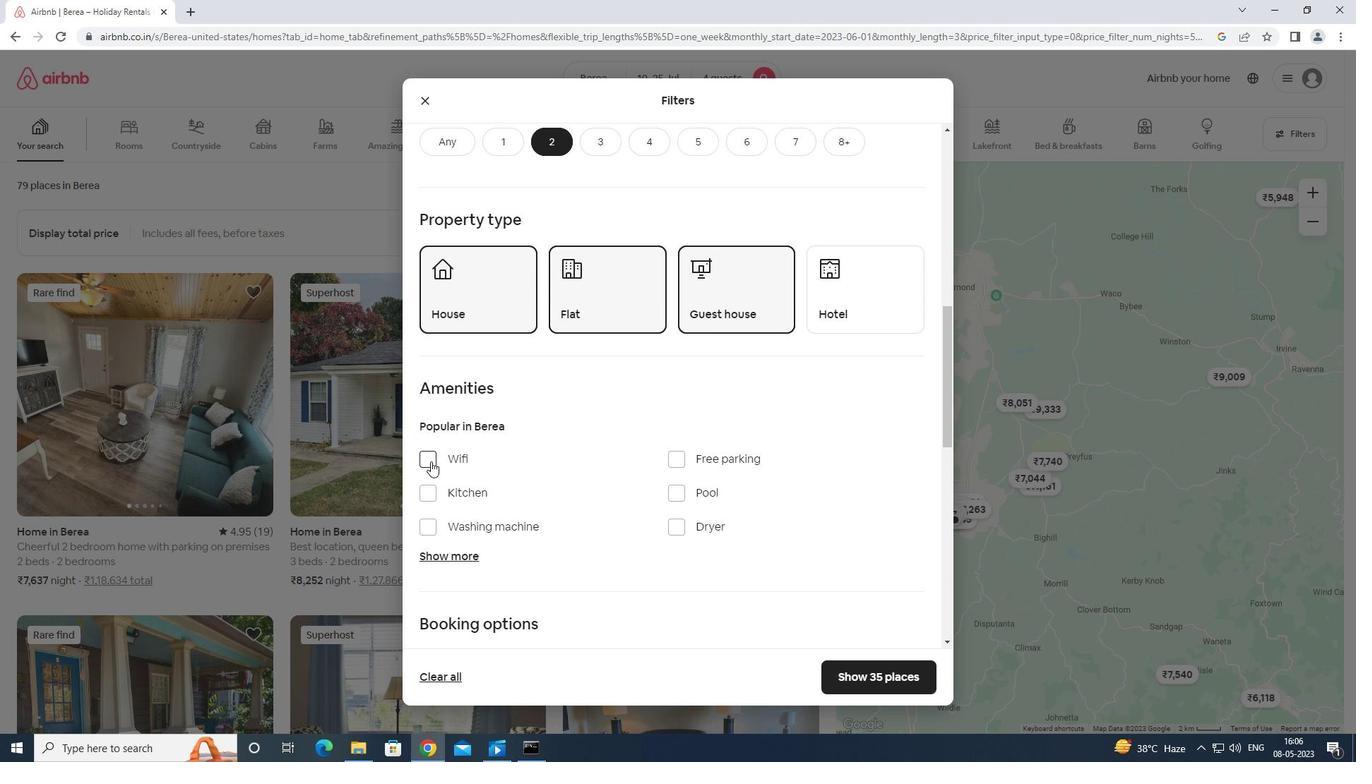 
Action: Mouse pressed left at (425, 451)
Screenshot: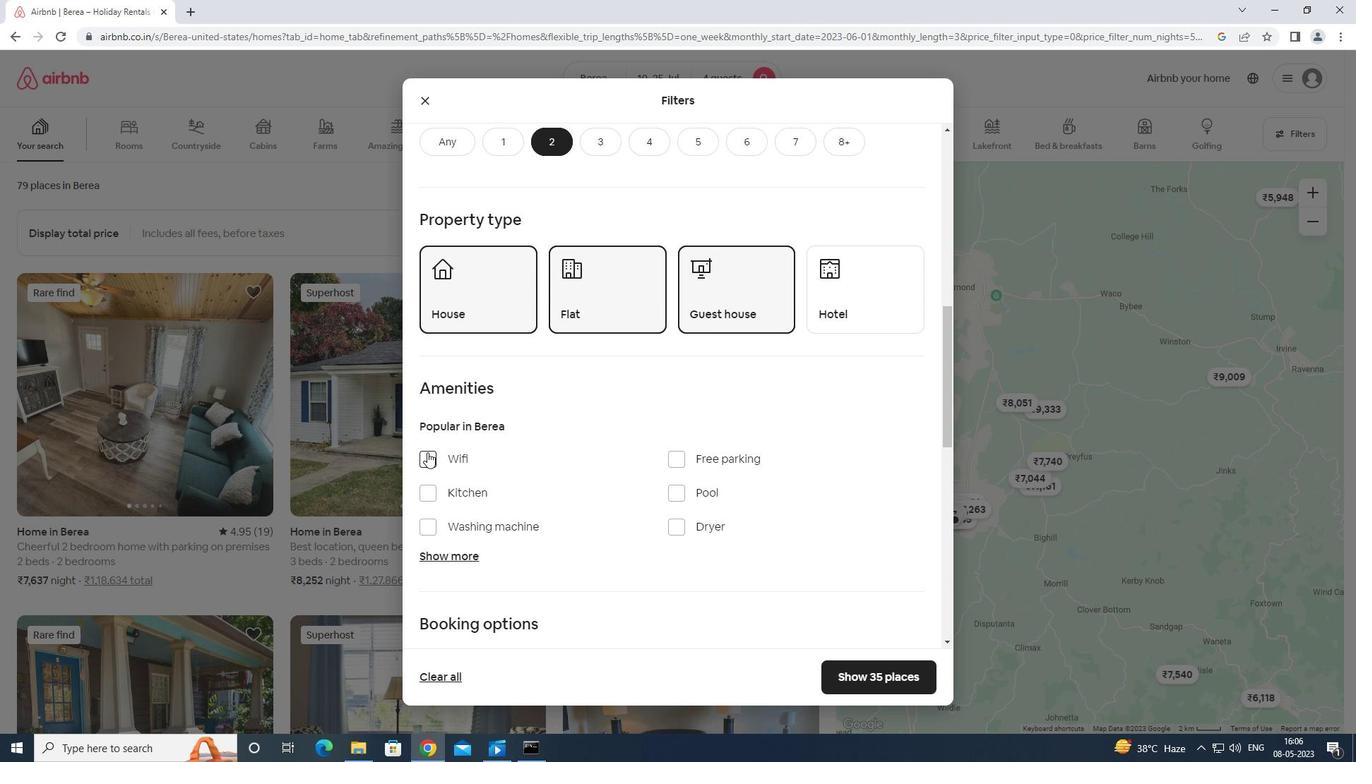 
Action: Mouse moved to (676, 456)
Screenshot: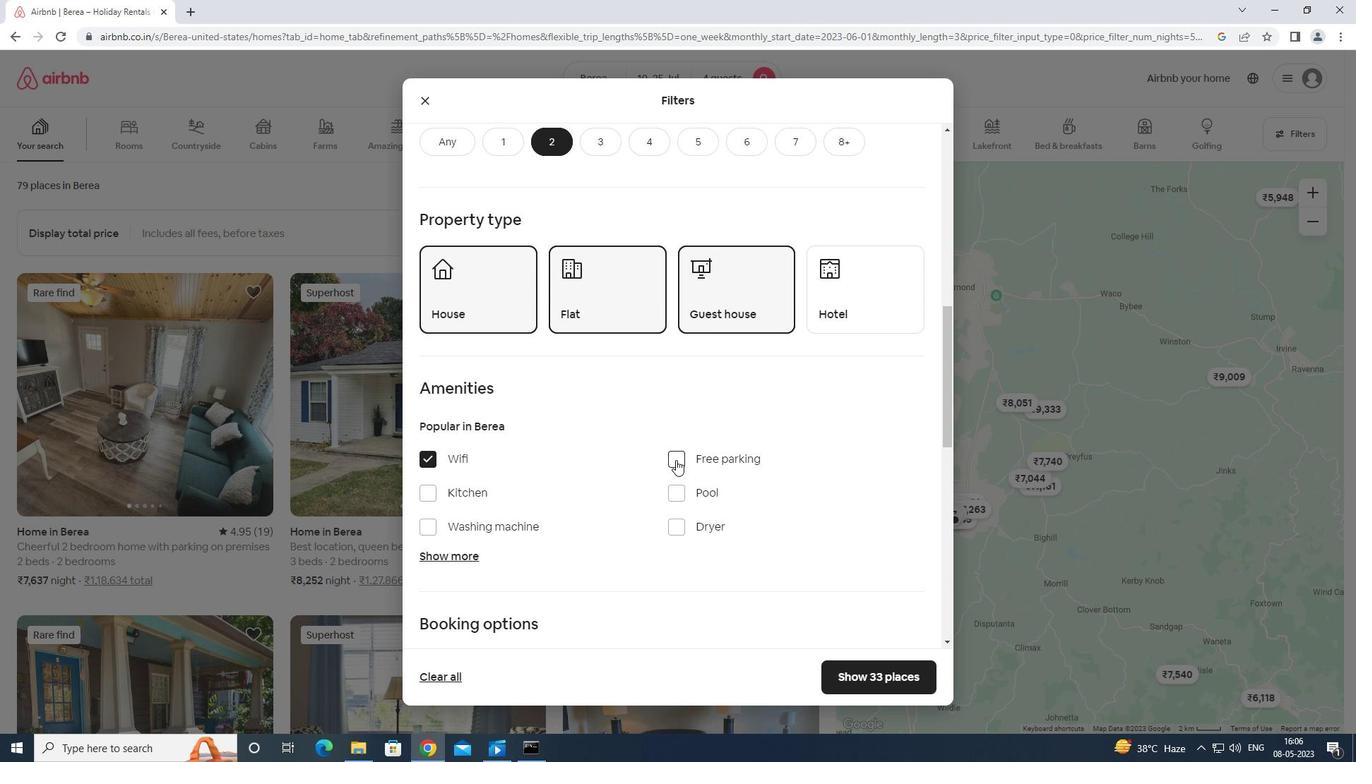 
Action: Mouse pressed left at (676, 456)
Screenshot: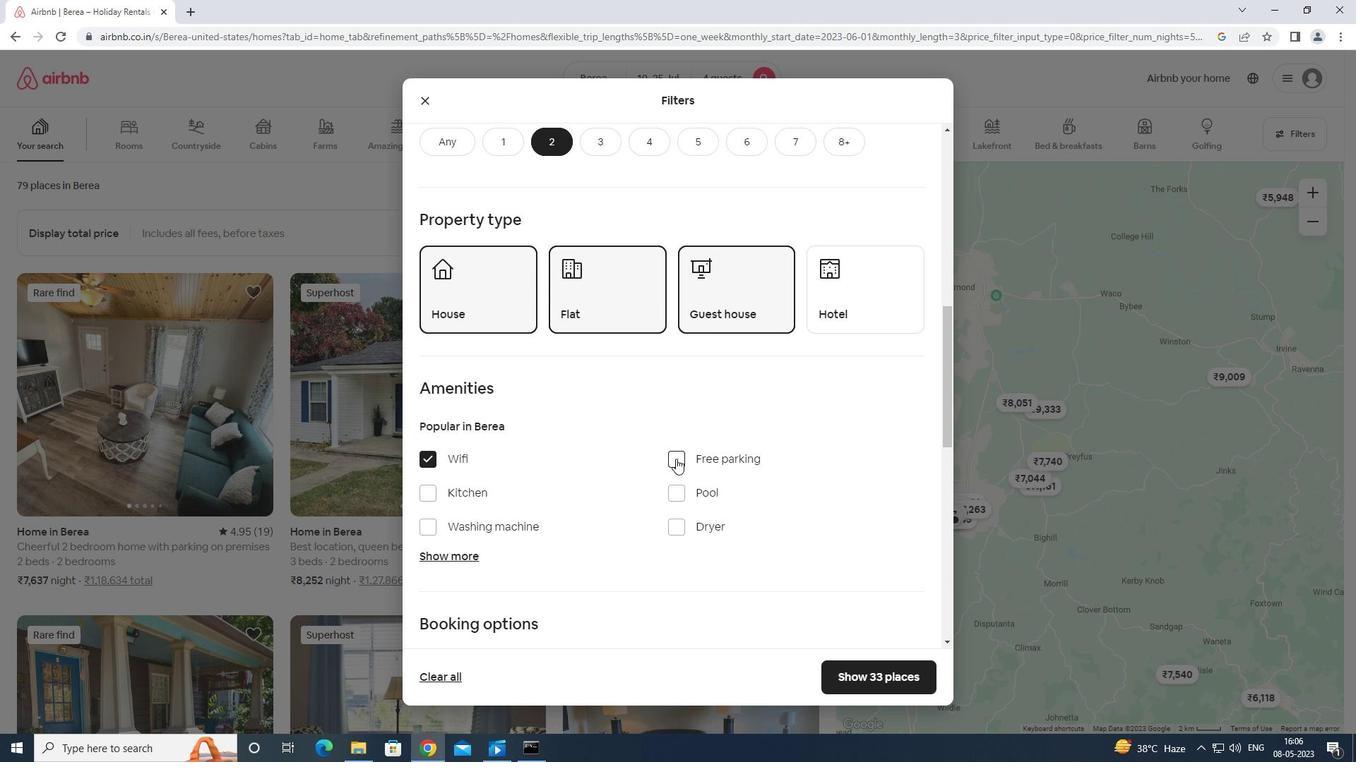 
Action: Mouse moved to (671, 459)
Screenshot: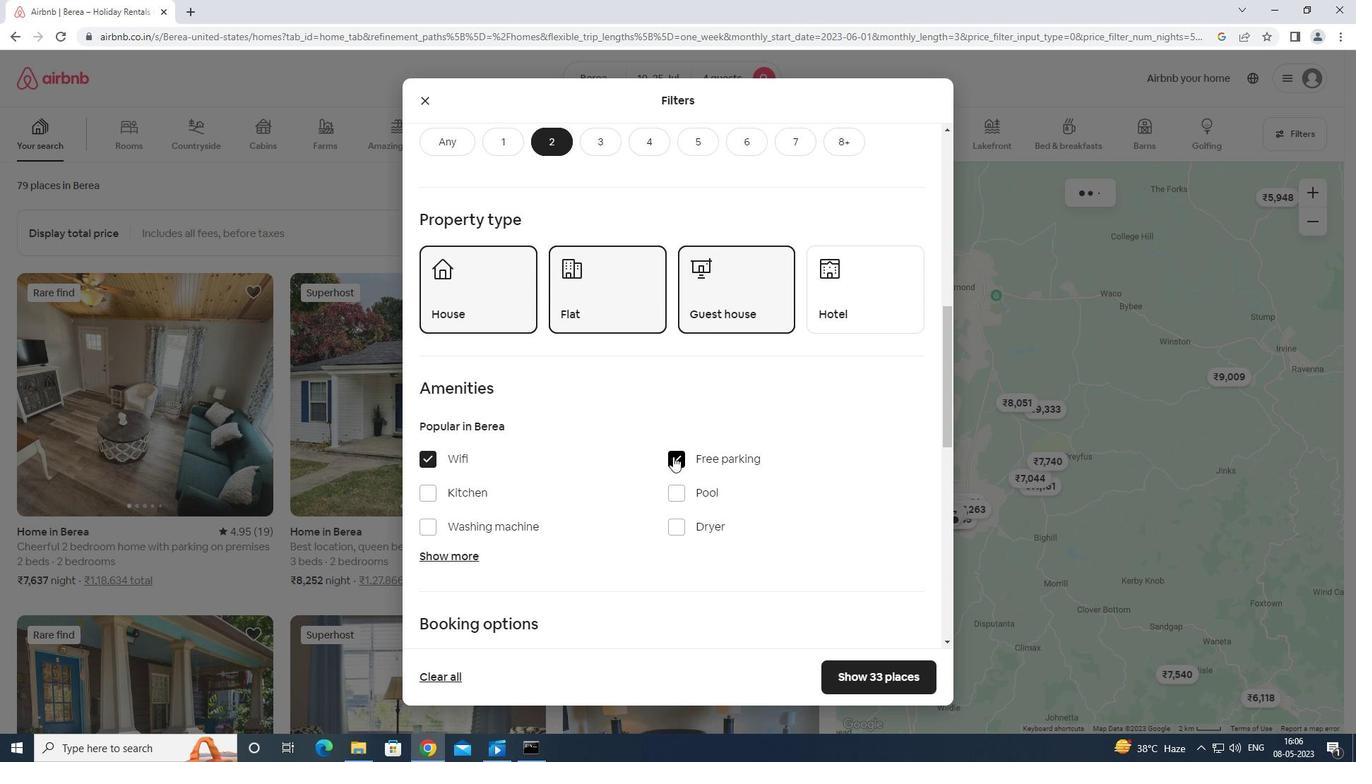 
Action: Mouse scrolled (671, 458) with delta (0, 0)
Screenshot: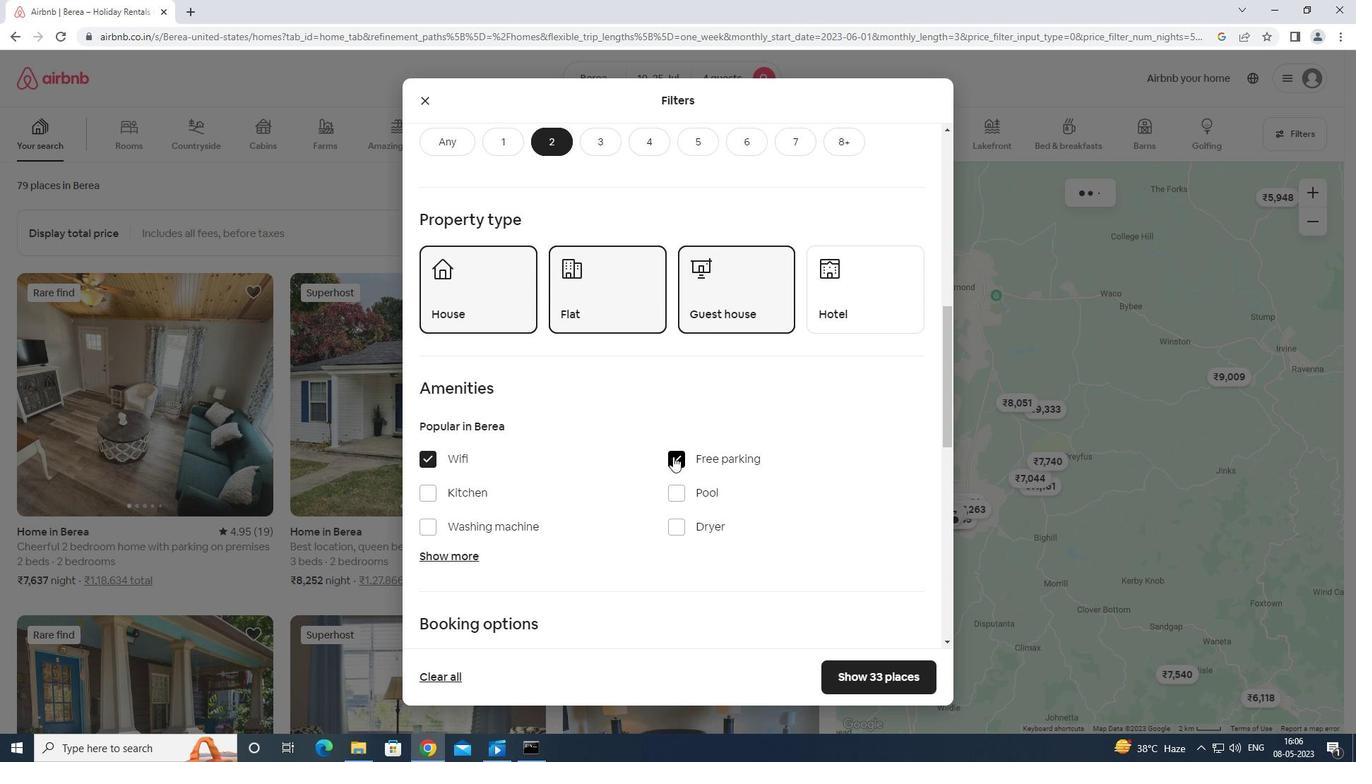 
Action: Mouse moved to (452, 486)
Screenshot: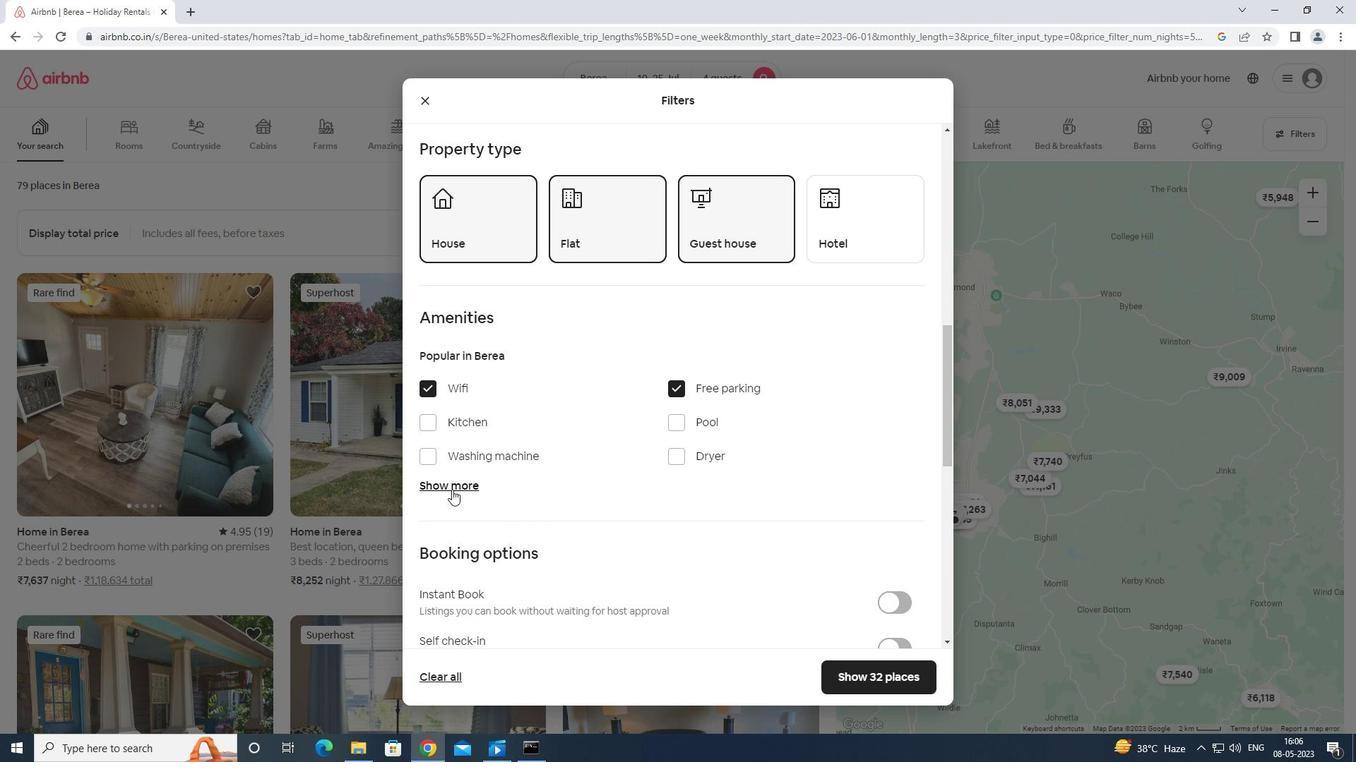 
Action: Mouse pressed left at (452, 486)
Screenshot: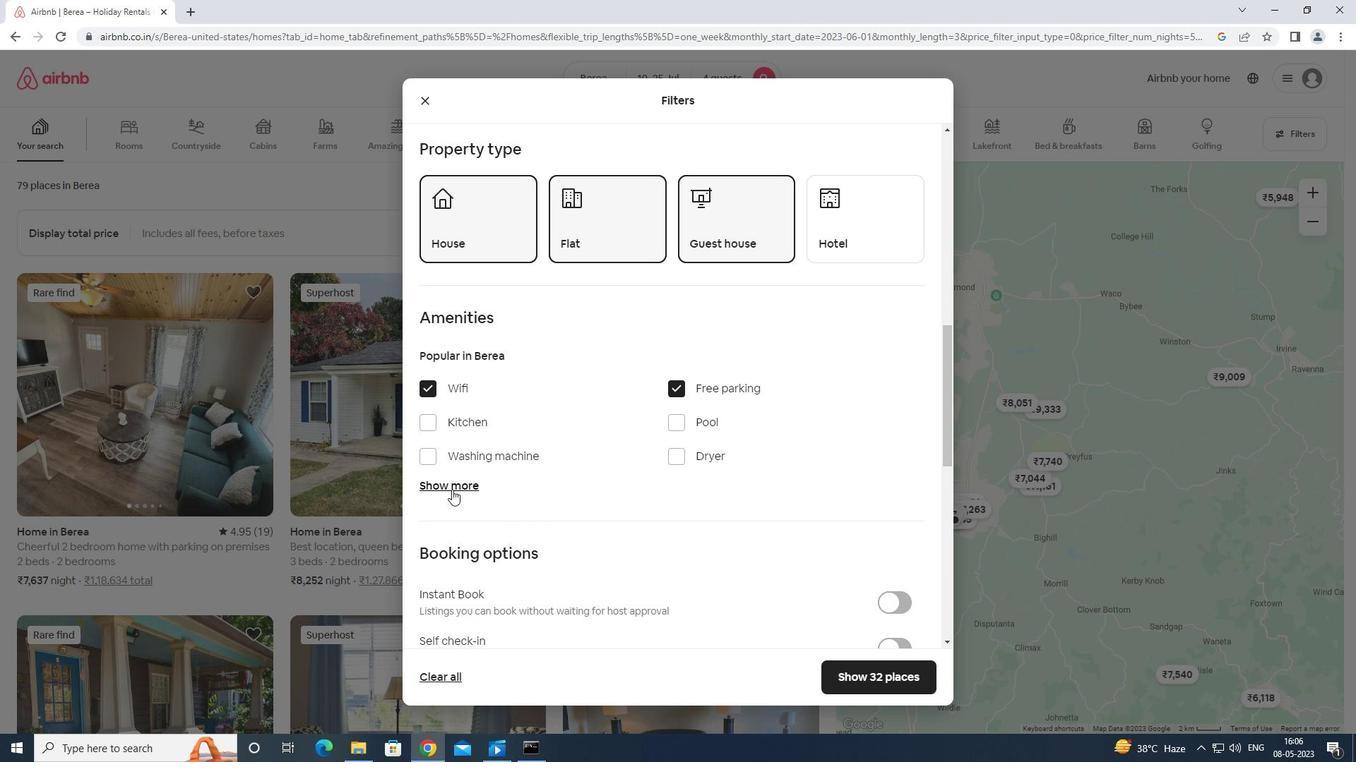 
Action: Mouse moved to (455, 486)
Screenshot: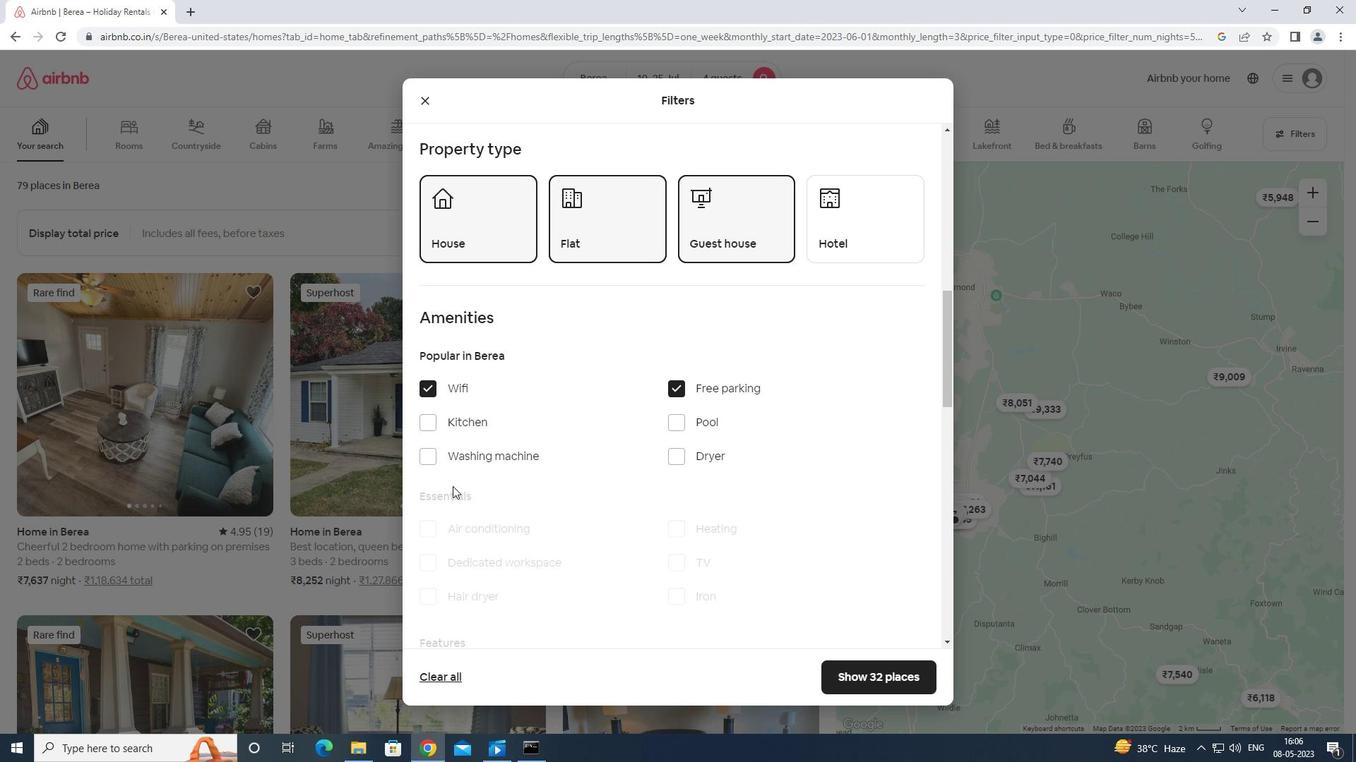 
Action: Mouse scrolled (455, 486) with delta (0, 0)
Screenshot: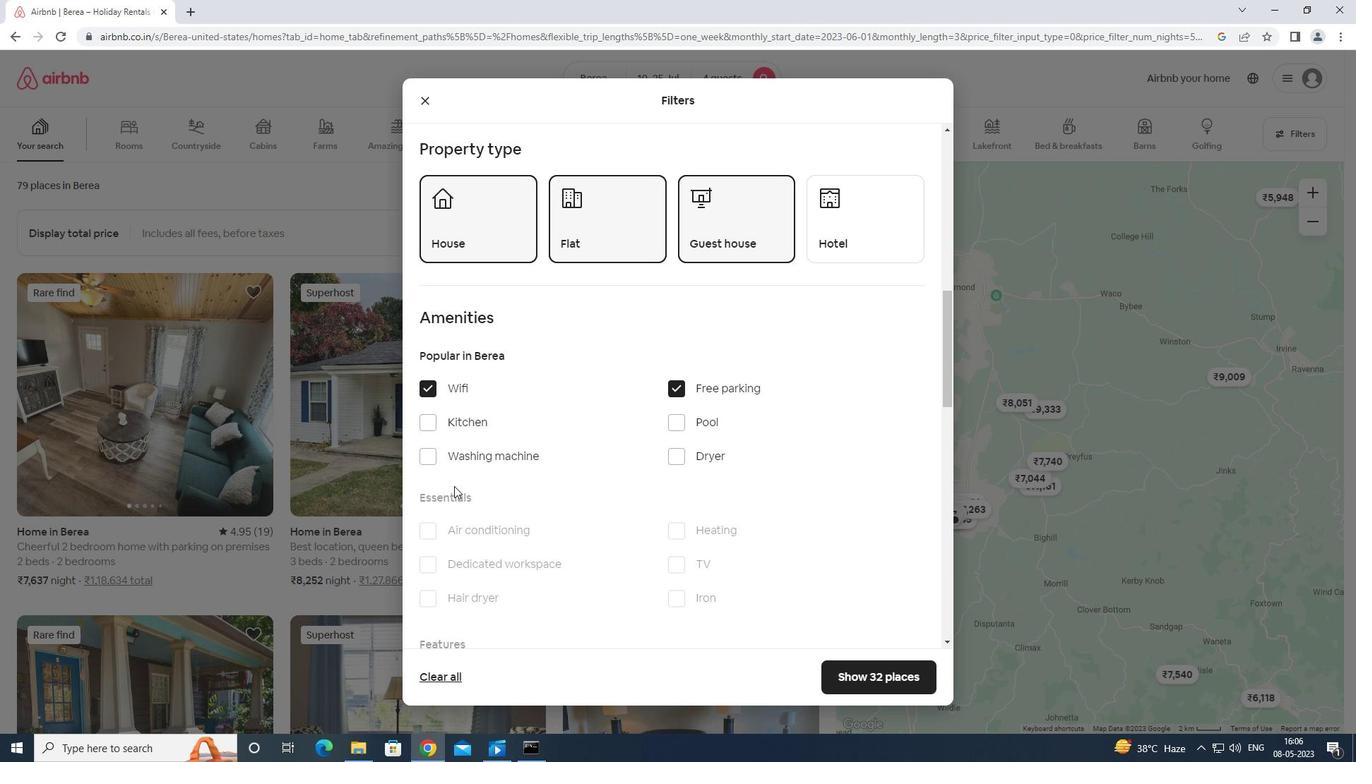 
Action: Mouse moved to (456, 491)
Screenshot: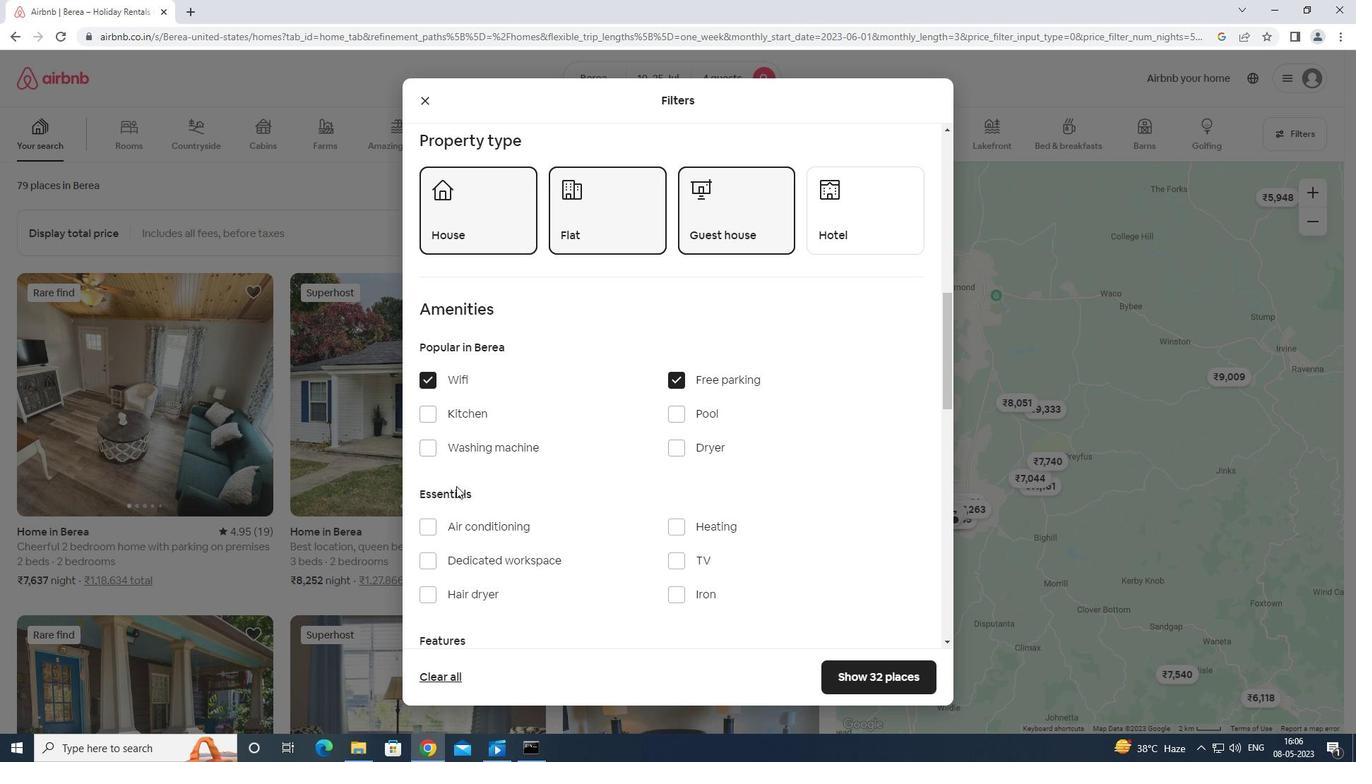
Action: Mouse scrolled (456, 490) with delta (0, 0)
Screenshot: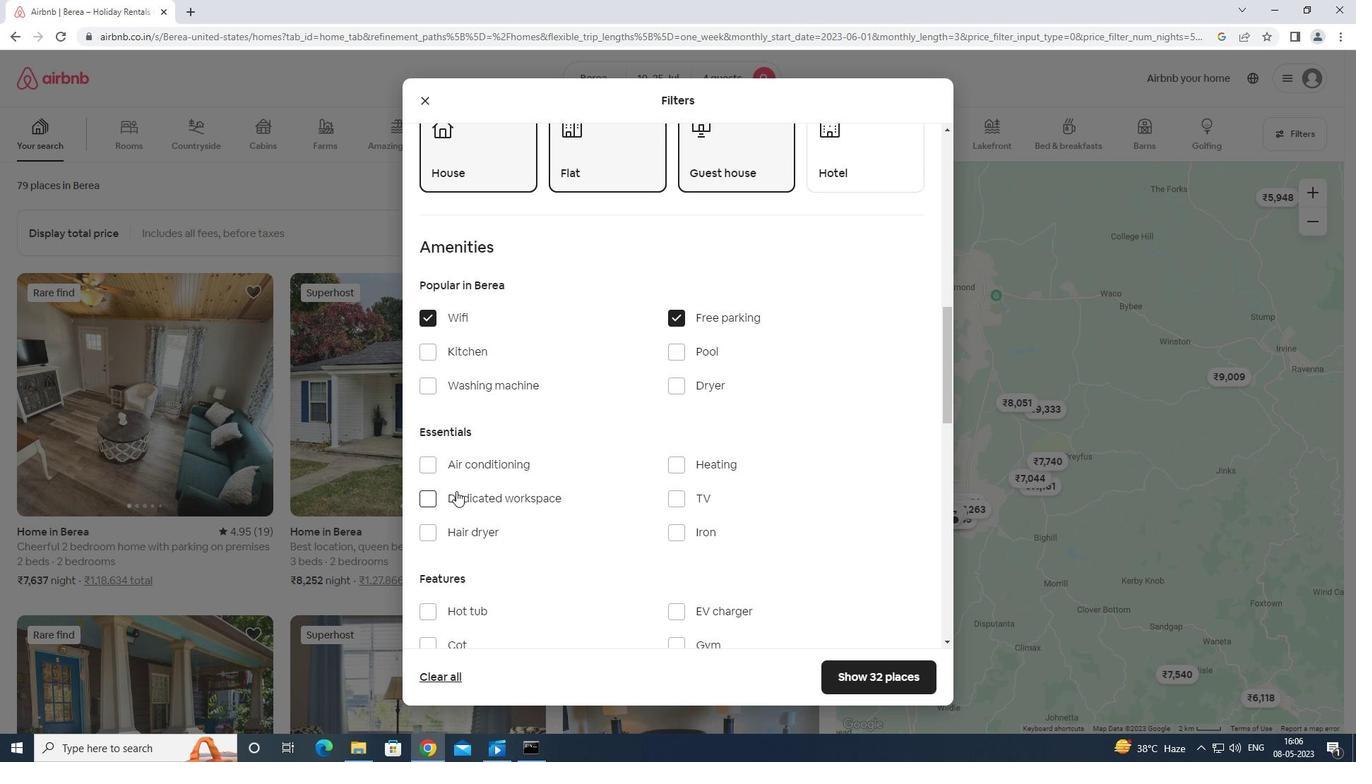 
Action: Mouse moved to (674, 430)
Screenshot: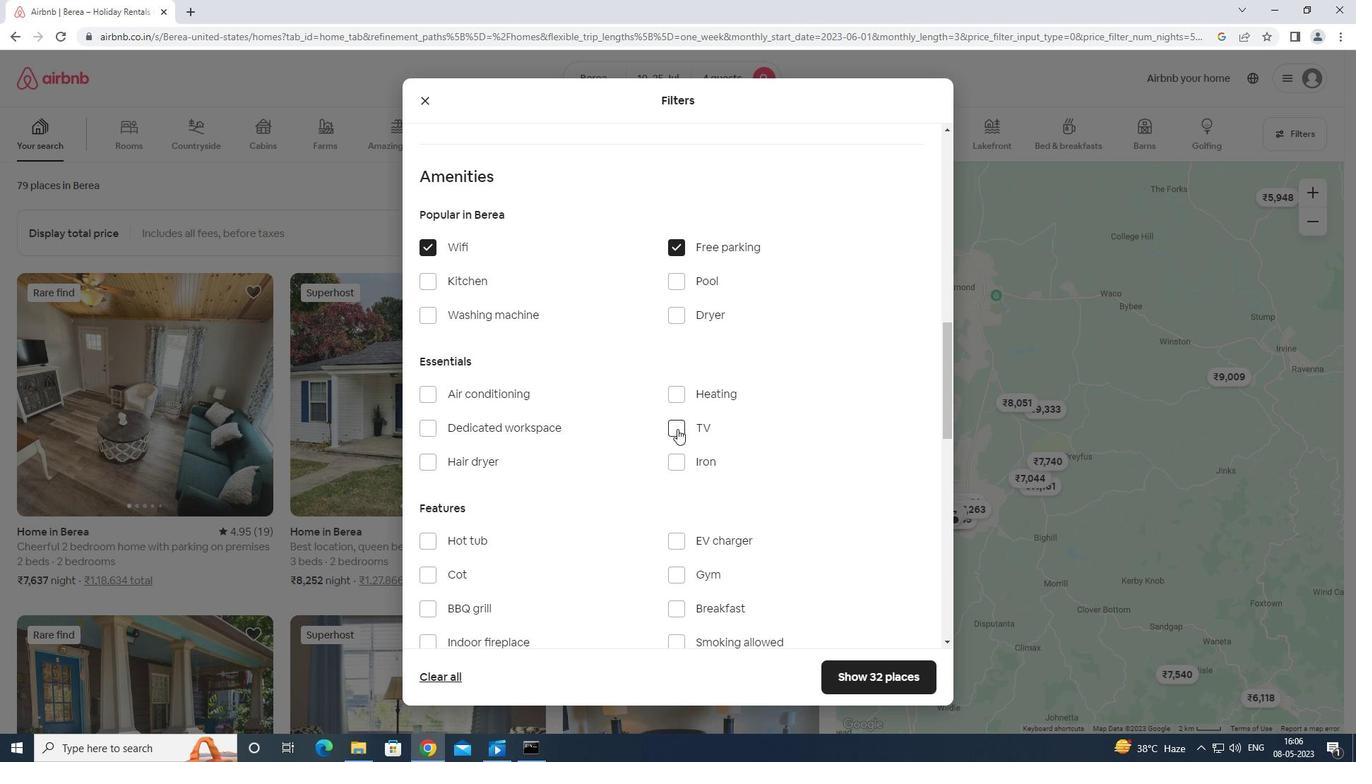
Action: Mouse pressed left at (674, 430)
Screenshot: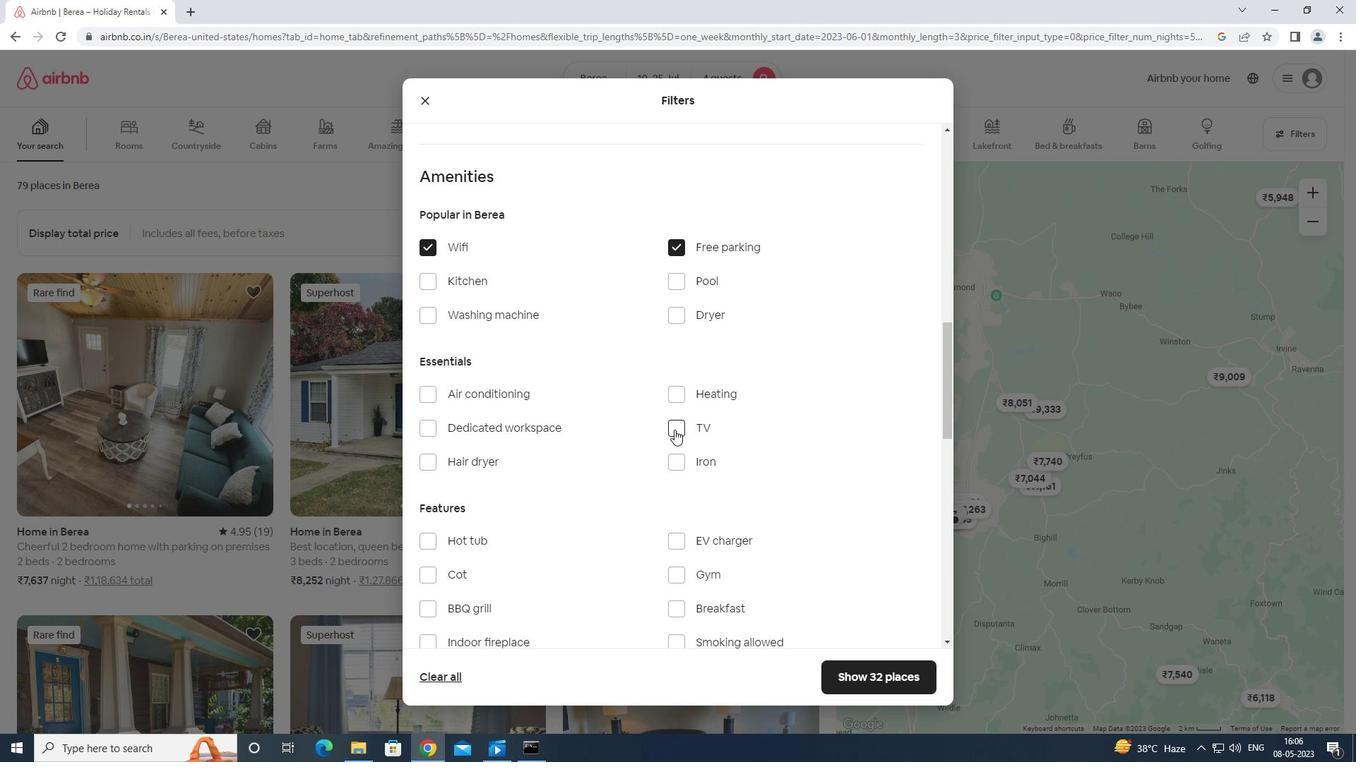
Action: Mouse moved to (675, 432)
Screenshot: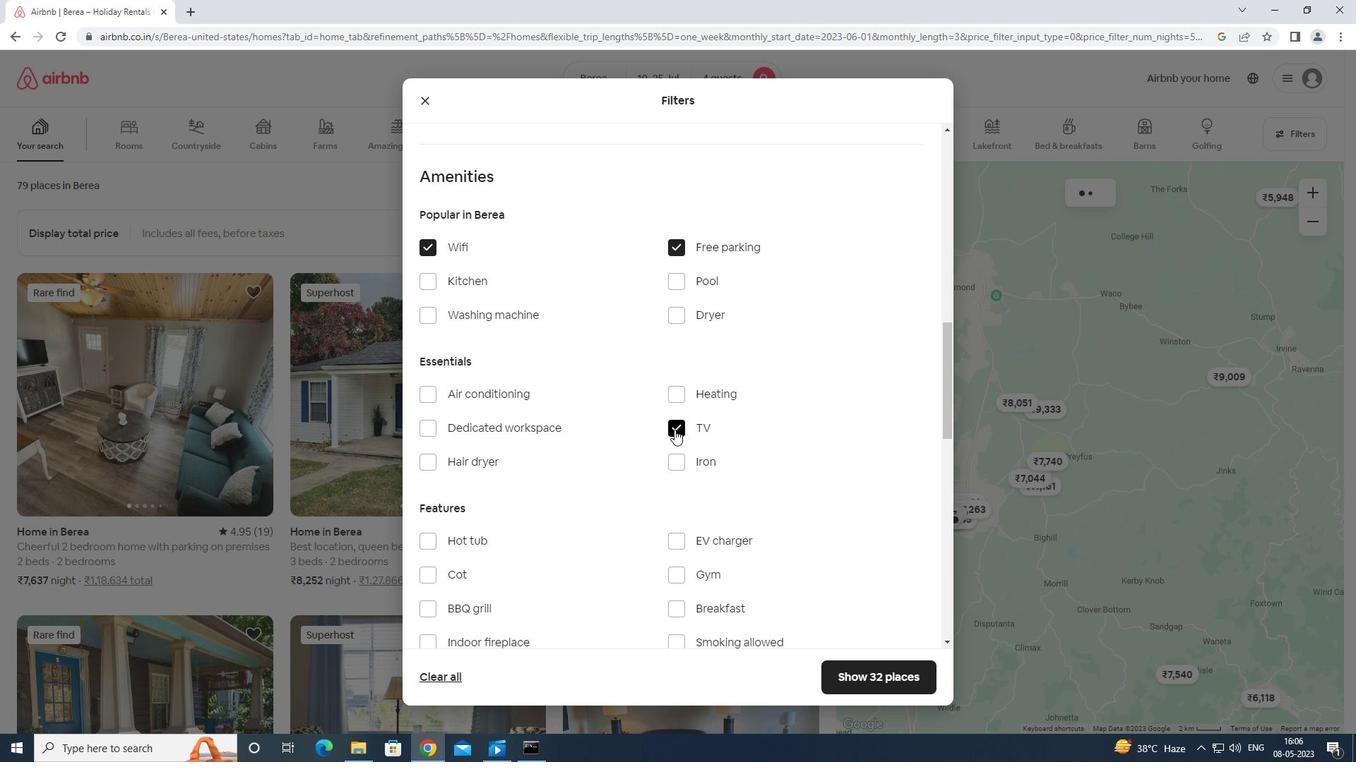 
Action: Mouse scrolled (675, 431) with delta (0, 0)
Screenshot: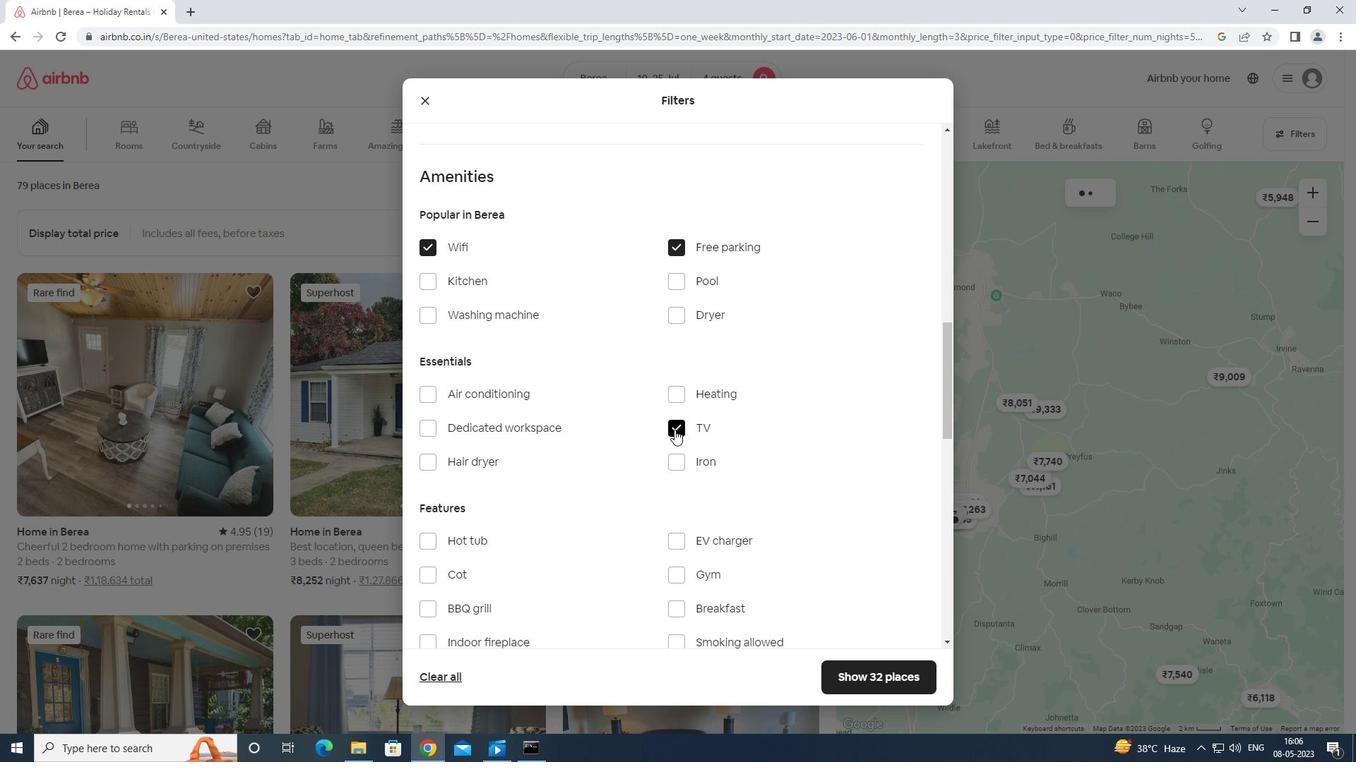 
Action: Mouse moved to (675, 433)
Screenshot: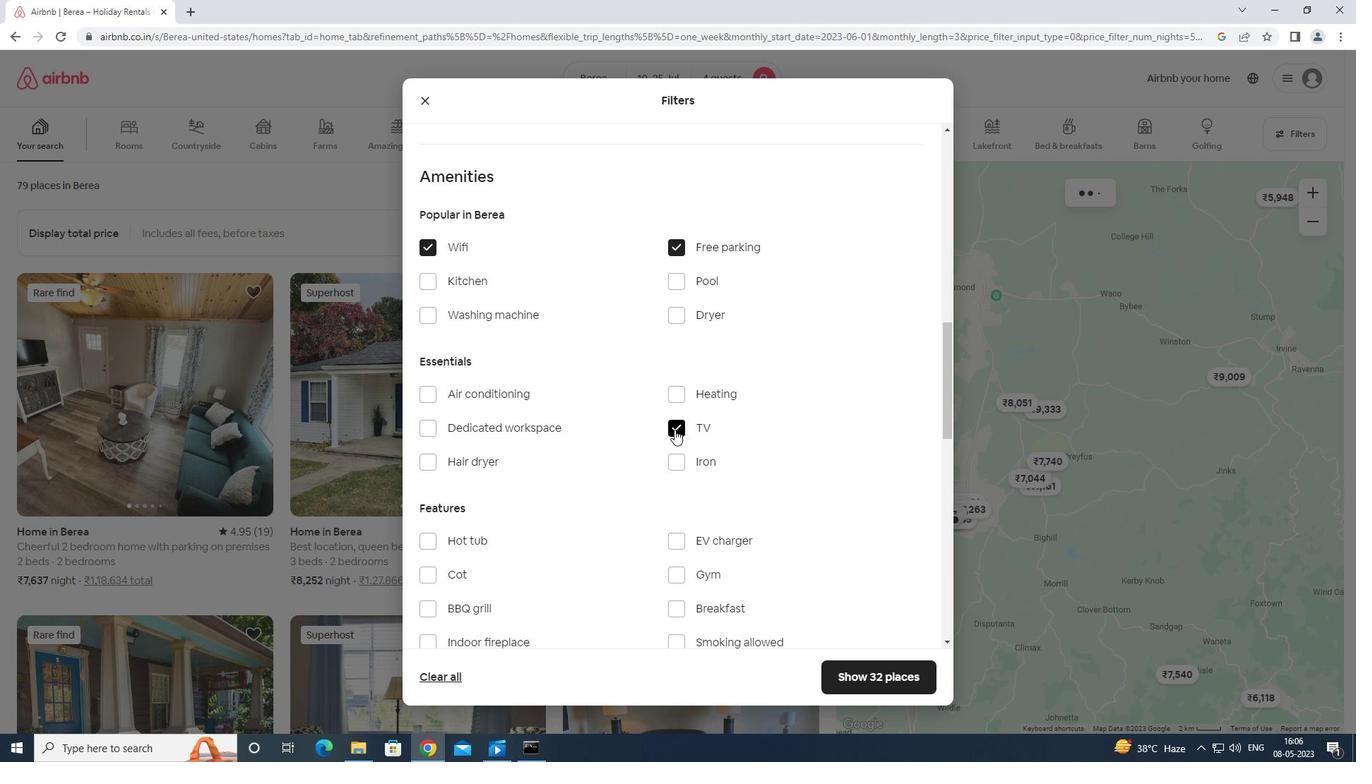 
Action: Mouse scrolled (675, 432) with delta (0, 0)
Screenshot: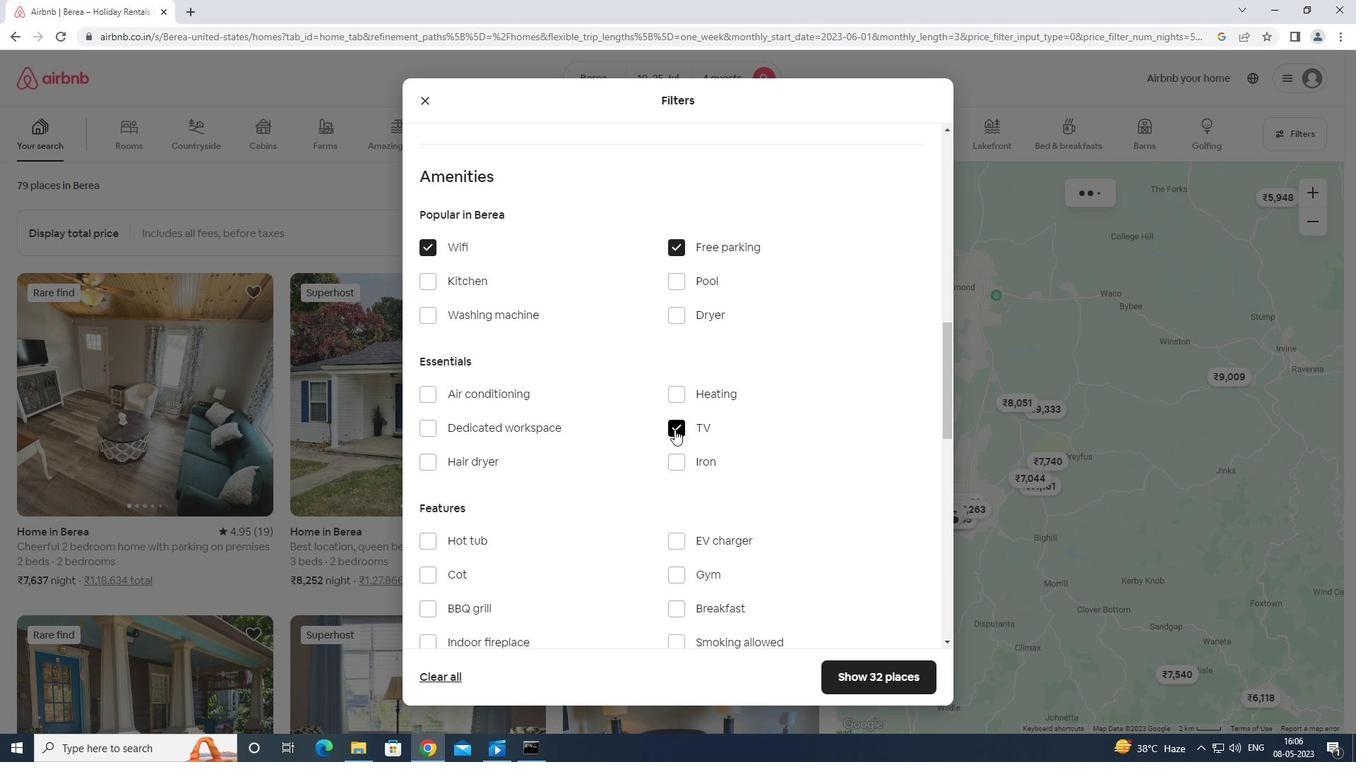 
Action: Mouse moved to (678, 432)
Screenshot: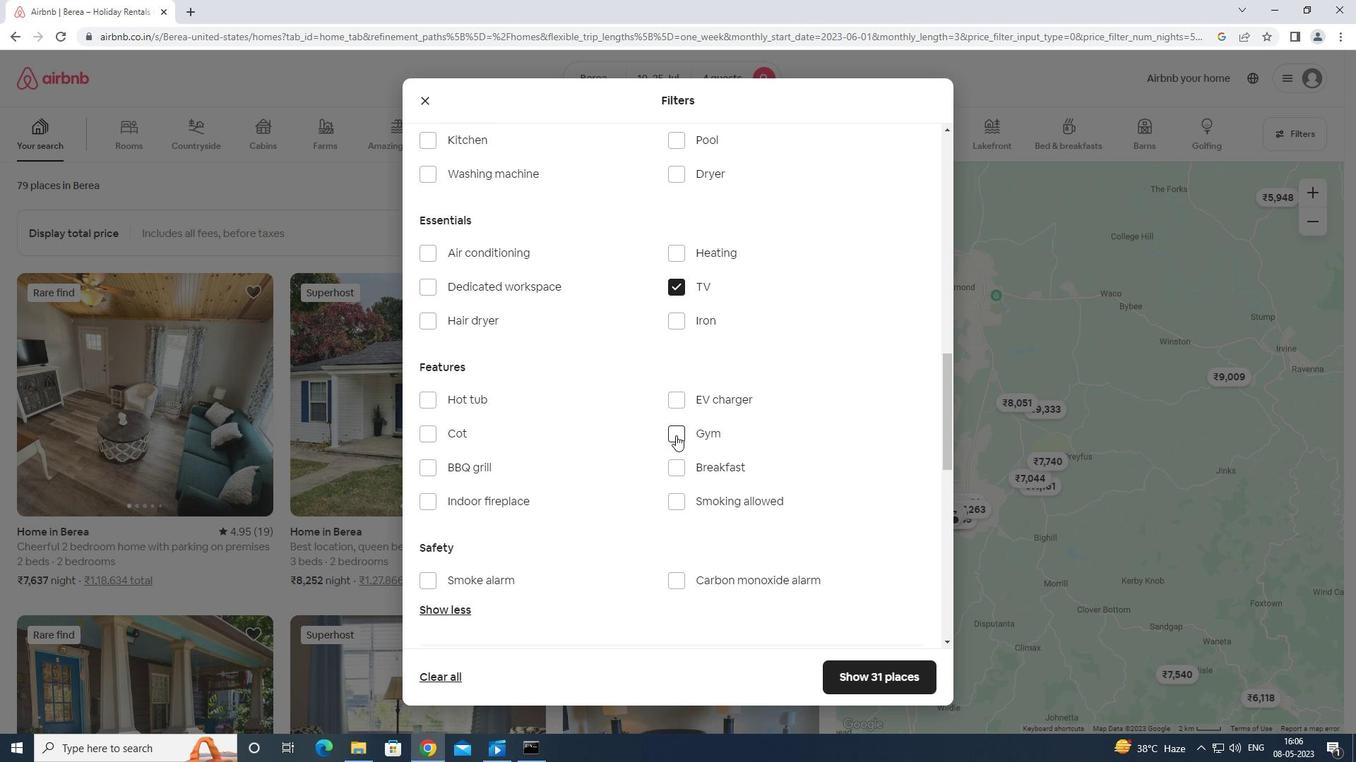 
Action: Mouse pressed left at (678, 432)
Screenshot: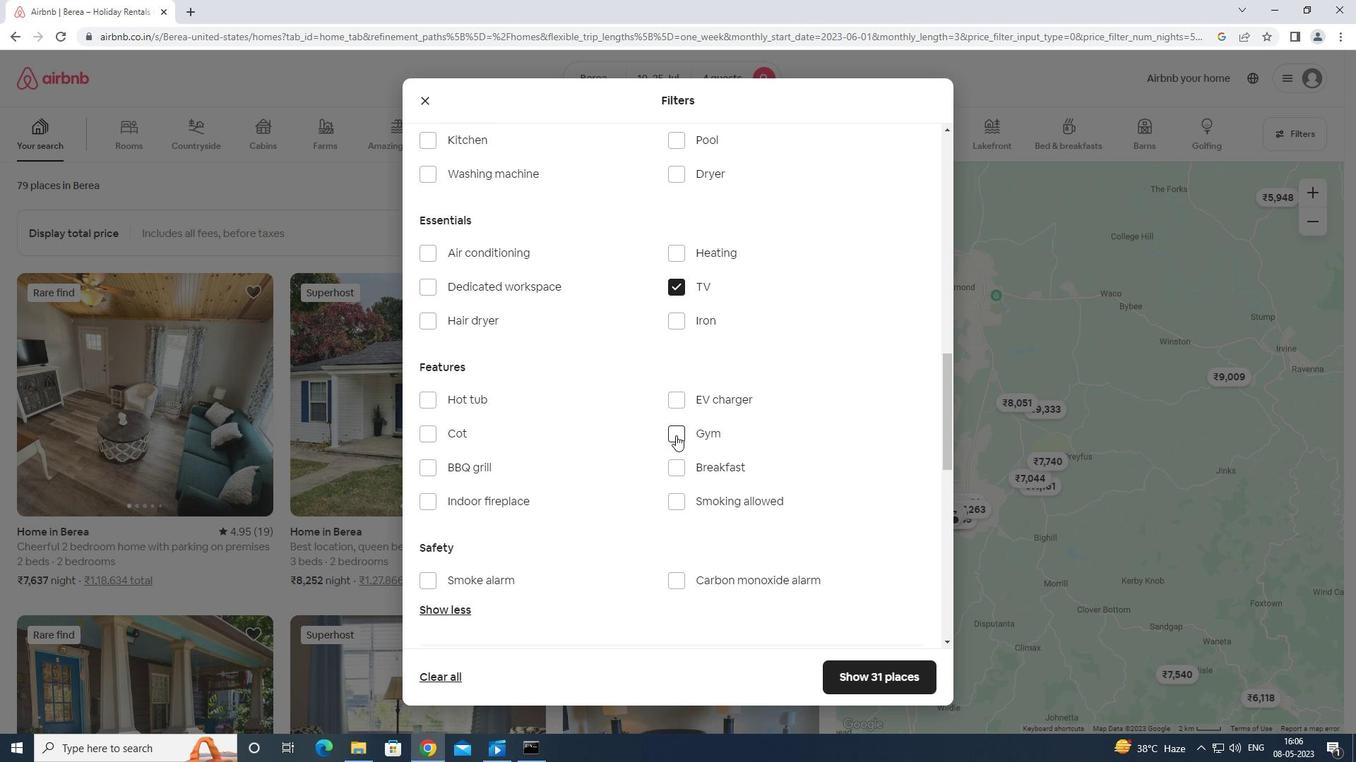 
Action: Mouse moved to (675, 466)
Screenshot: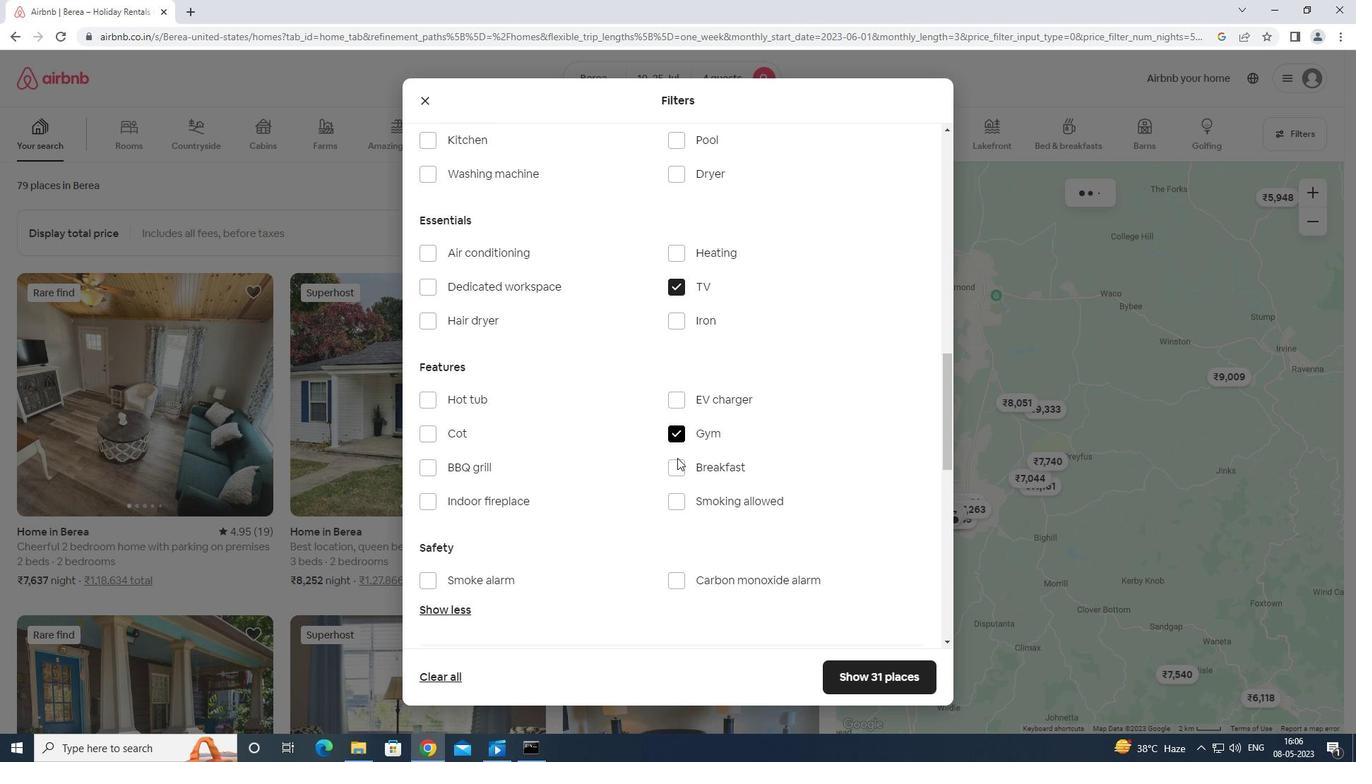 
Action: Mouse pressed left at (675, 466)
Screenshot: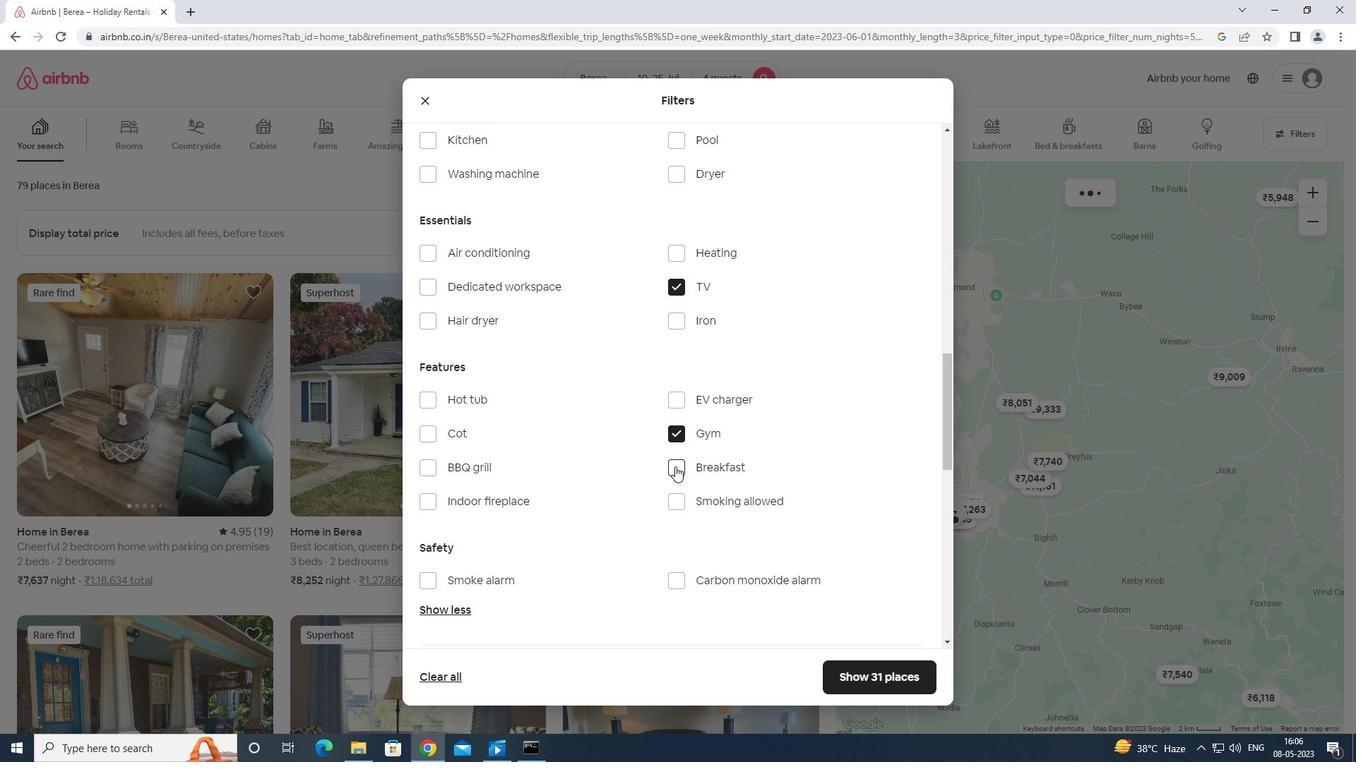 
Action: Mouse moved to (675, 468)
Screenshot: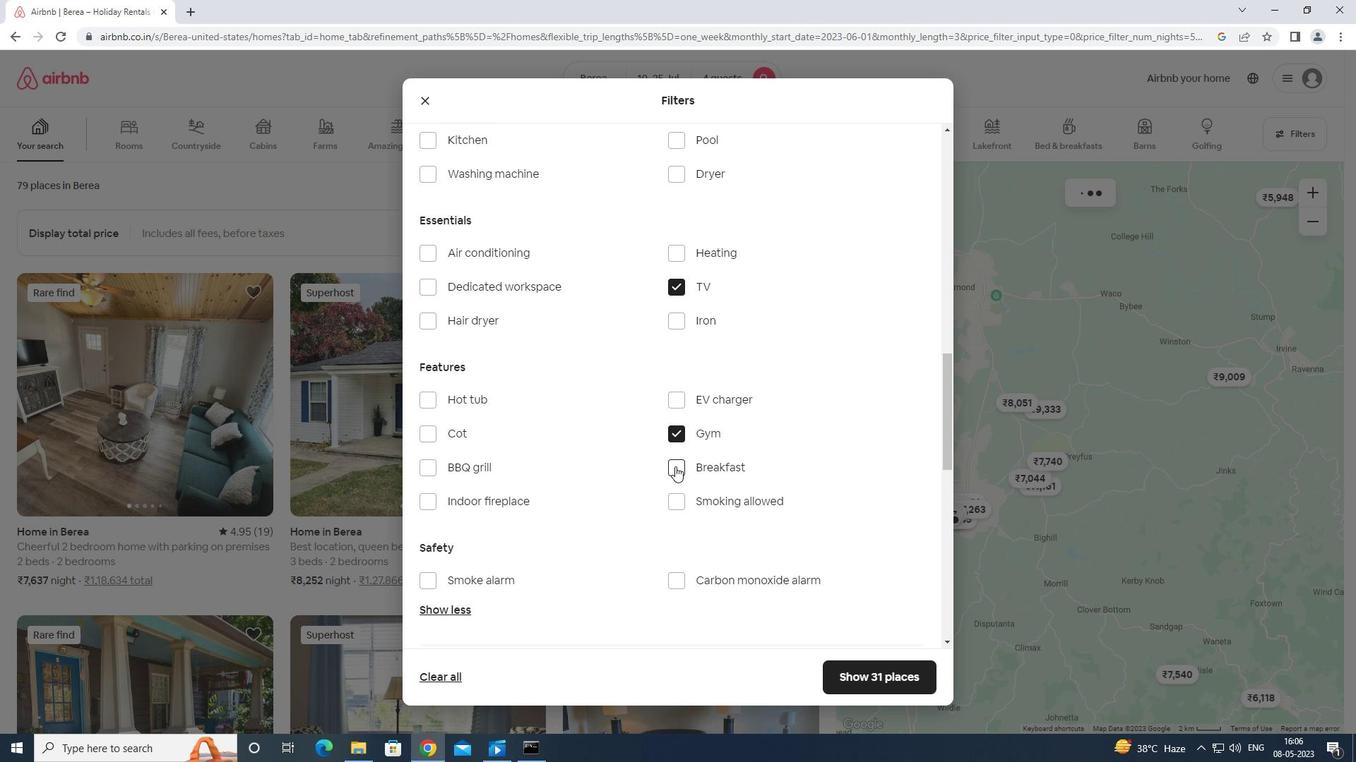 
Action: Mouse scrolled (675, 467) with delta (0, 0)
Screenshot: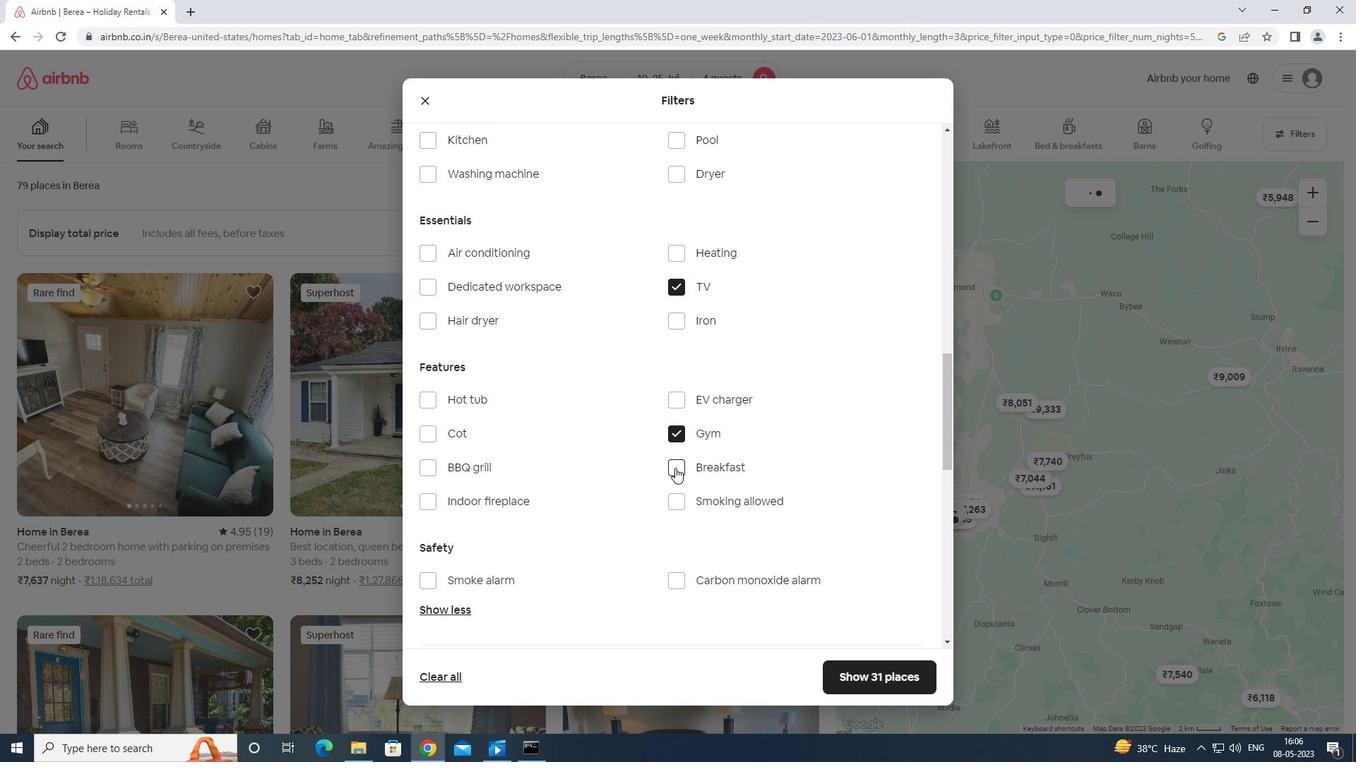 
Action: Mouse scrolled (675, 467) with delta (0, 0)
Screenshot: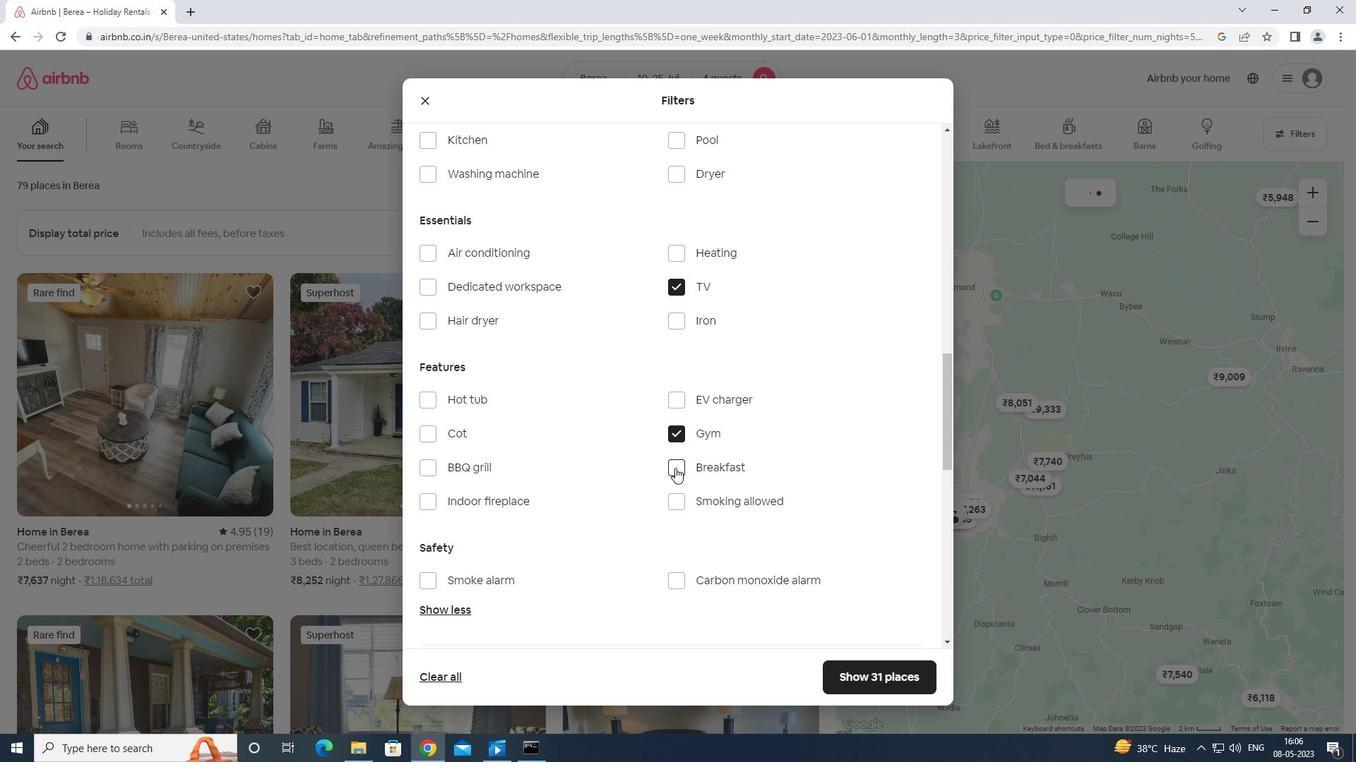 
Action: Mouse scrolled (675, 467) with delta (0, 0)
Screenshot: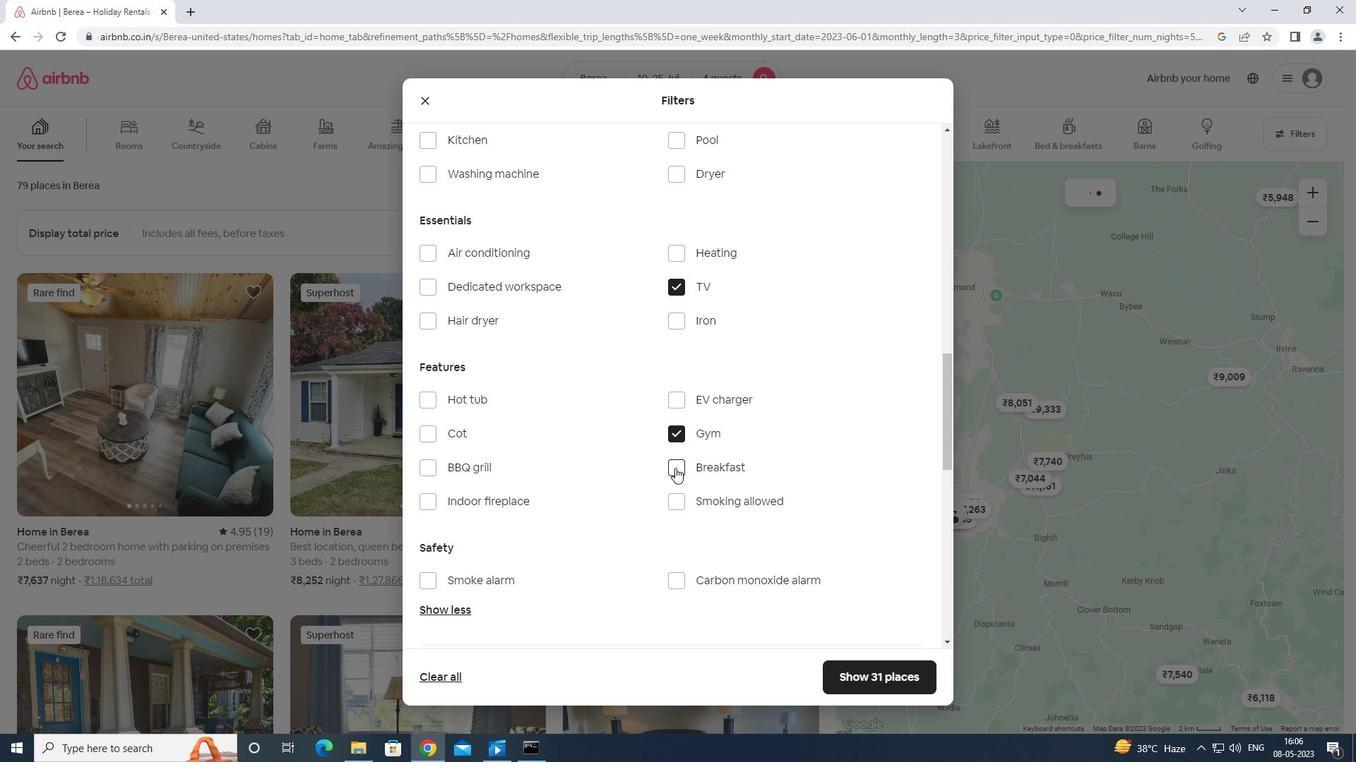 
Action: Mouse scrolled (675, 467) with delta (0, 0)
Screenshot: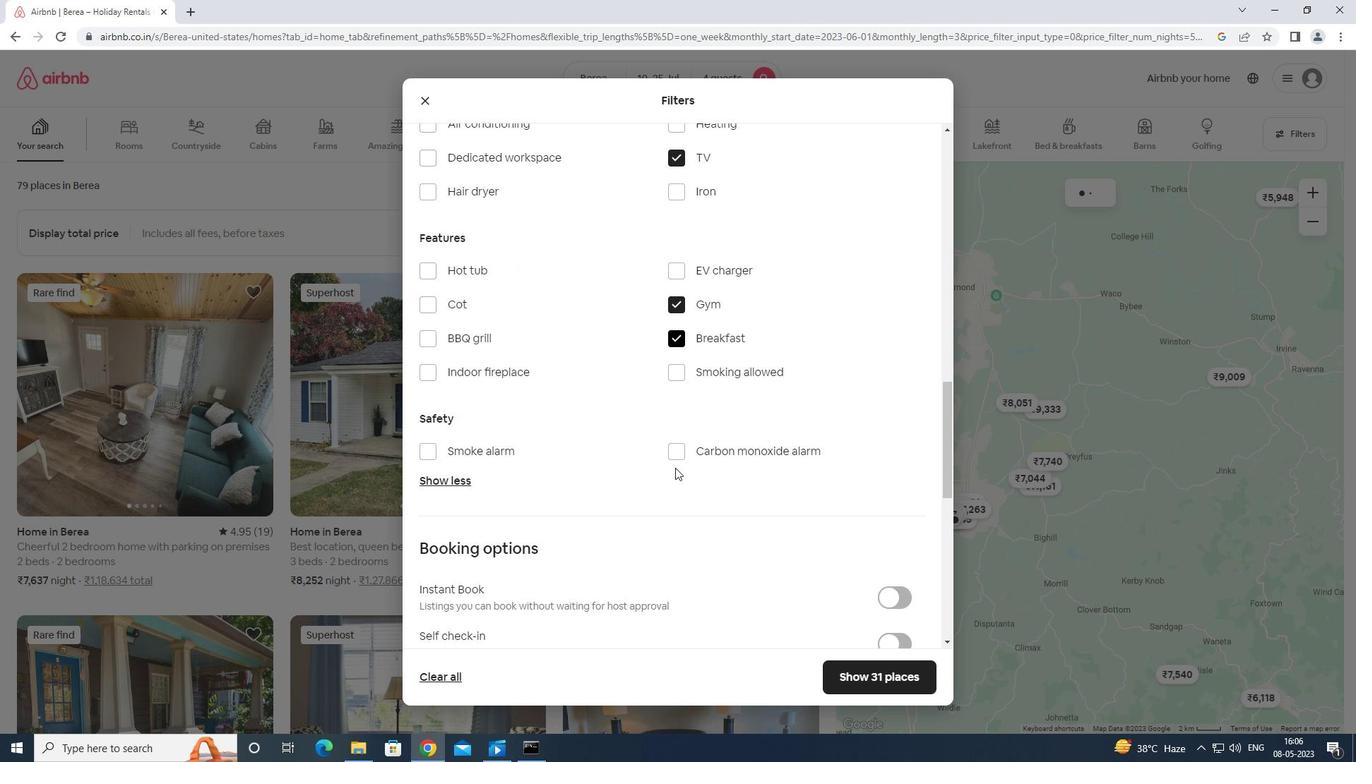 
Action: Mouse scrolled (675, 467) with delta (0, 0)
Screenshot: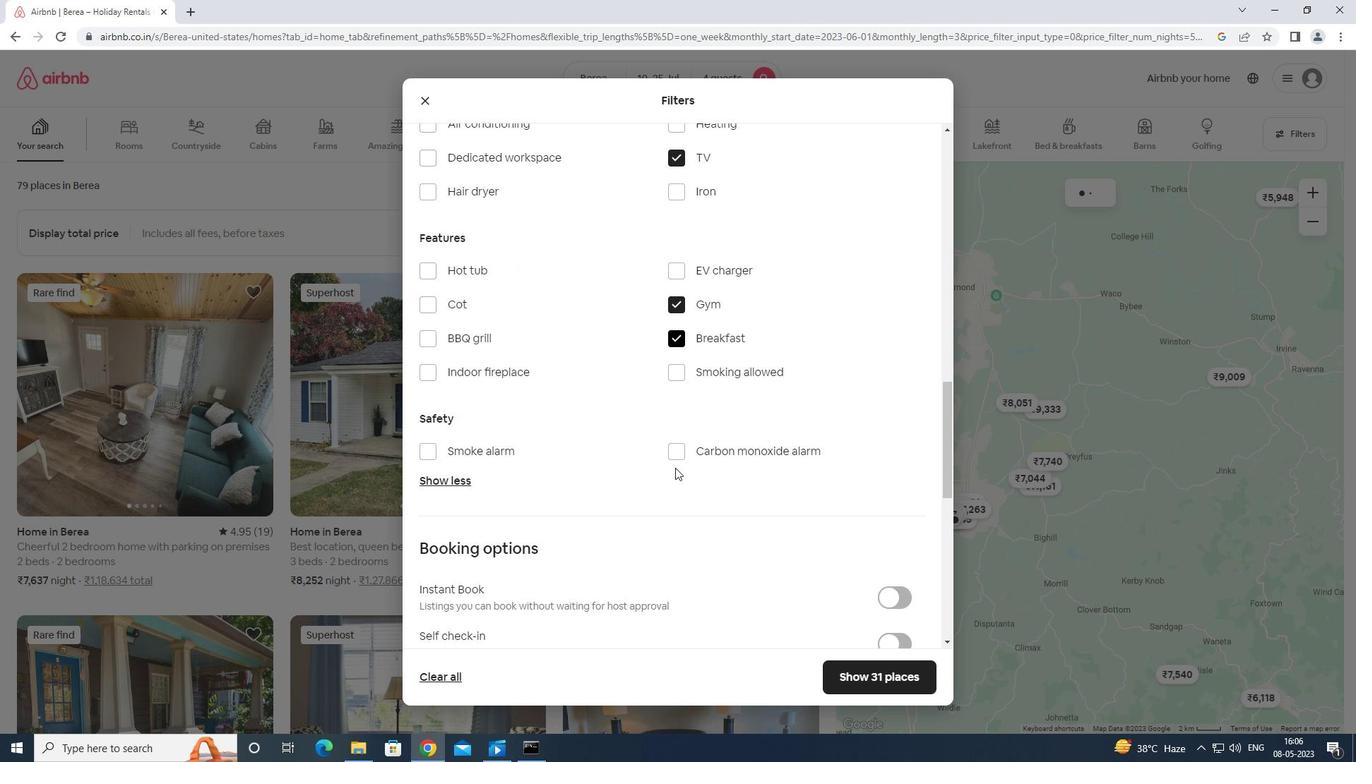 
Action: Mouse scrolled (675, 467) with delta (0, 0)
Screenshot: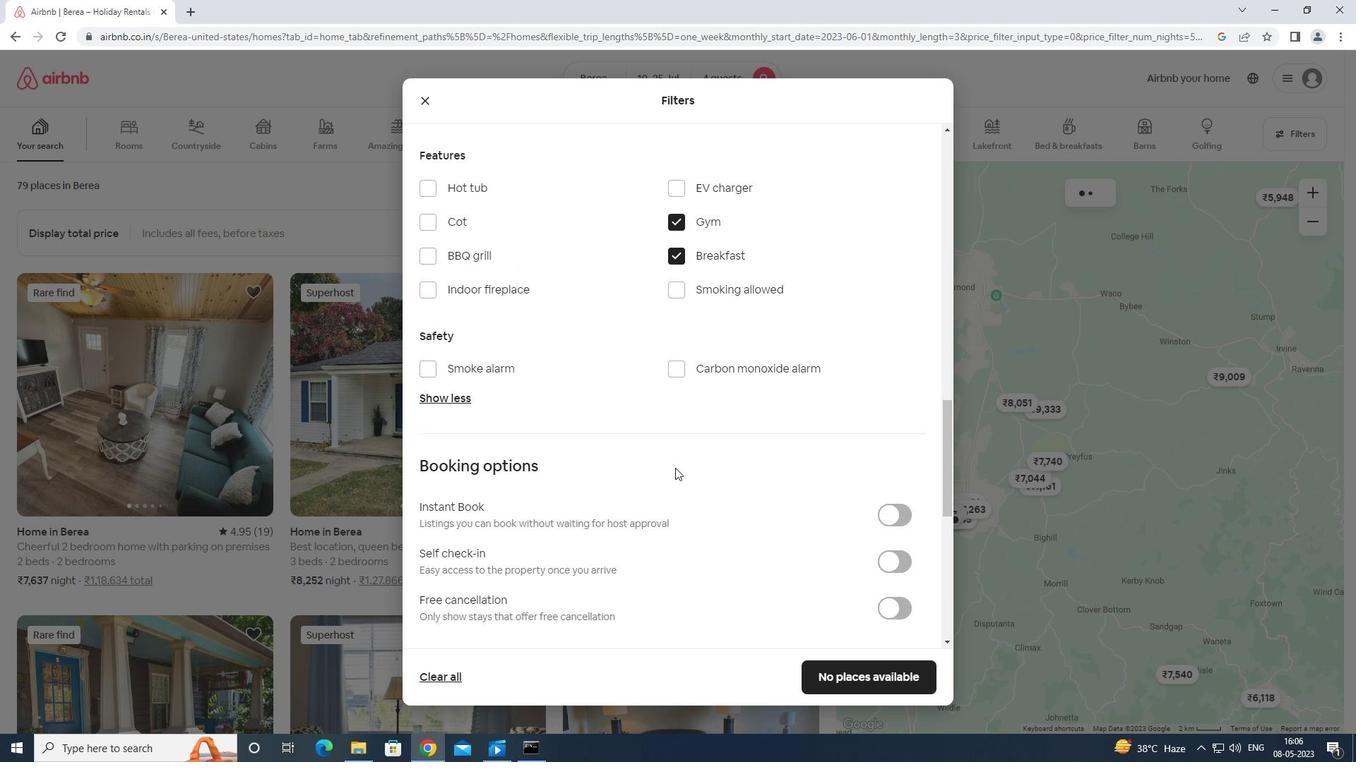 
Action: Mouse scrolled (675, 467) with delta (0, 0)
Screenshot: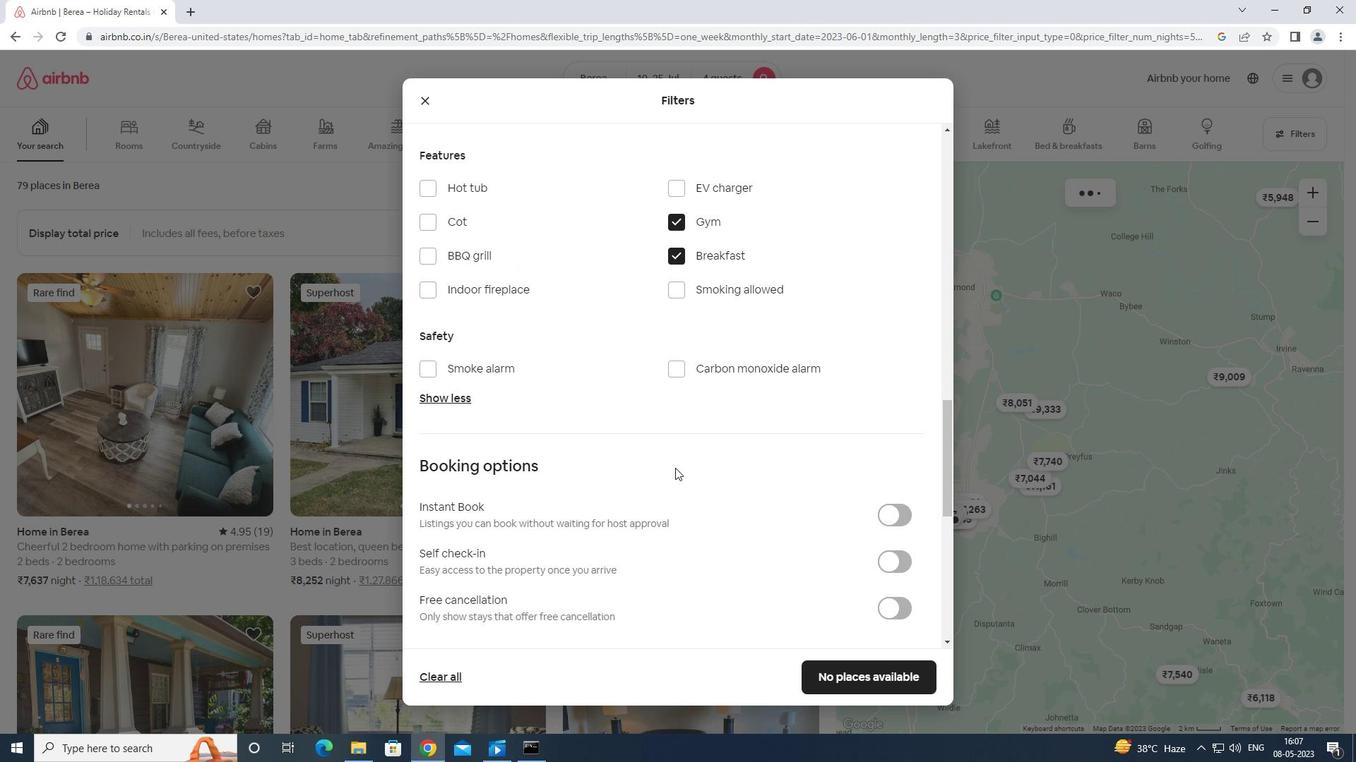 
Action: Mouse moved to (894, 276)
Screenshot: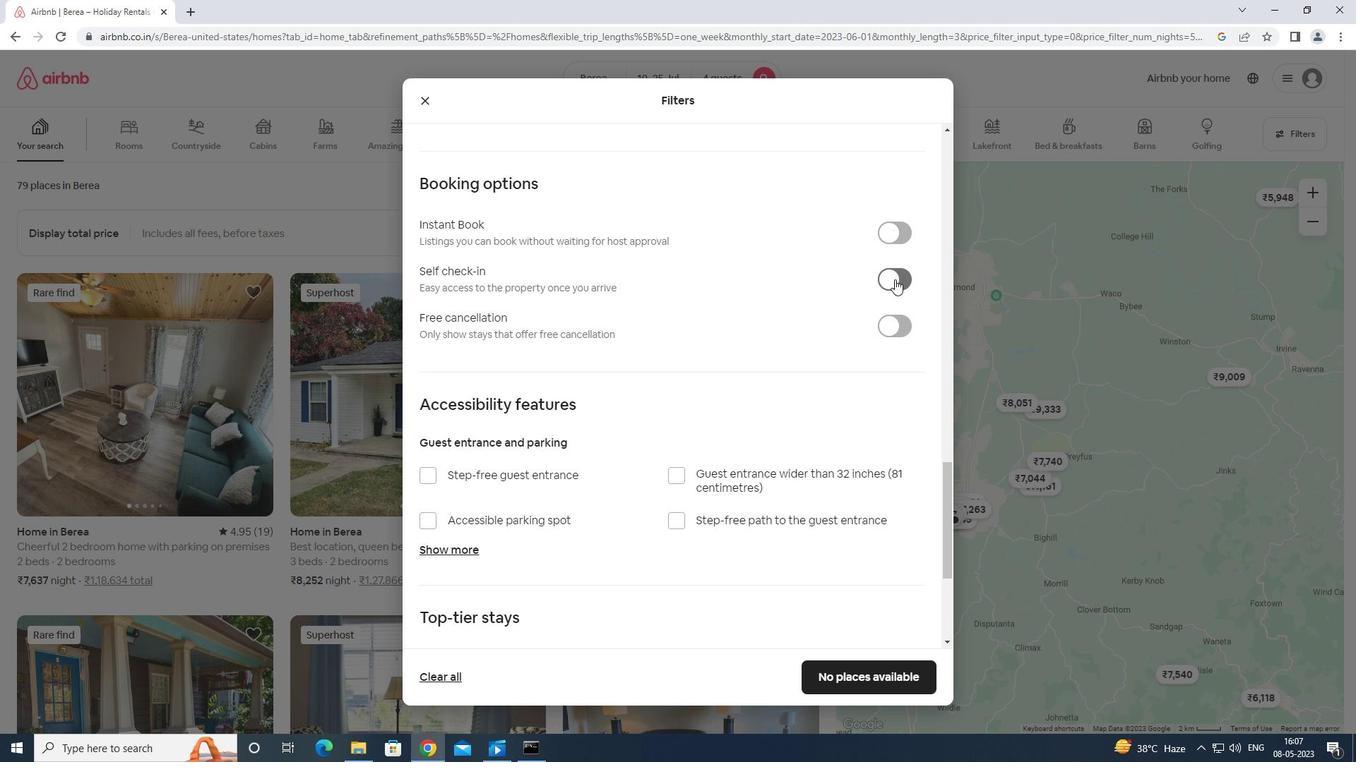 
Action: Mouse pressed left at (894, 276)
Screenshot: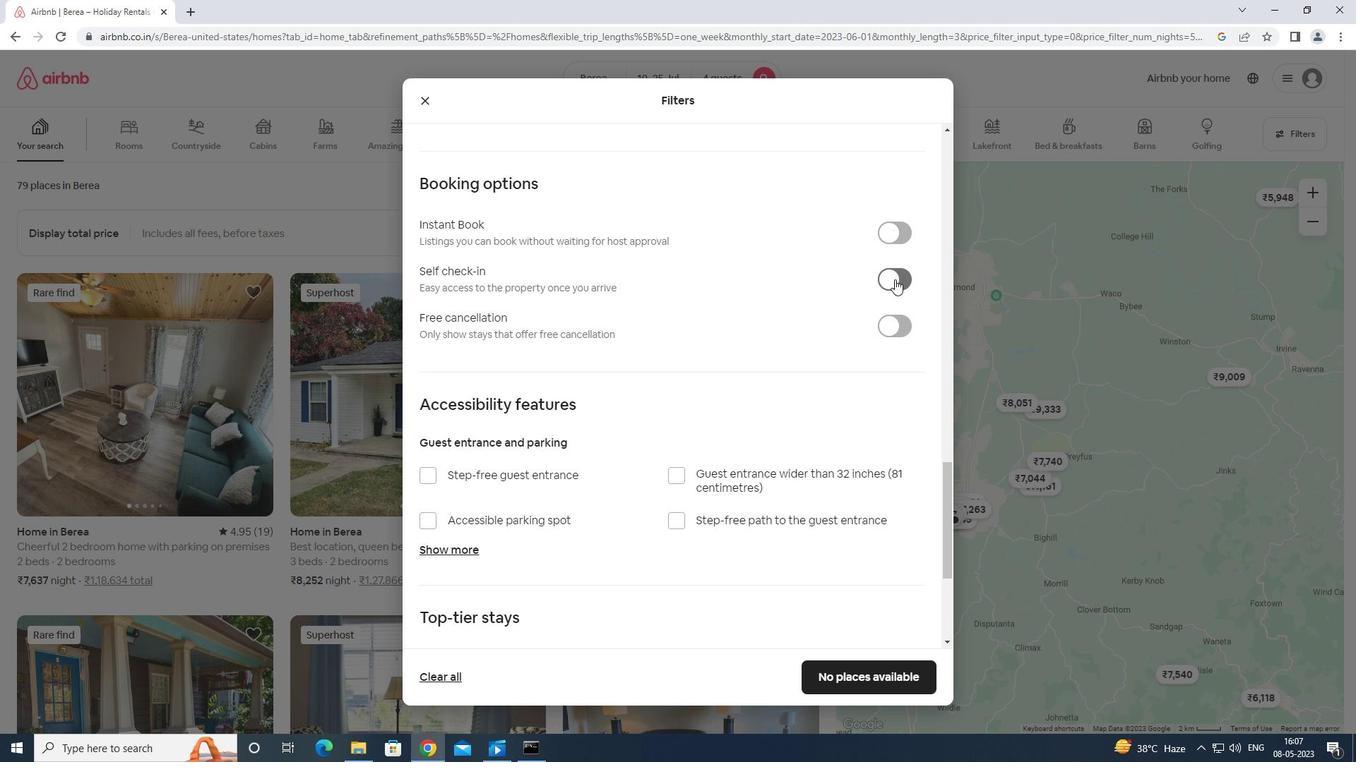 
Action: Mouse moved to (890, 272)
Screenshot: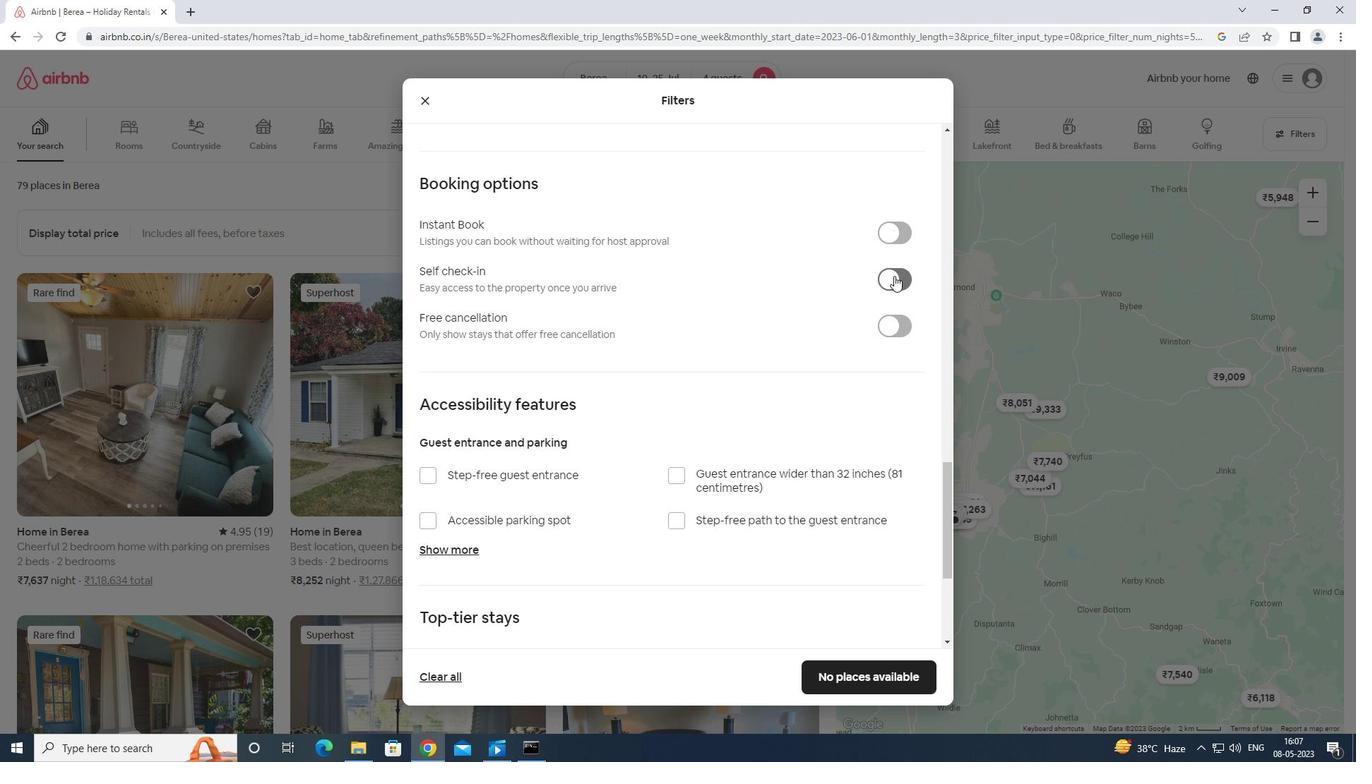 
Action: Mouse scrolled (890, 271) with delta (0, 0)
Screenshot: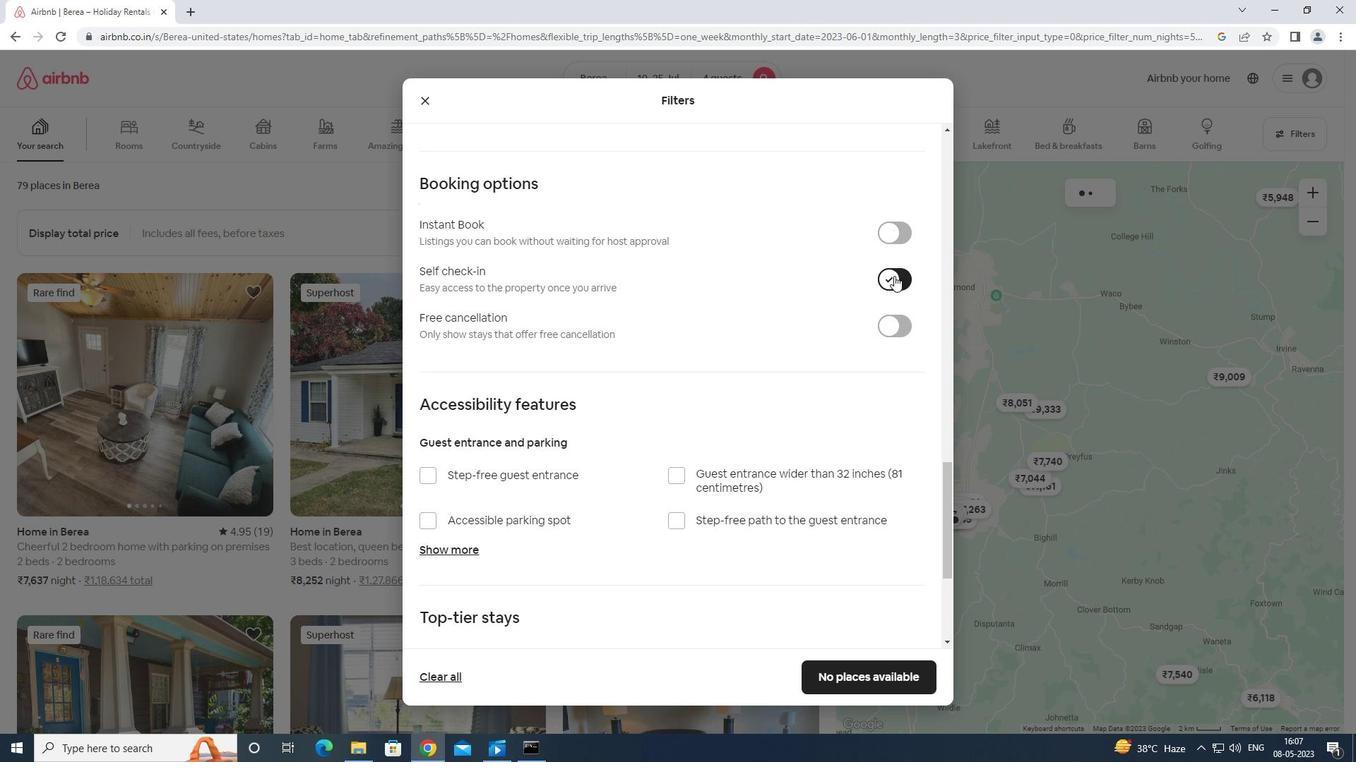 
Action: Mouse scrolled (890, 271) with delta (0, 0)
Screenshot: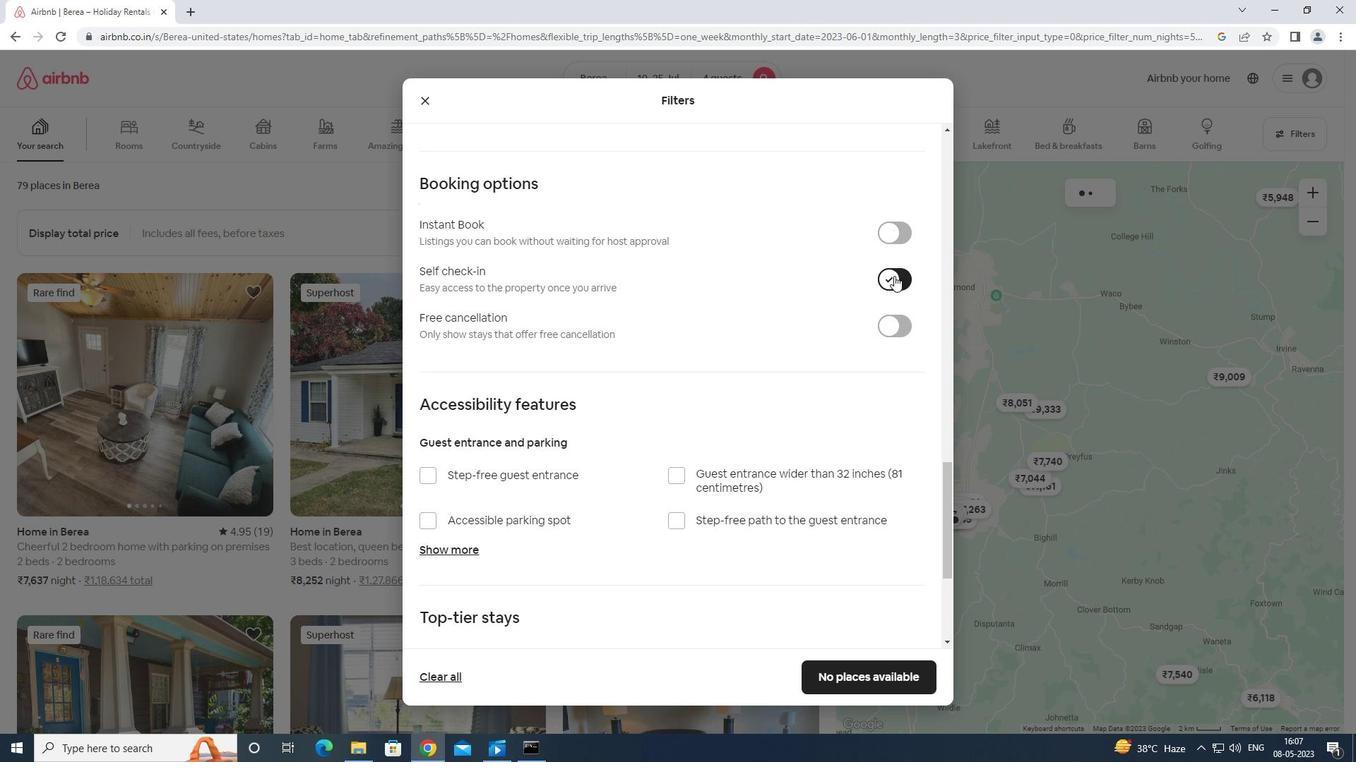 
Action: Mouse scrolled (890, 271) with delta (0, 0)
Screenshot: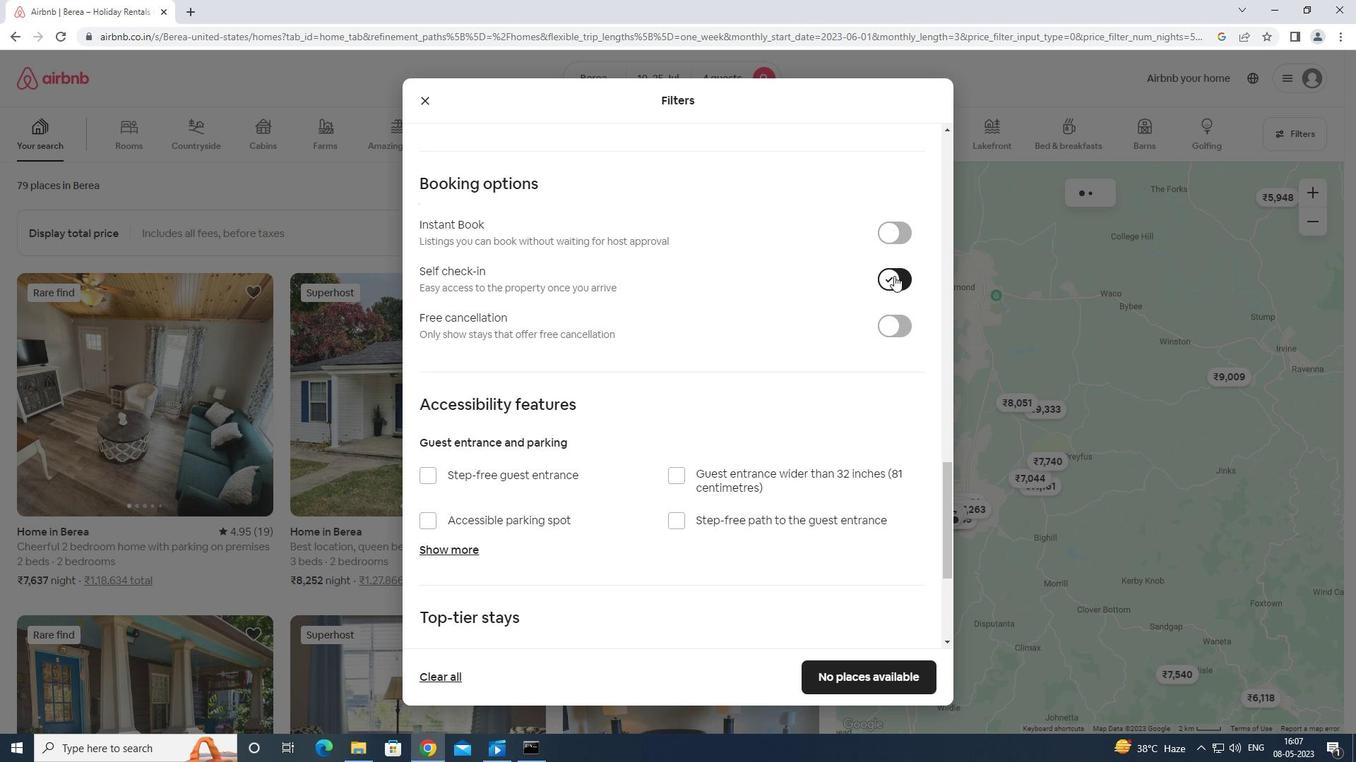 
Action: Mouse moved to (885, 272)
Screenshot: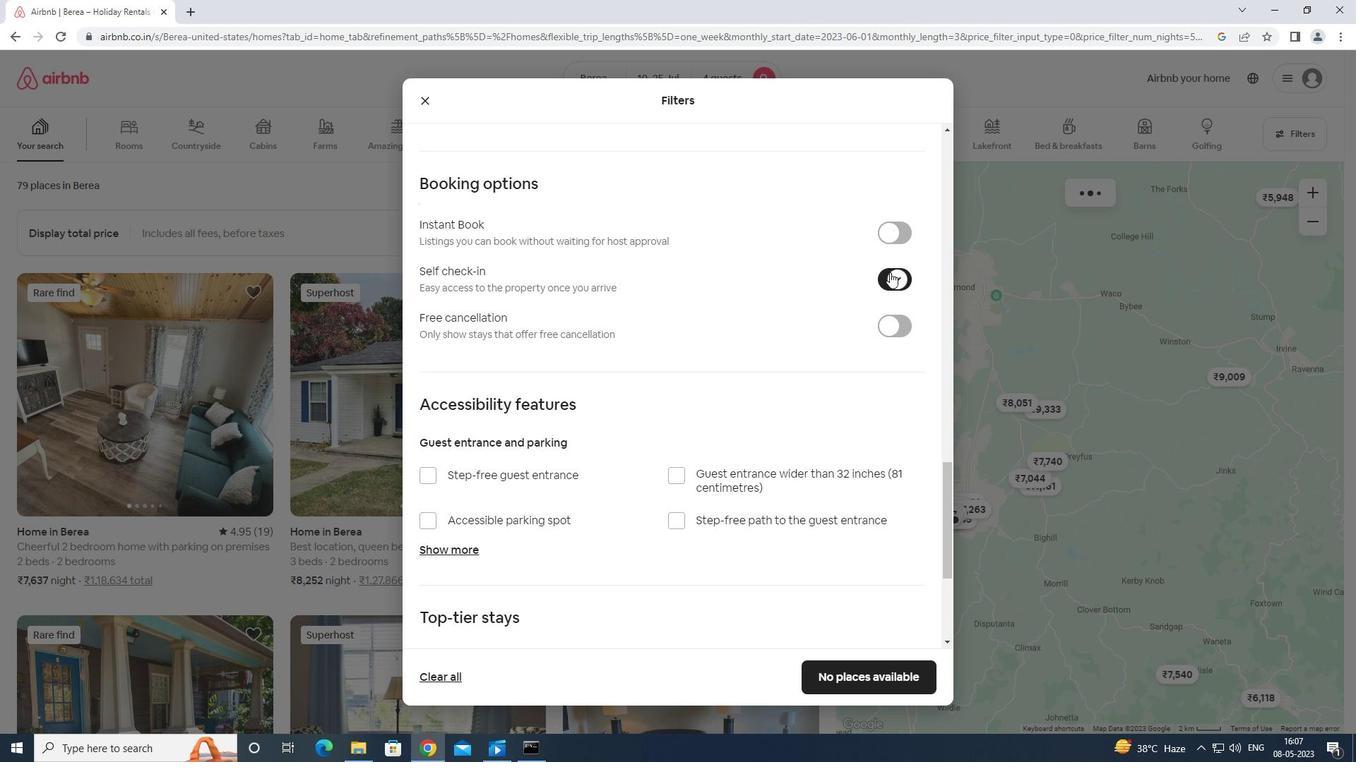 
Action: Mouse scrolled (885, 271) with delta (0, 0)
Screenshot: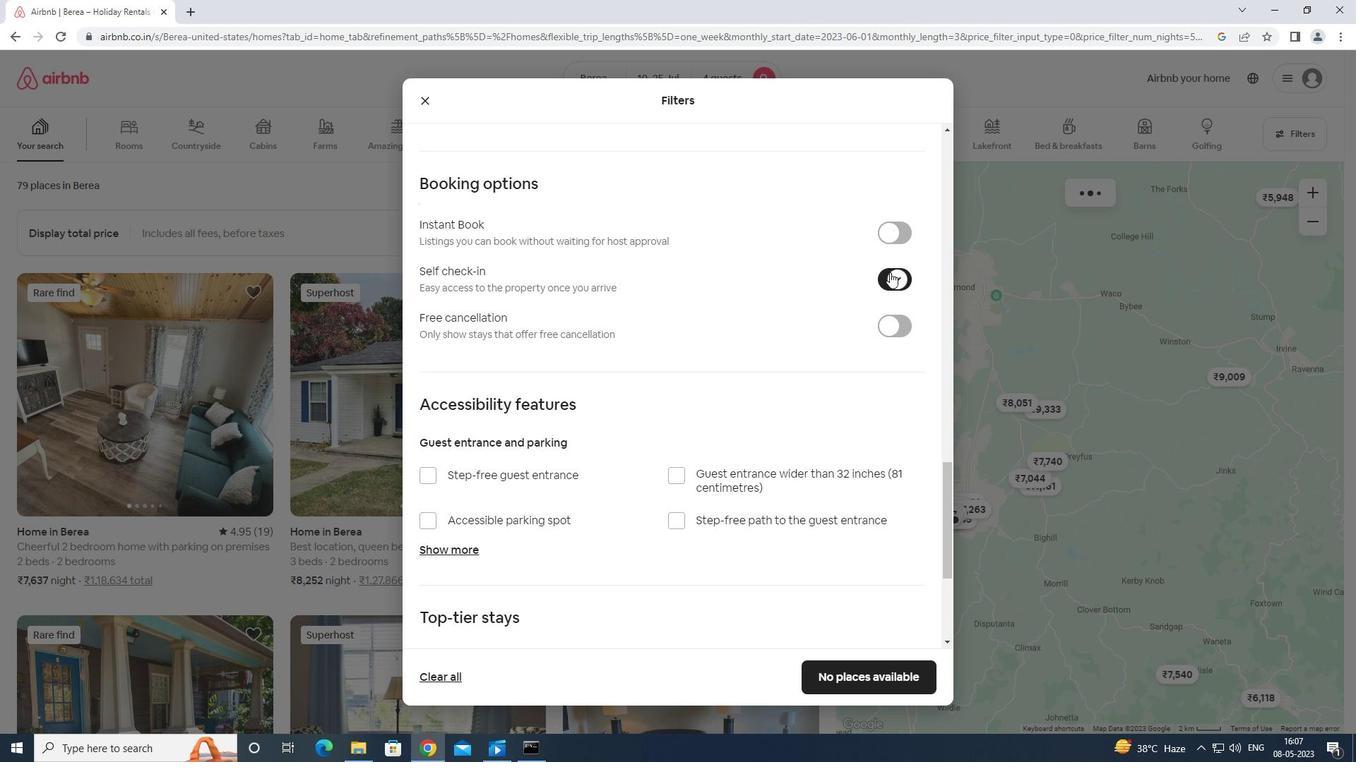 
Action: Mouse moved to (883, 273)
Screenshot: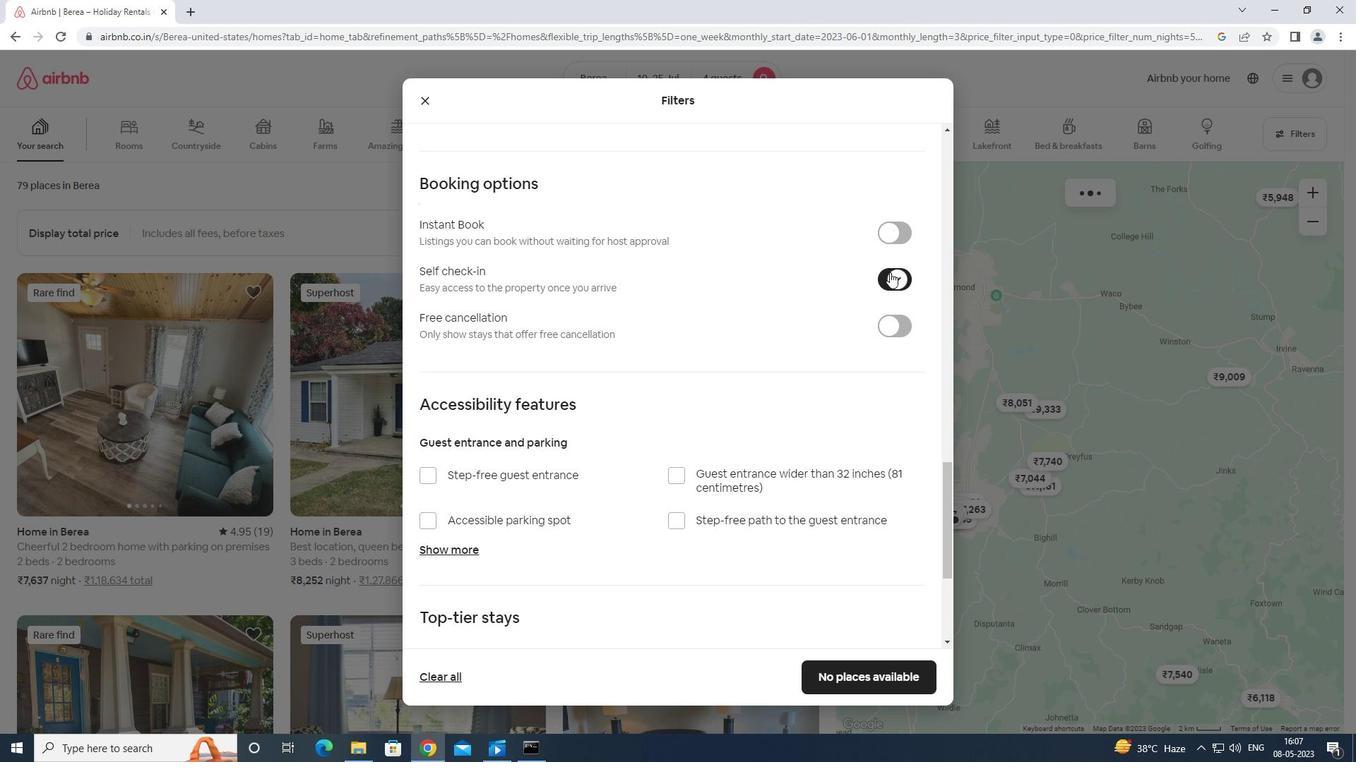 
Action: Mouse scrolled (883, 272) with delta (0, 0)
Screenshot: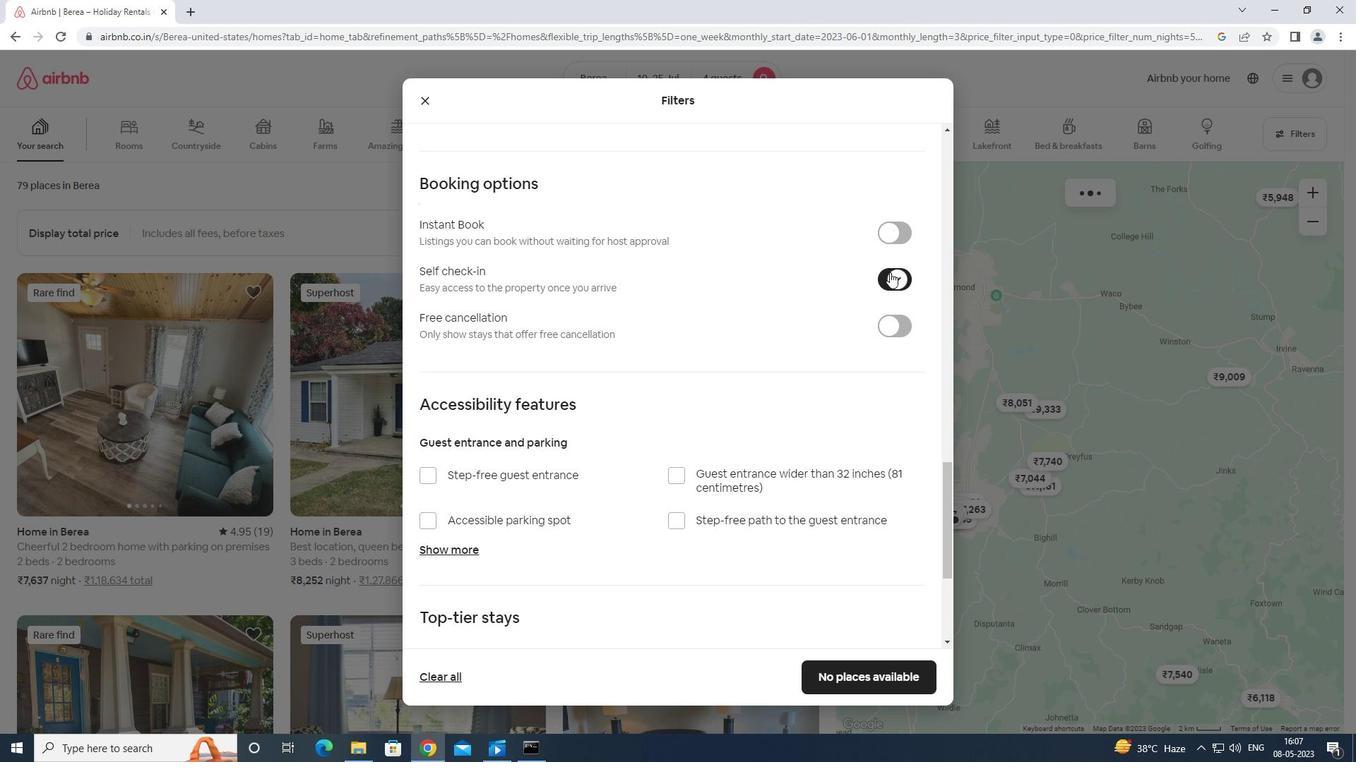 
Action: Mouse moved to (883, 273)
Screenshot: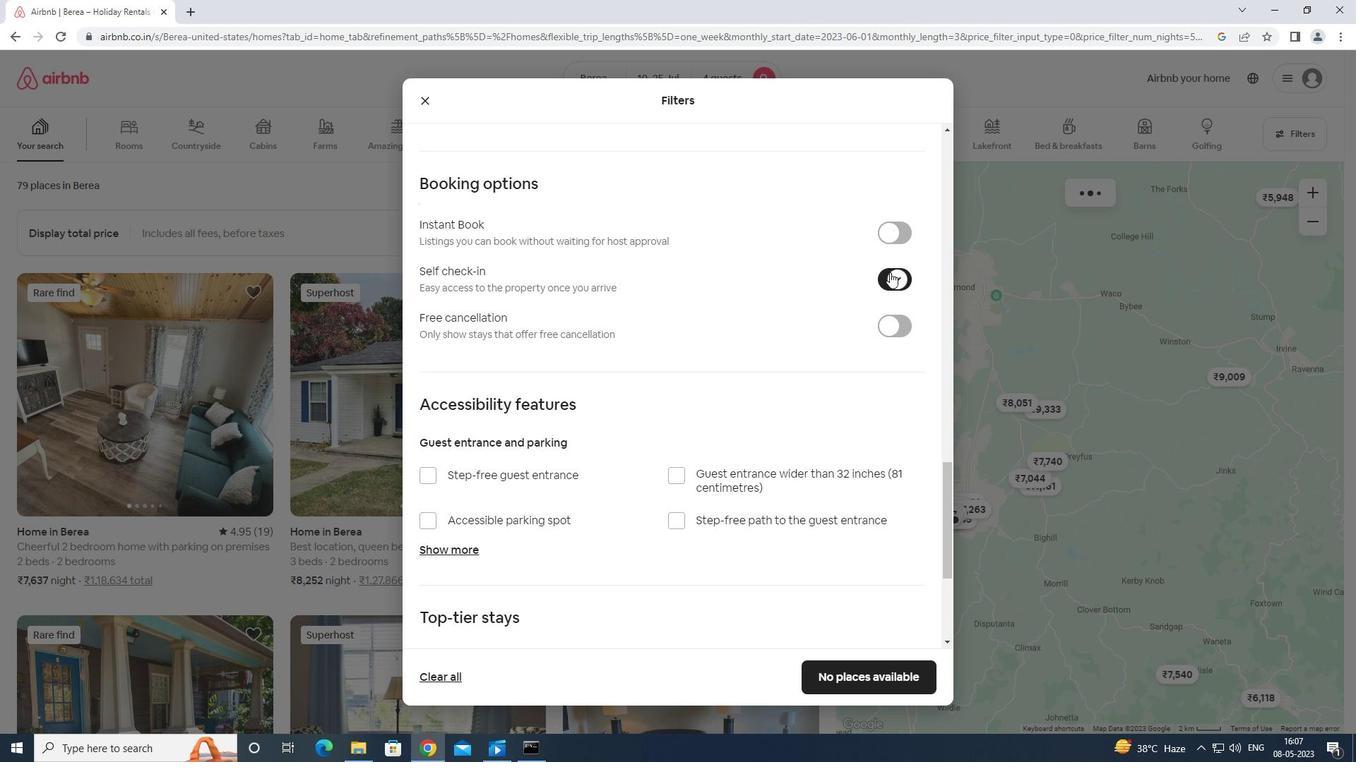 
Action: Mouse scrolled (883, 272) with delta (0, 0)
Screenshot: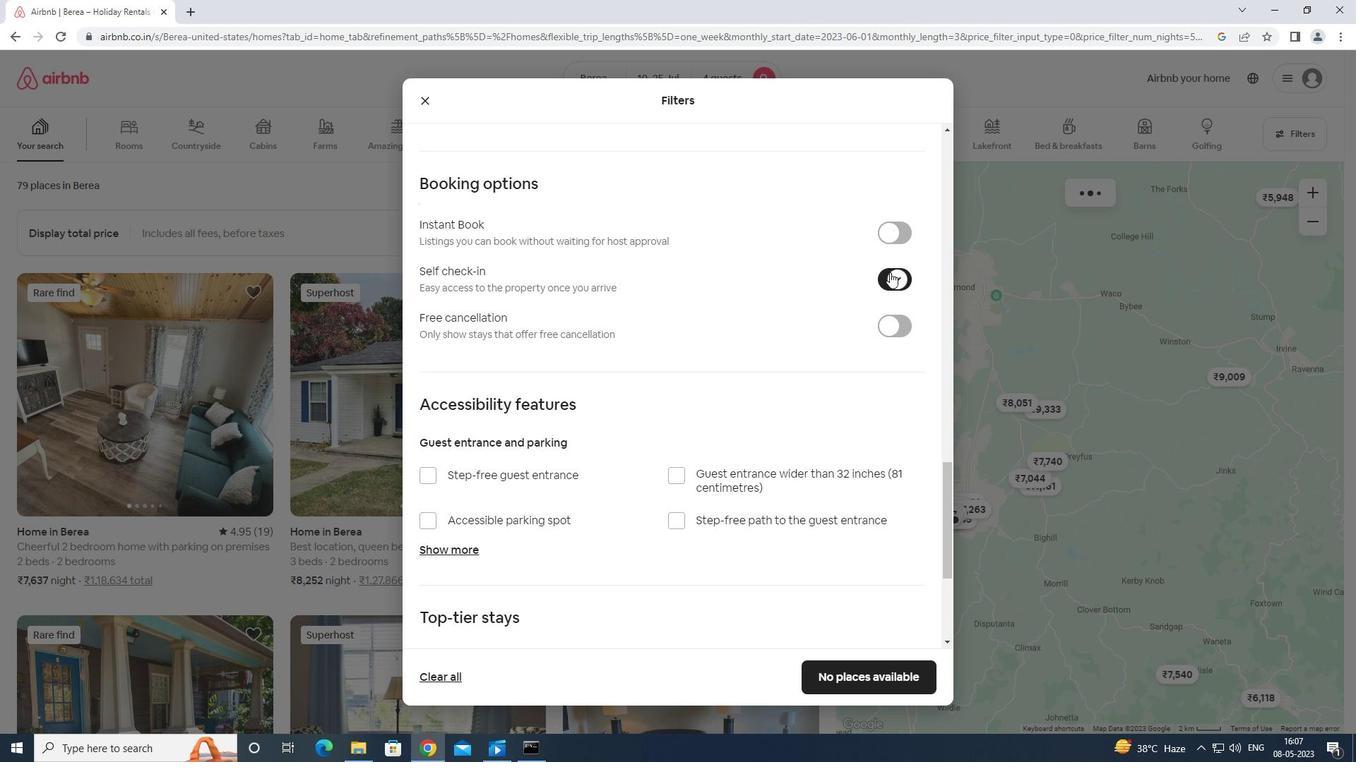 
Action: Mouse moved to (879, 274)
Screenshot: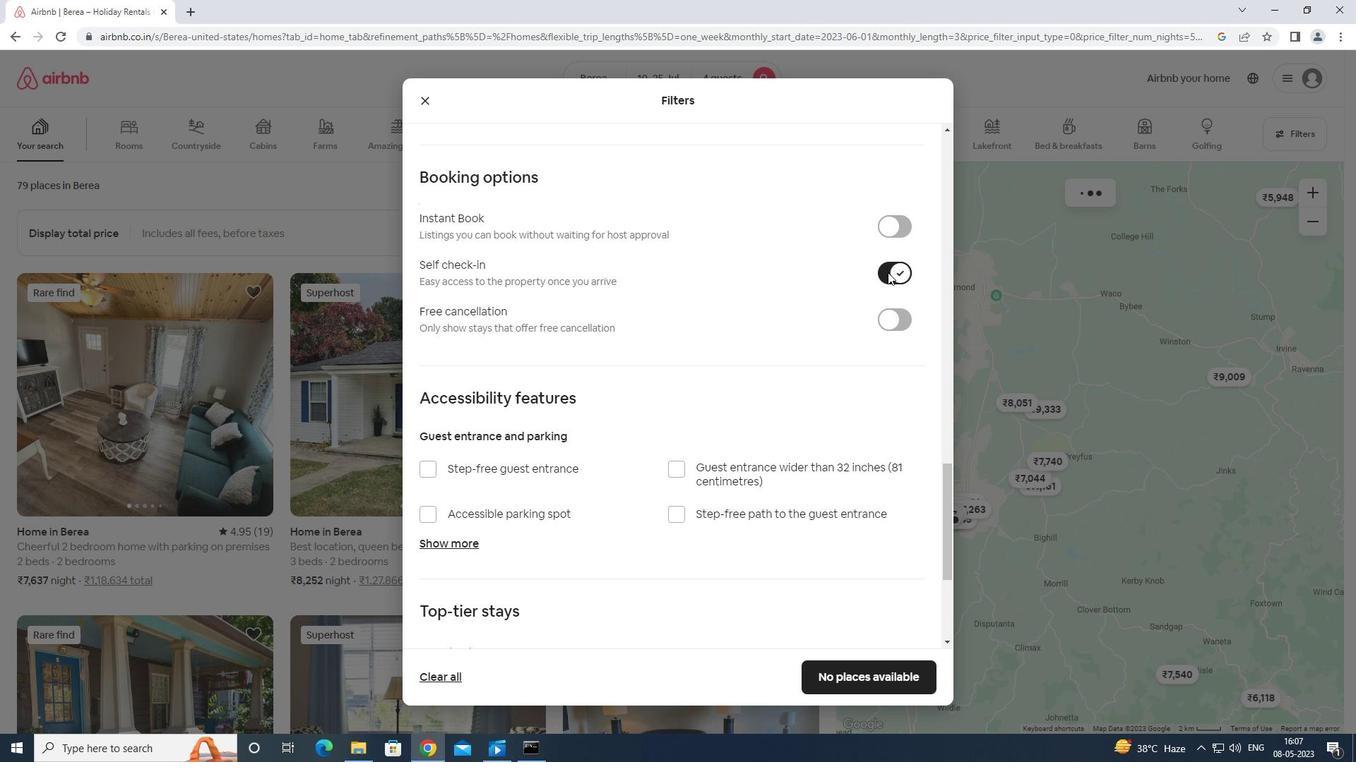 
Action: Mouse scrolled (879, 274) with delta (0, 0)
Screenshot: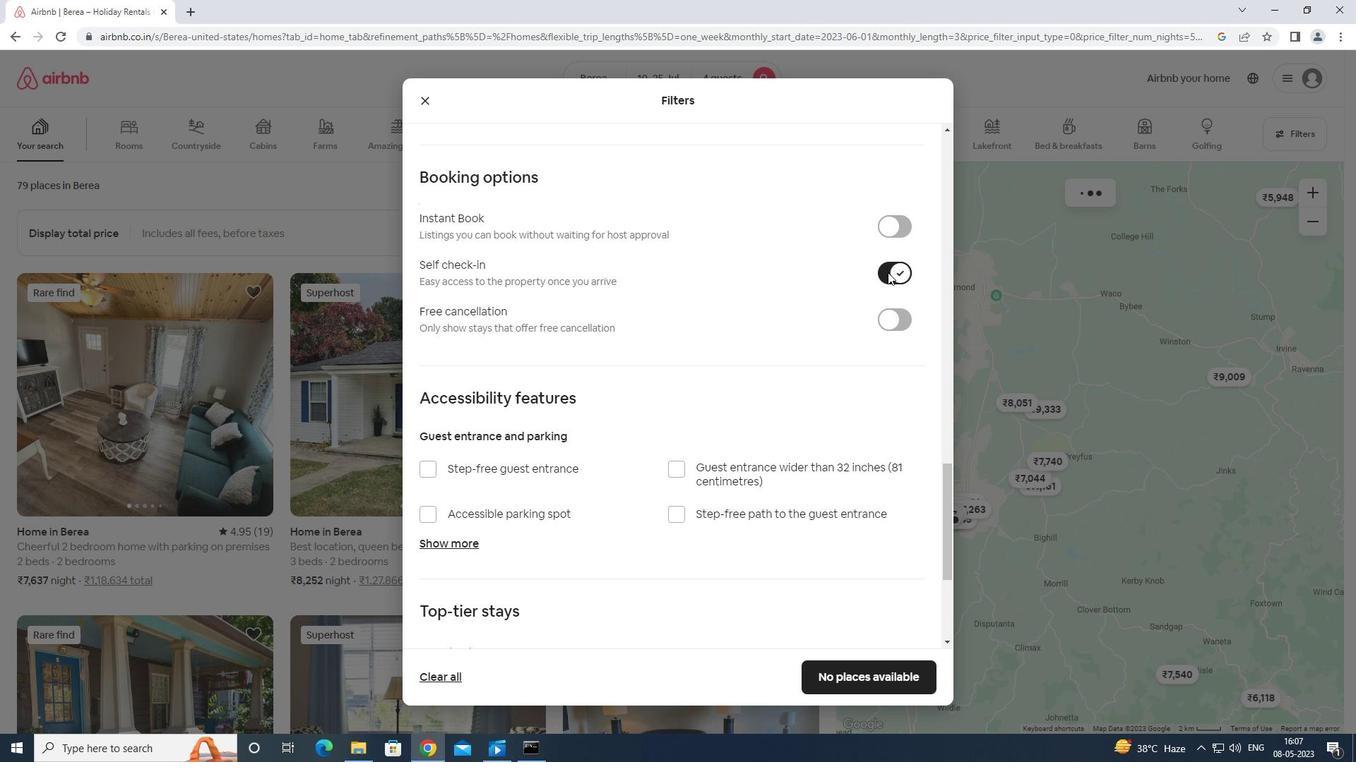 
Action: Mouse moved to (863, 276)
Screenshot: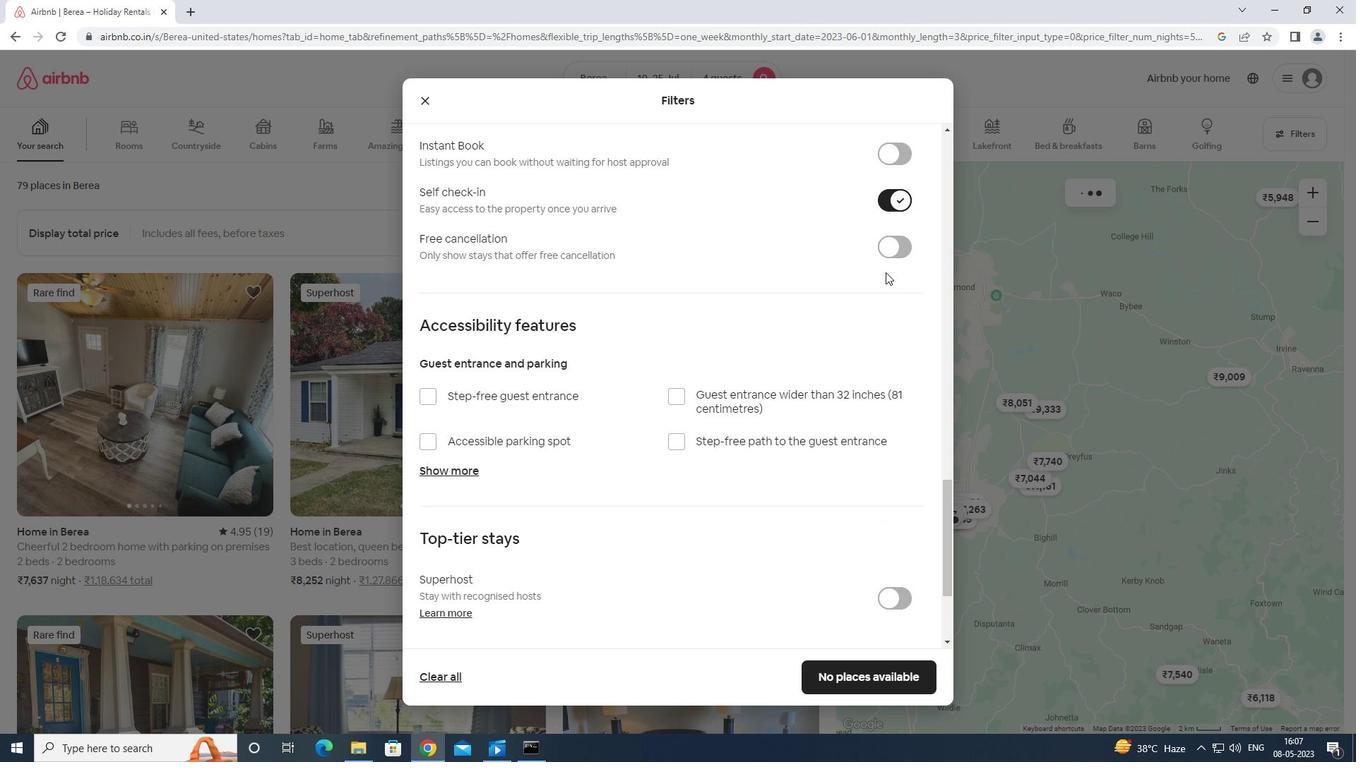
Action: Mouse scrolled (863, 276) with delta (0, 0)
Screenshot: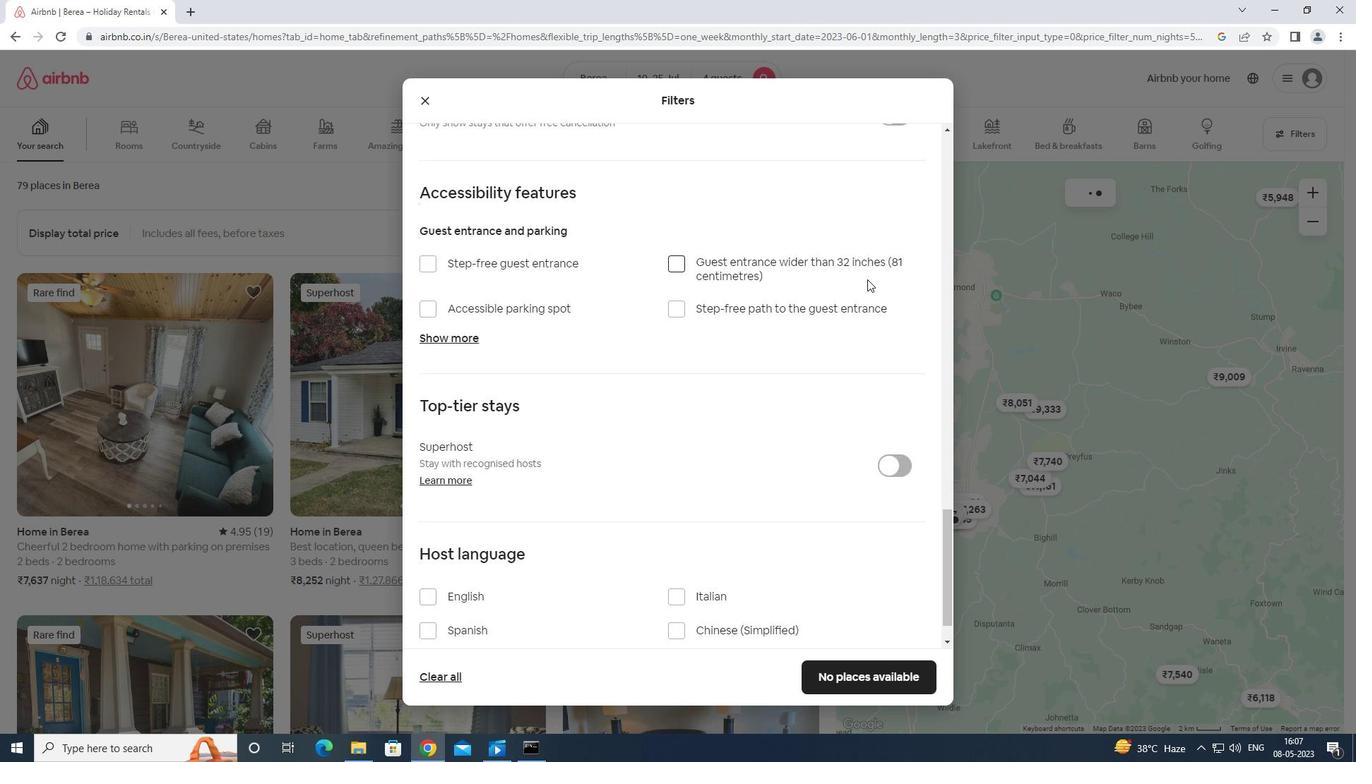 
Action: Mouse scrolled (863, 276) with delta (0, 0)
Screenshot: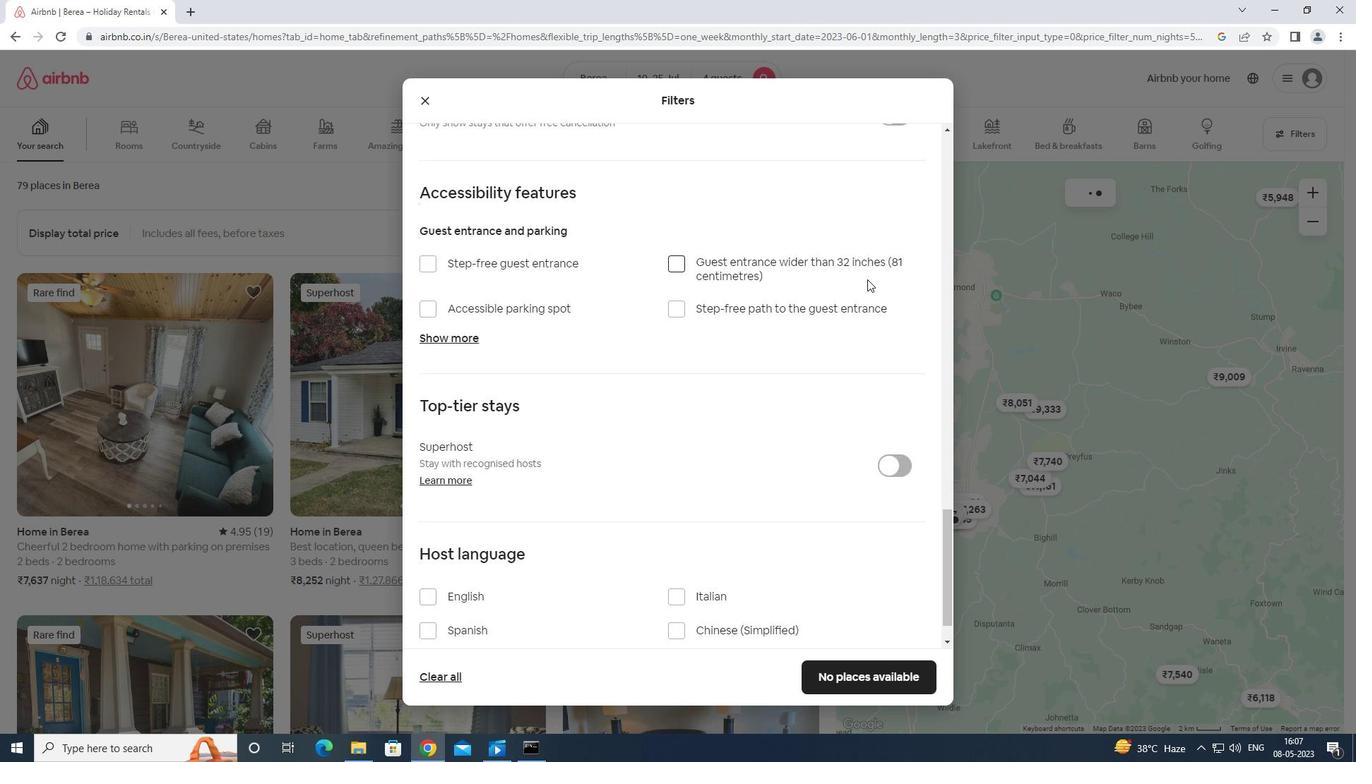
Action: Mouse moved to (862, 276)
Screenshot: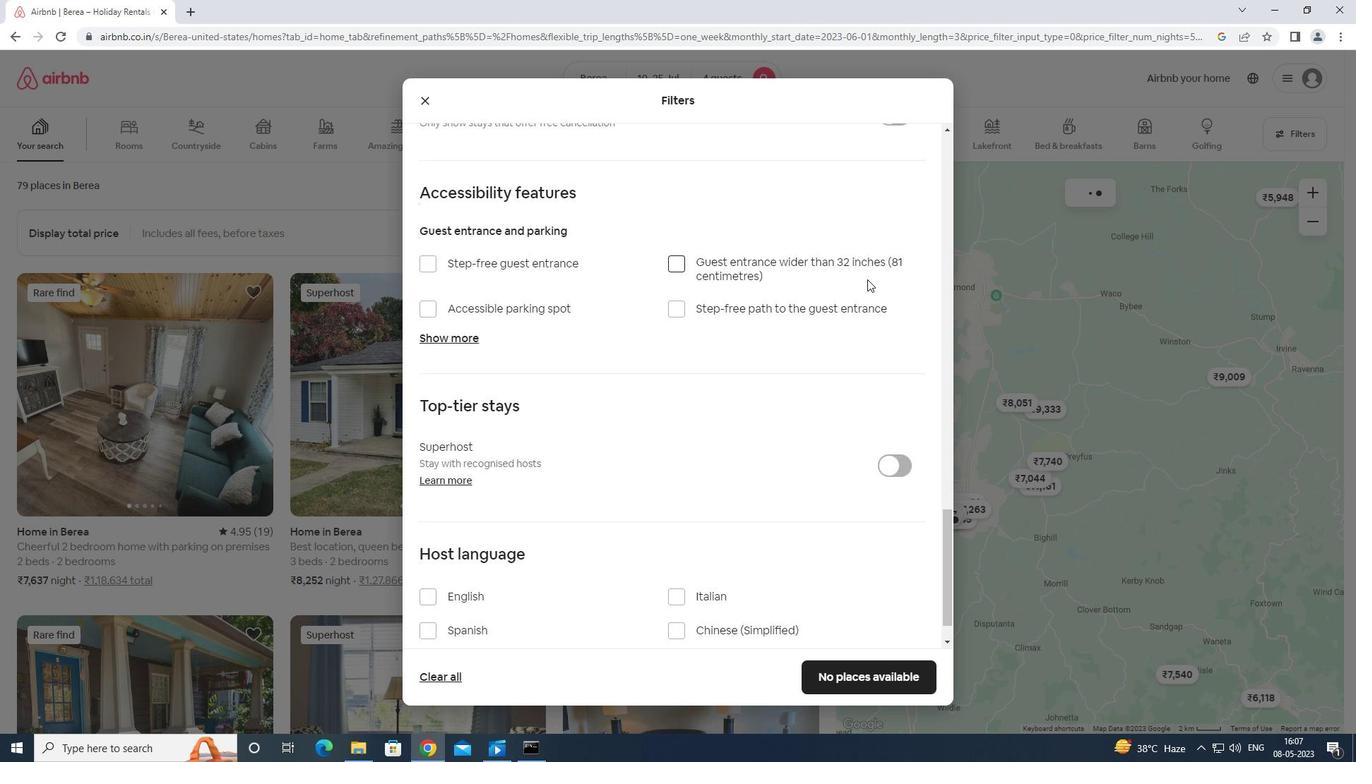 
Action: Mouse scrolled (862, 276) with delta (0, 0)
Screenshot: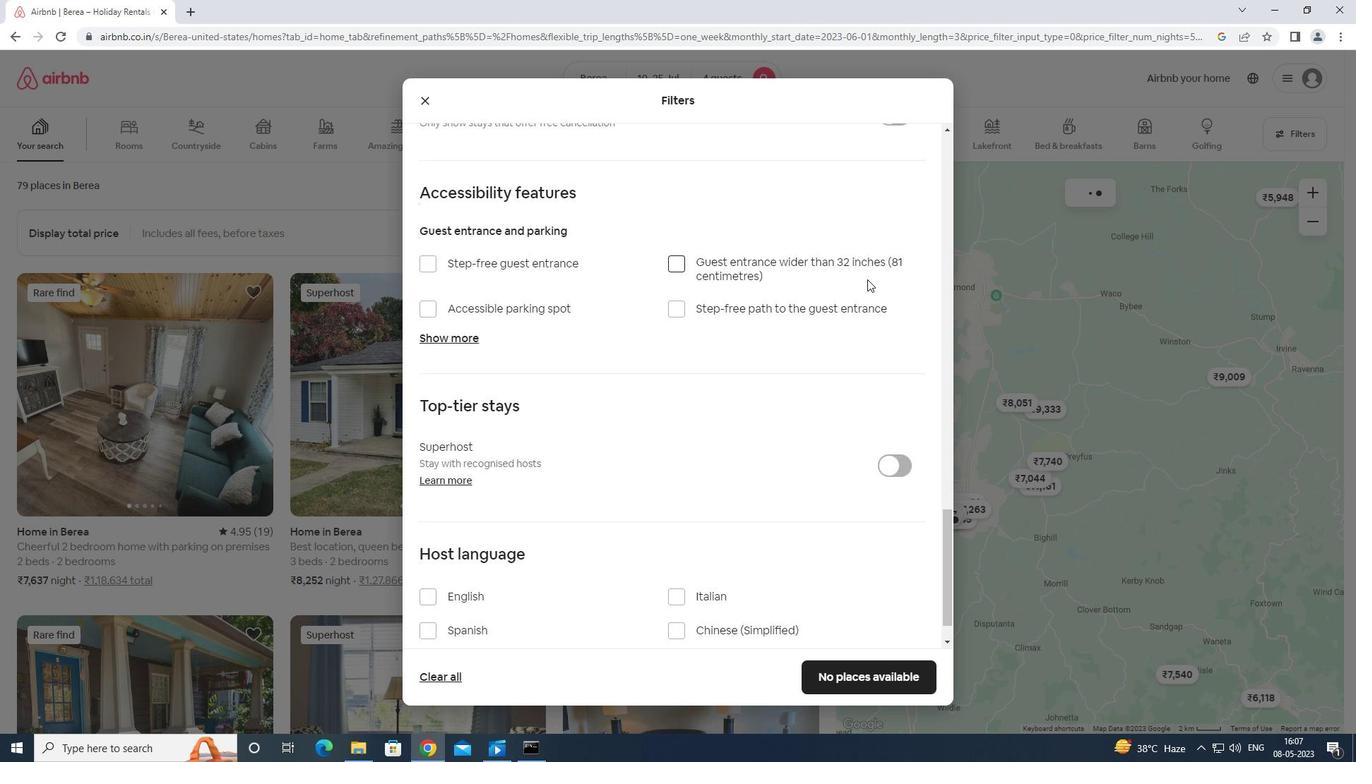 
Action: Mouse moved to (419, 548)
Screenshot: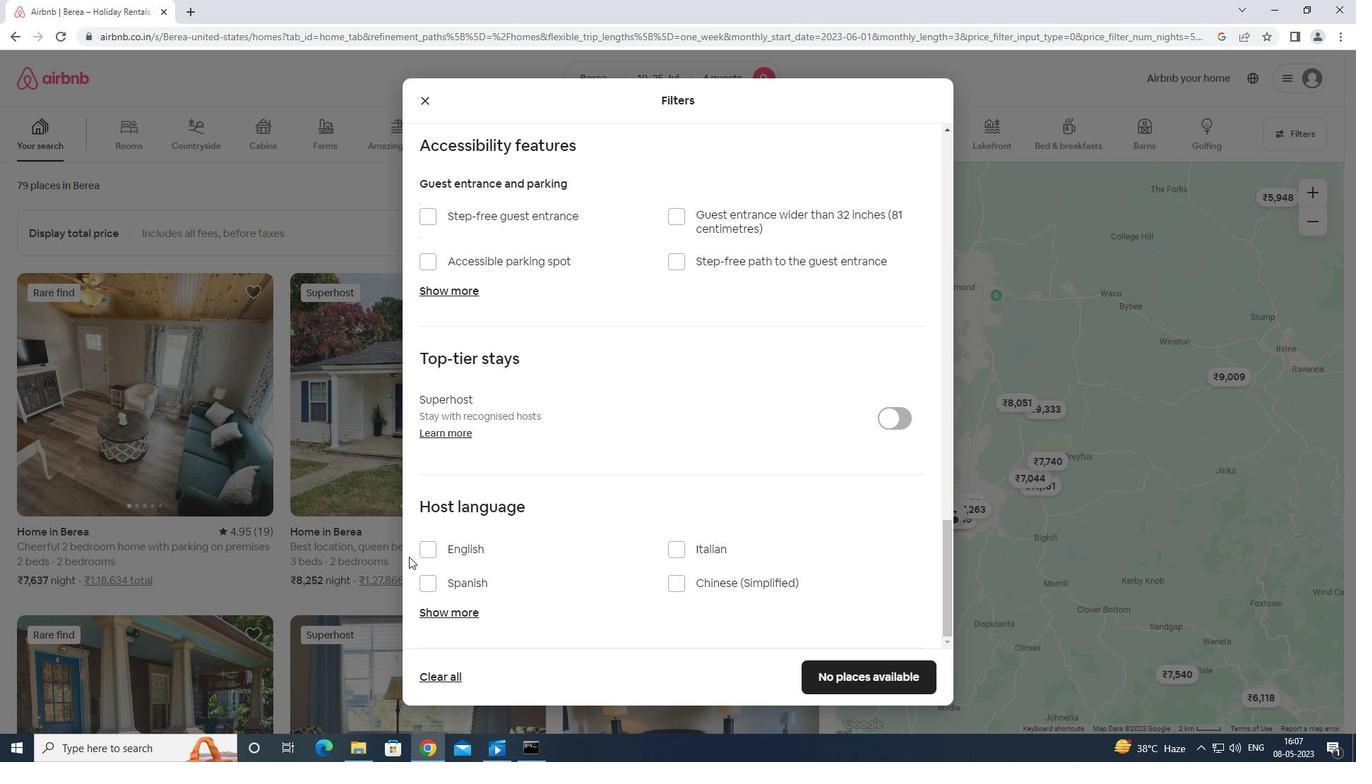 
Action: Mouse pressed left at (419, 548)
Screenshot: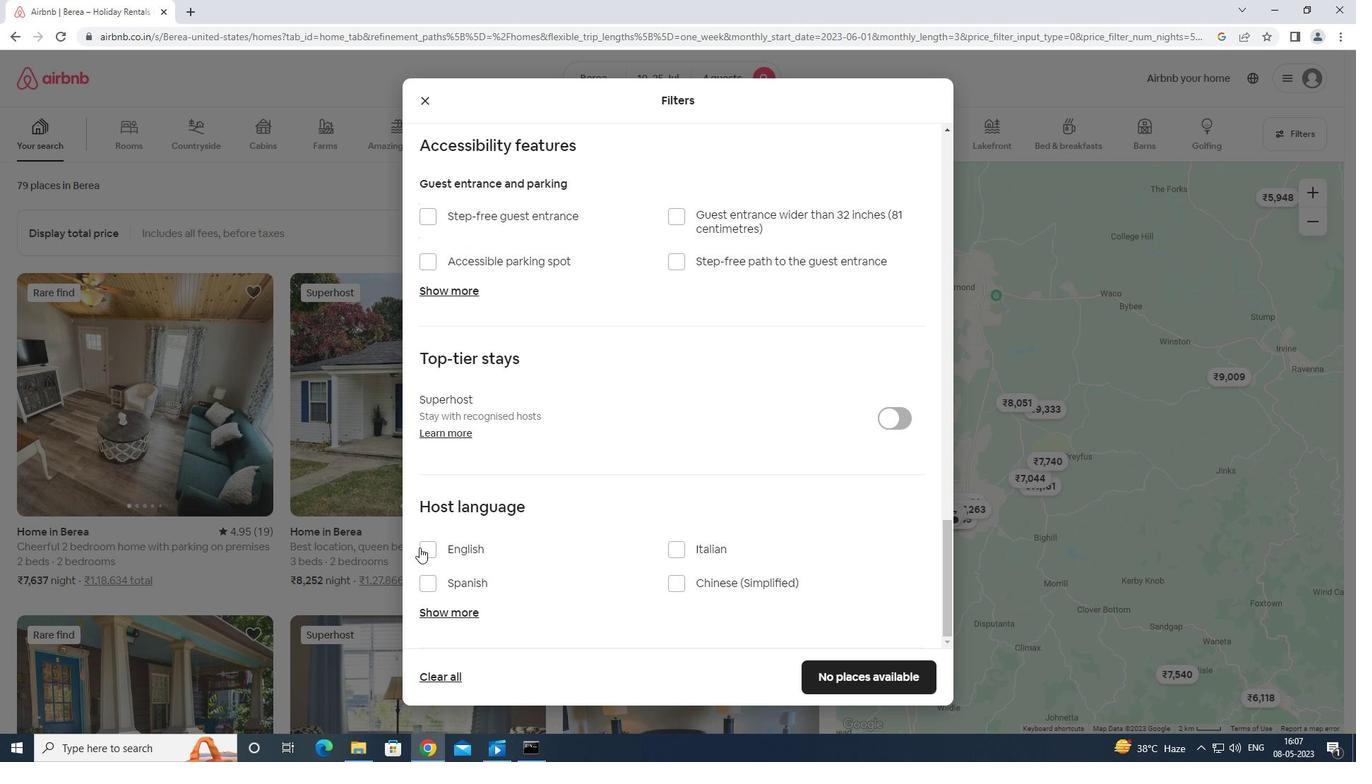 
Action: Mouse moved to (871, 668)
Screenshot: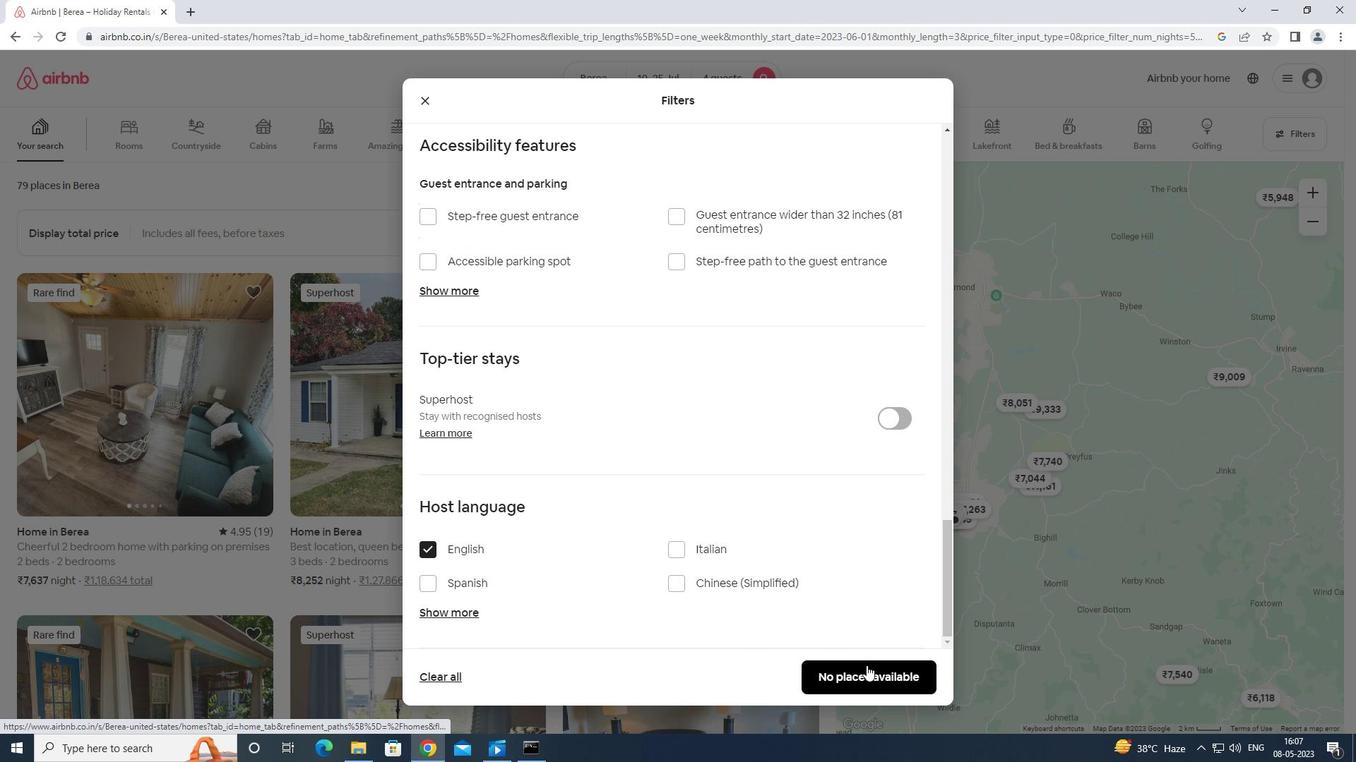 
Action: Mouse pressed left at (871, 668)
Screenshot: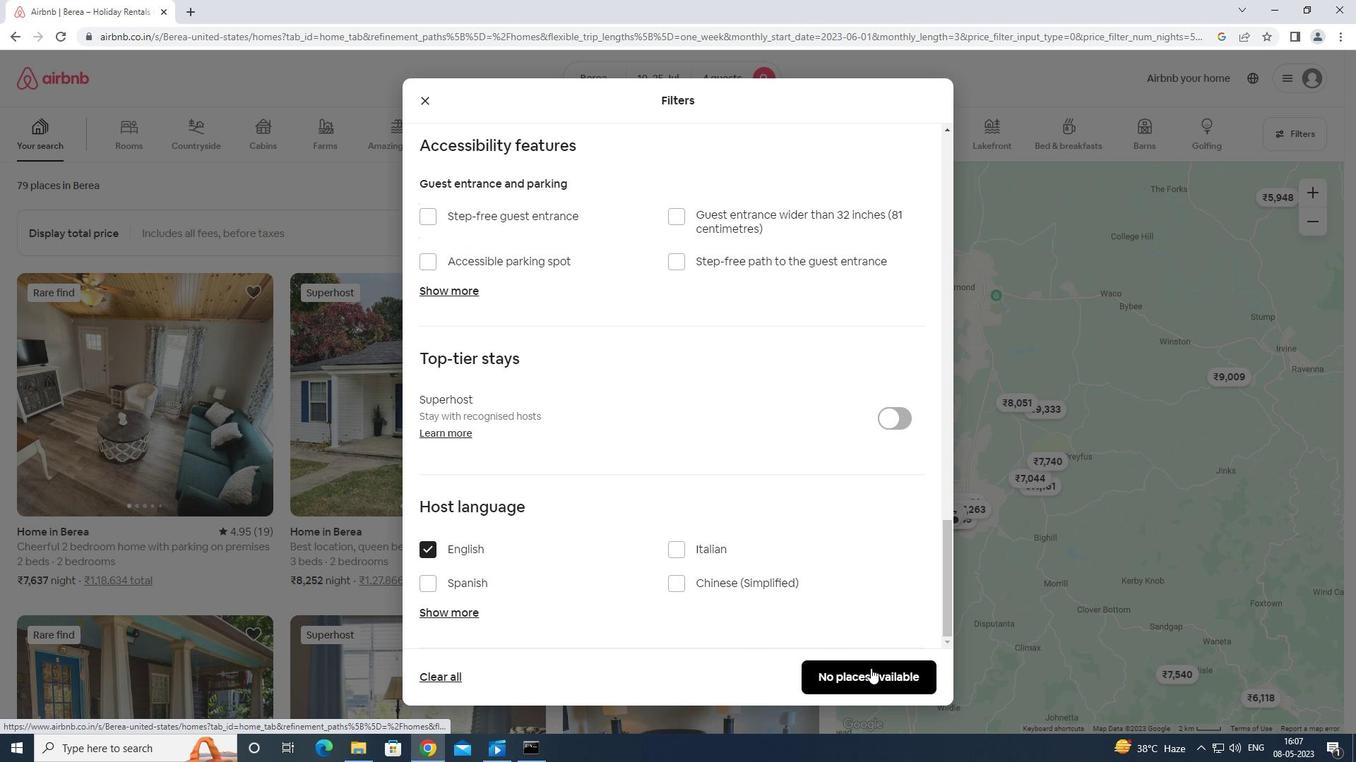 
Action: Mouse moved to (871, 668)
Screenshot: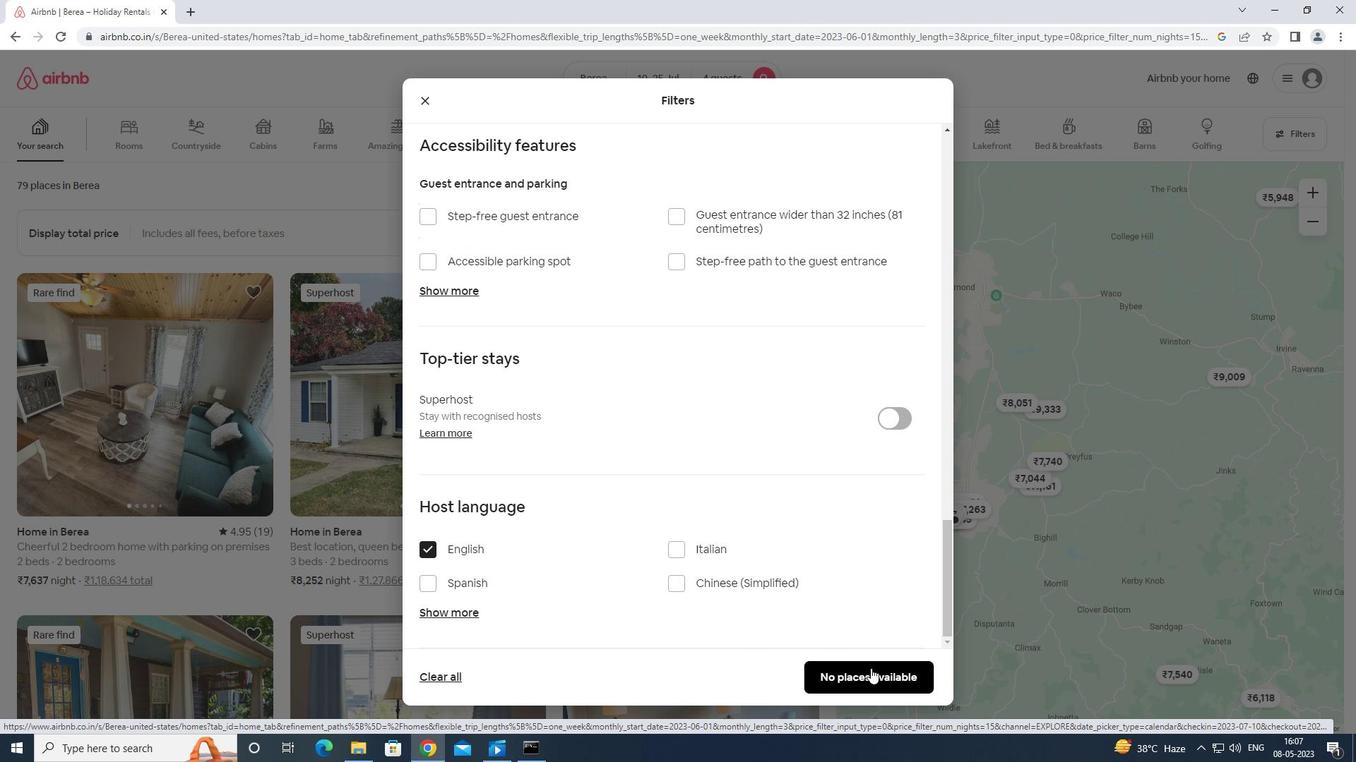 
